 Task: Check the traffic conditions on Interstate 5 in Seattle.
Action: Mouse moved to (148, 90)
Screenshot: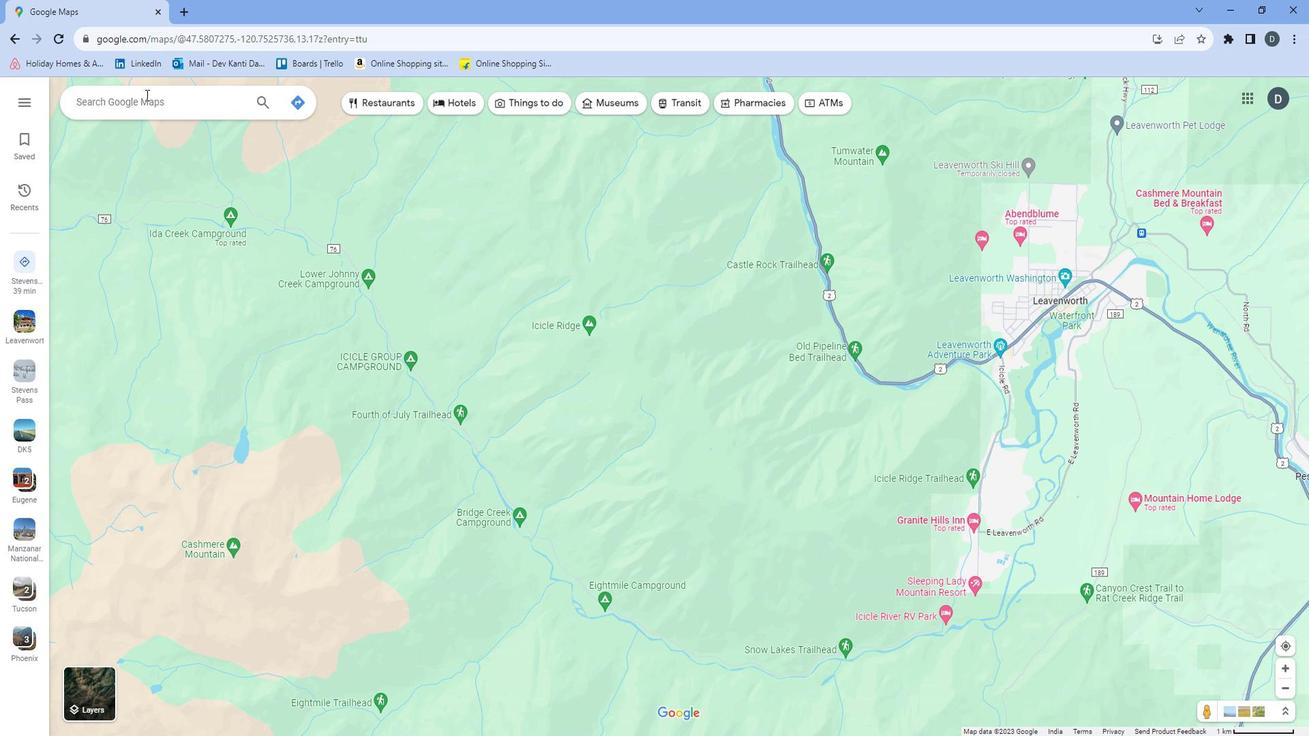 
Action: Mouse pressed left at (148, 90)
Screenshot: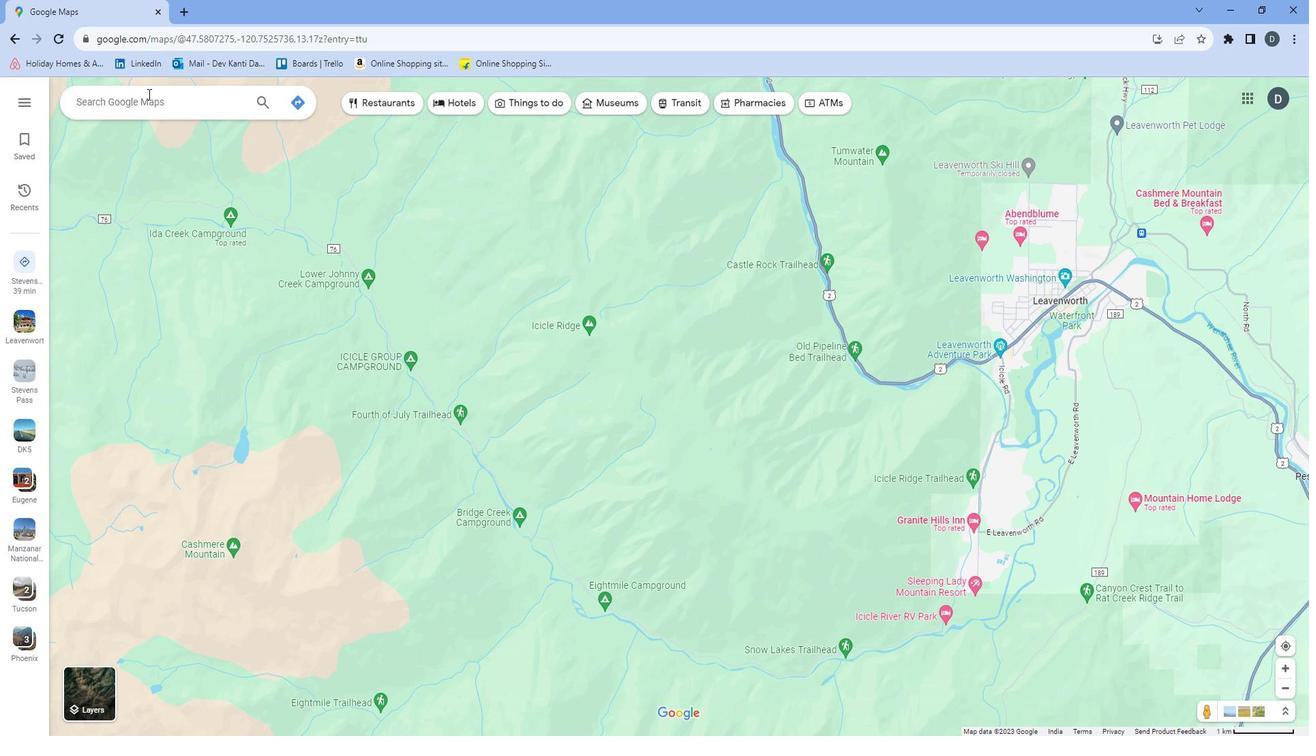 
Action: Key pressed <Key.shift>Interstatew<Key.space><Key.backspace><Key.backspace><Key.space>5<Key.space>in<Key.space><Key.shift>SEattle<Key.enter>
Screenshot: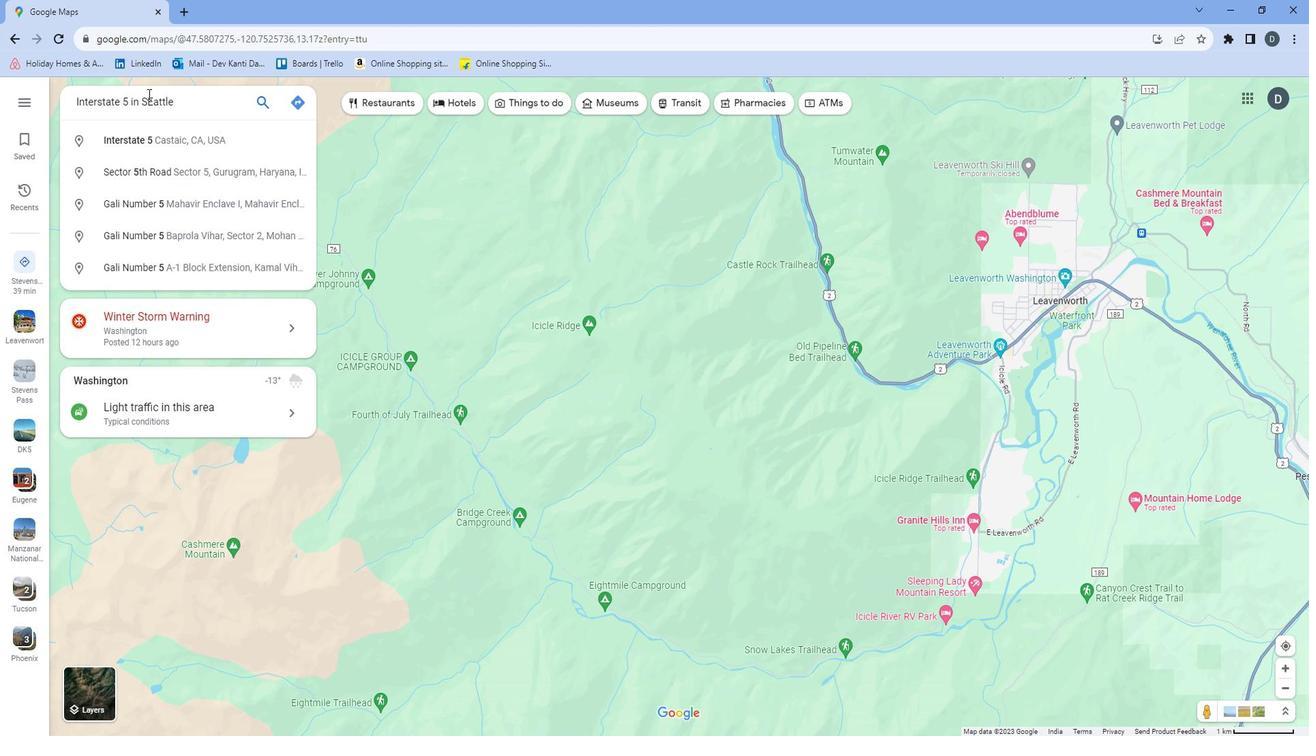
Action: Mouse moved to (154, 98)
Screenshot: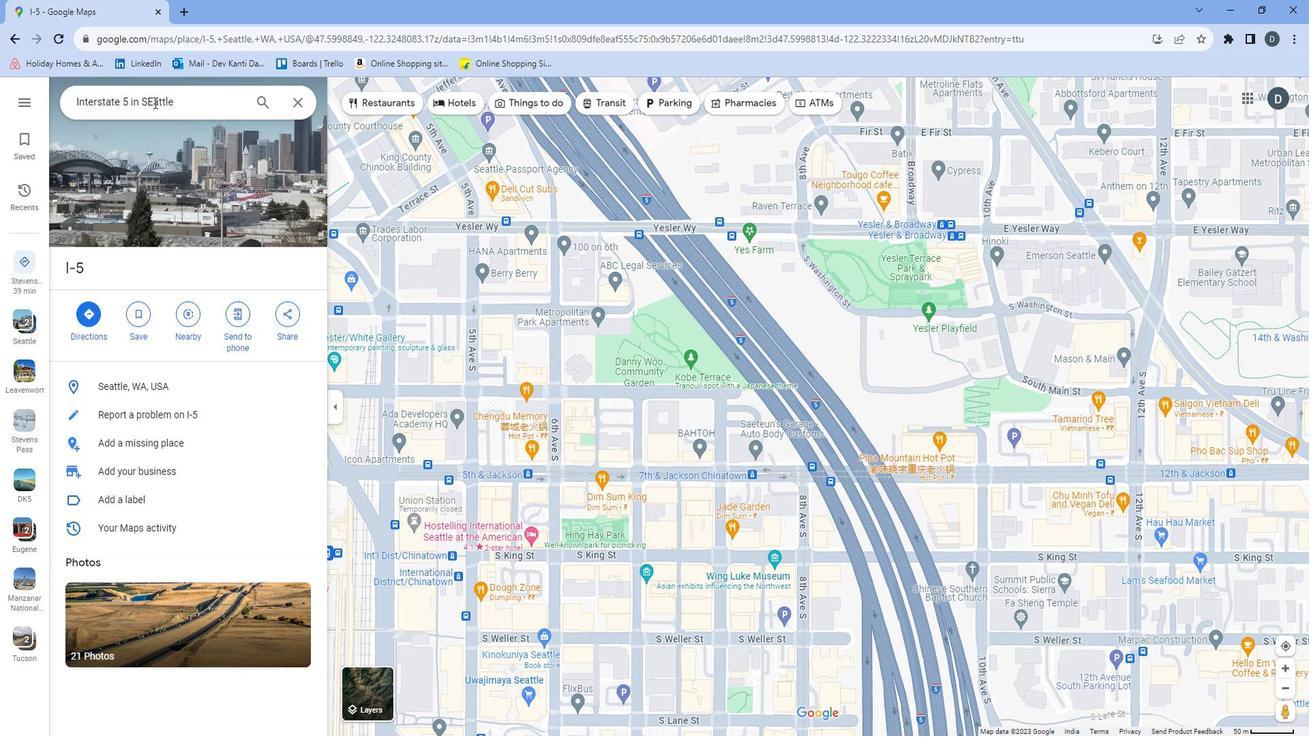 
Action: Mouse pressed left at (154, 98)
Screenshot: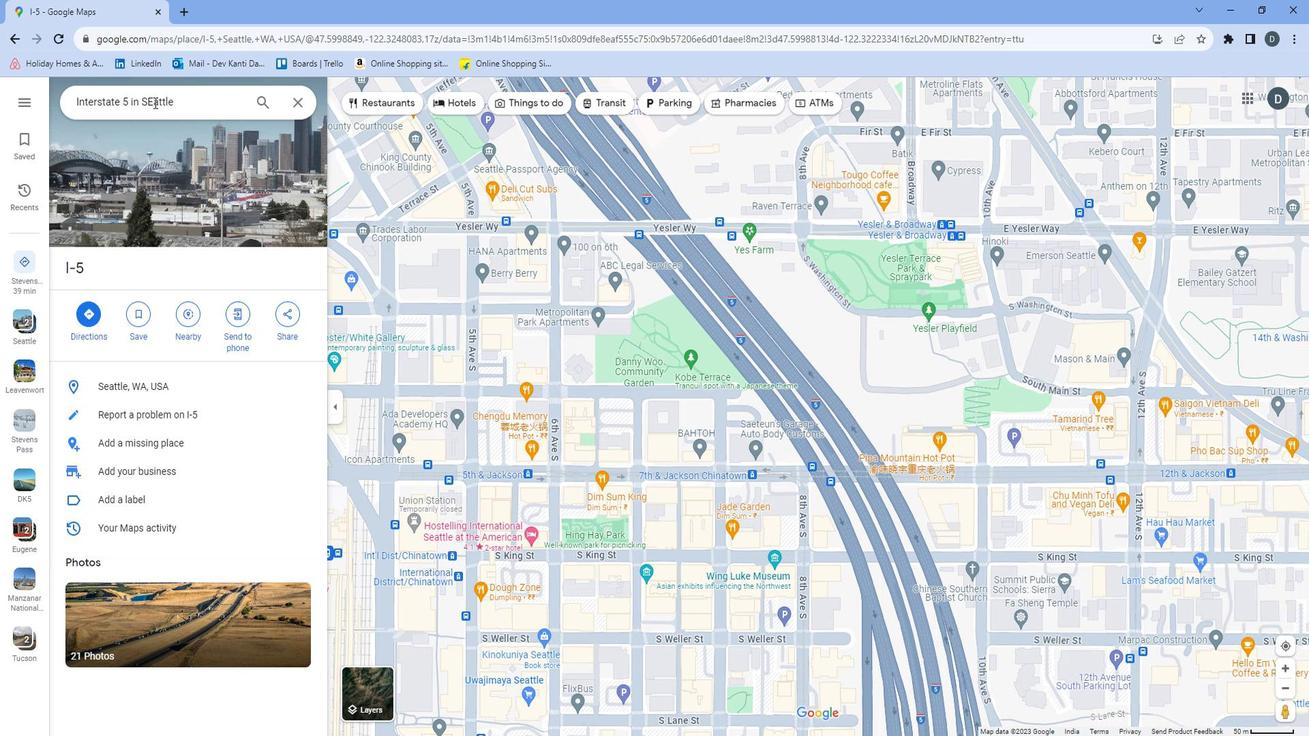 
Action: Mouse moved to (147, 0)
Screenshot: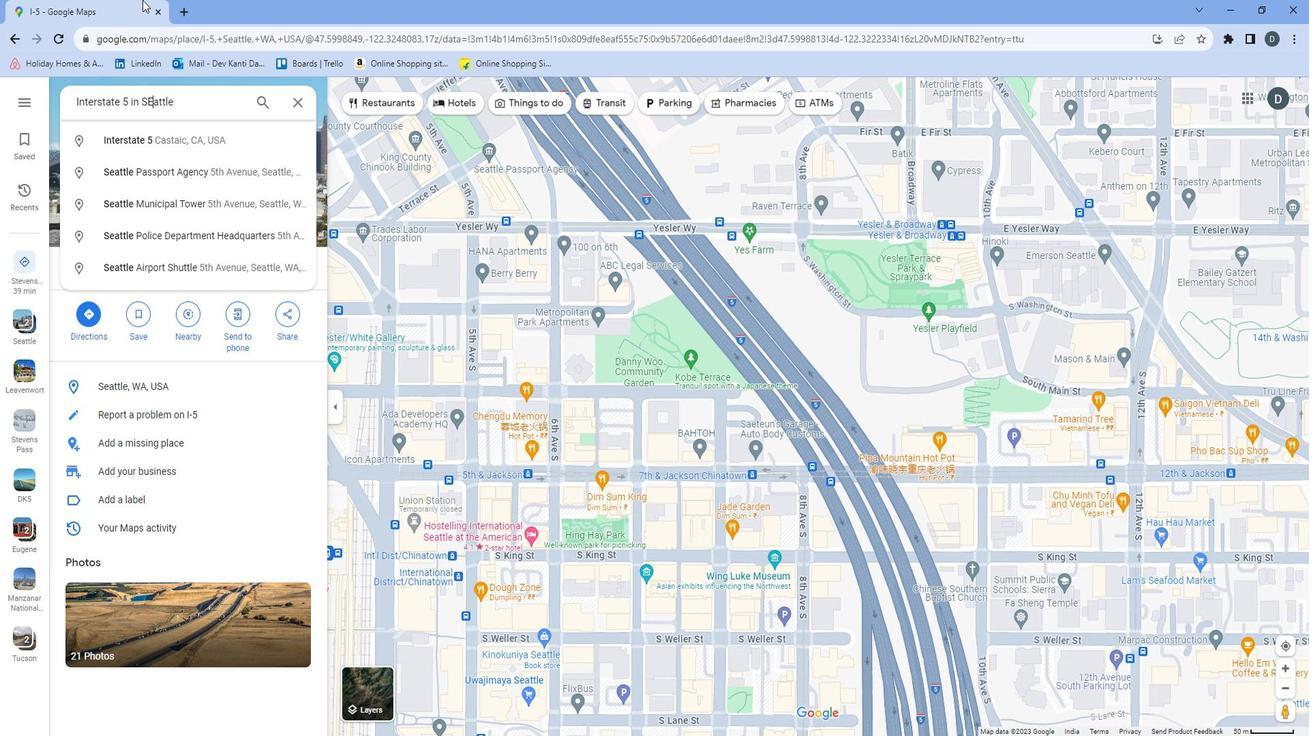 
Action: Key pressed <Key.backspace>e
Screenshot: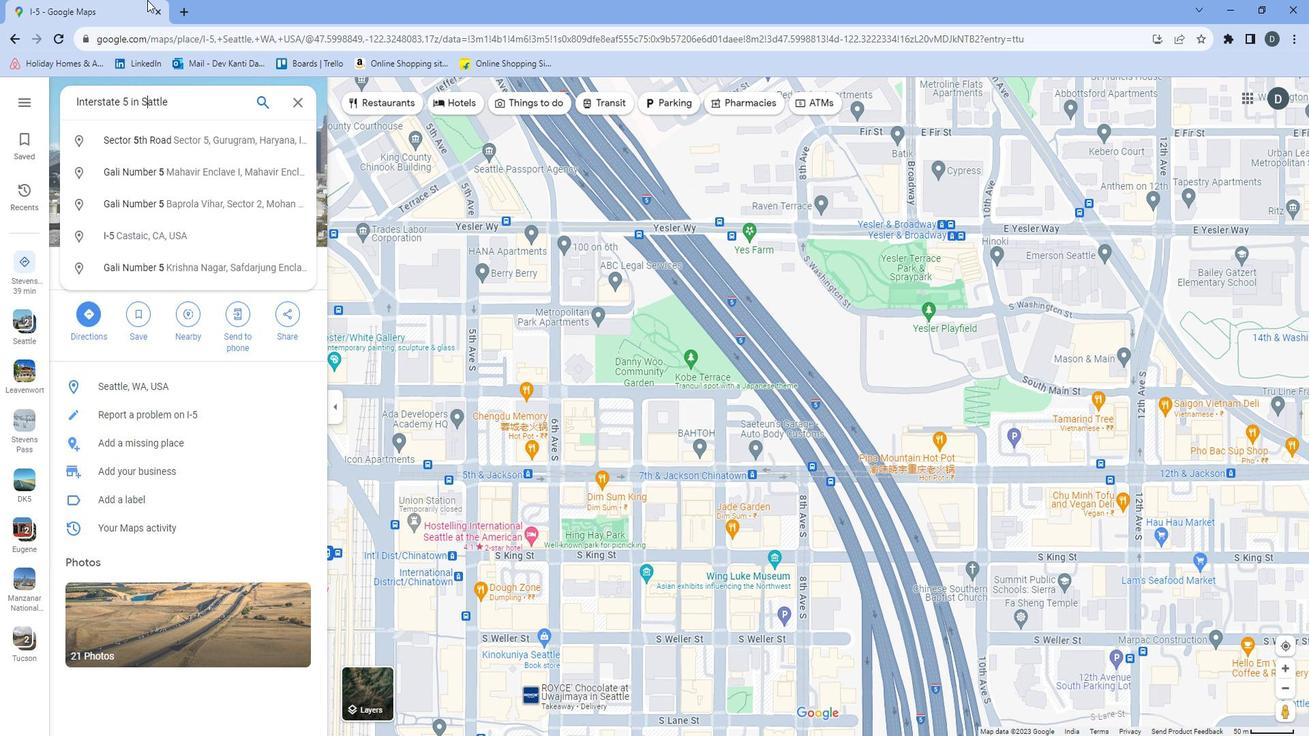 
Action: Mouse moved to (147, 0)
Screenshot: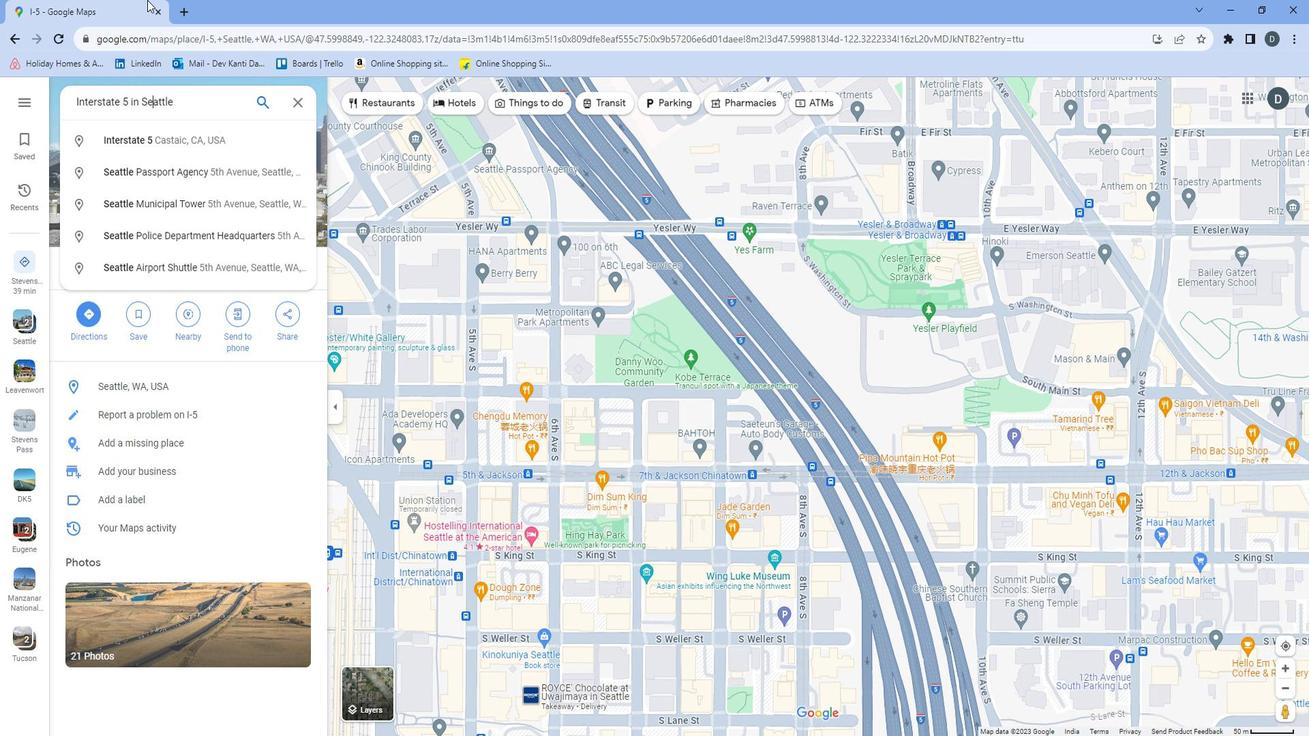
Action: Key pressed <Key.enter>
Screenshot: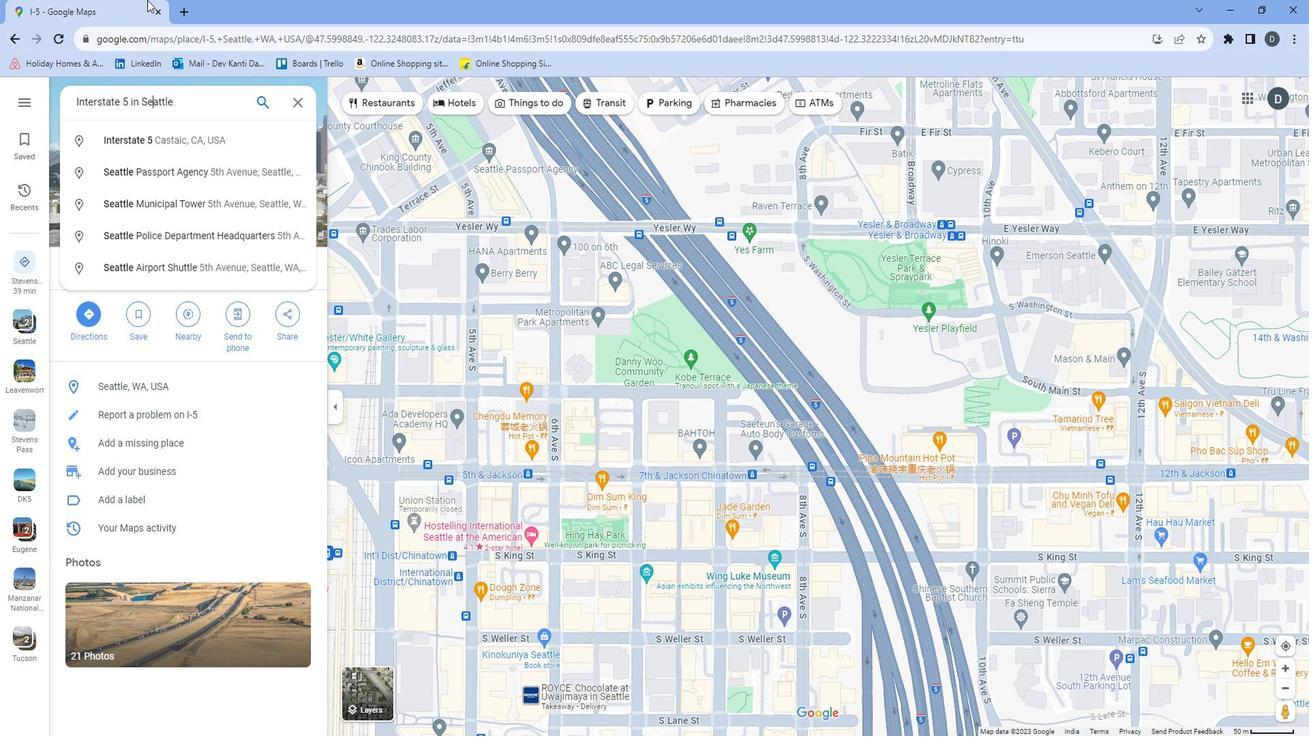 
Action: Mouse moved to (365, 654)
Screenshot: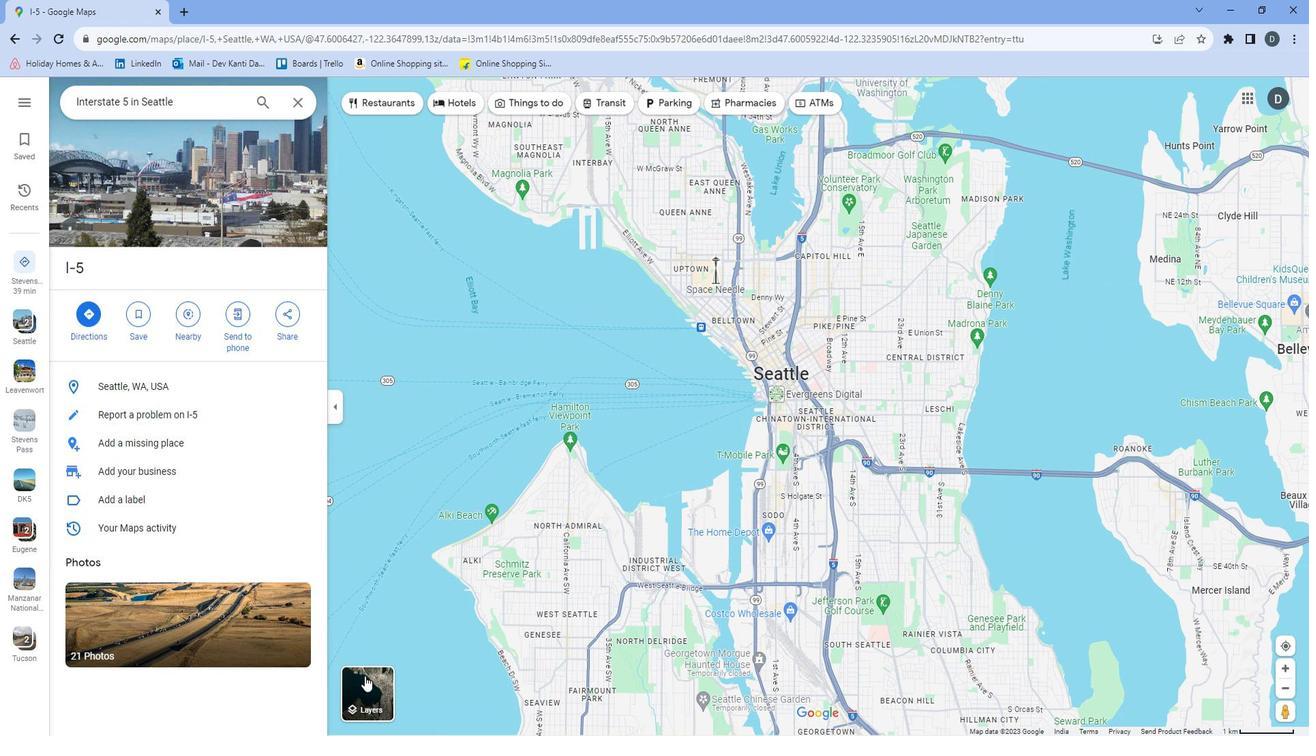 
Action: Mouse pressed left at (365, 654)
Screenshot: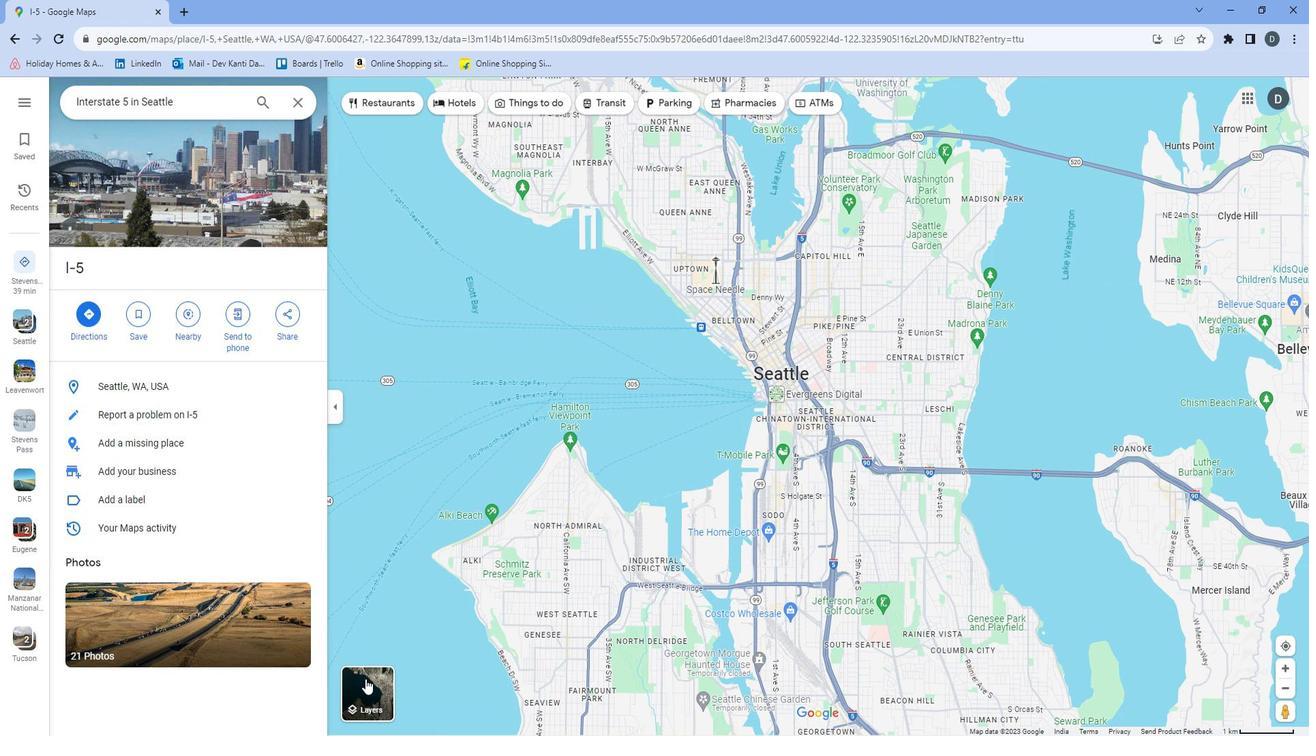 
Action: Mouse moved to (468, 667)
Screenshot: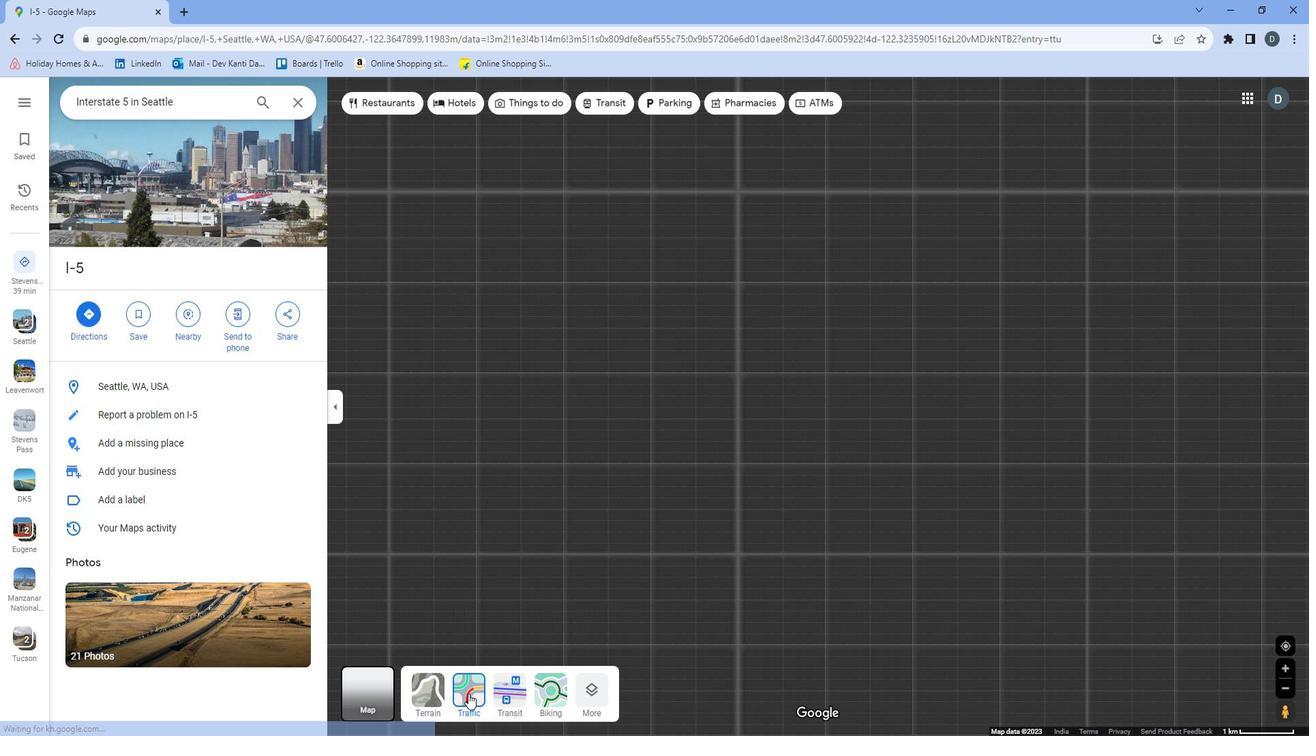 
Action: Mouse pressed left at (468, 667)
Screenshot: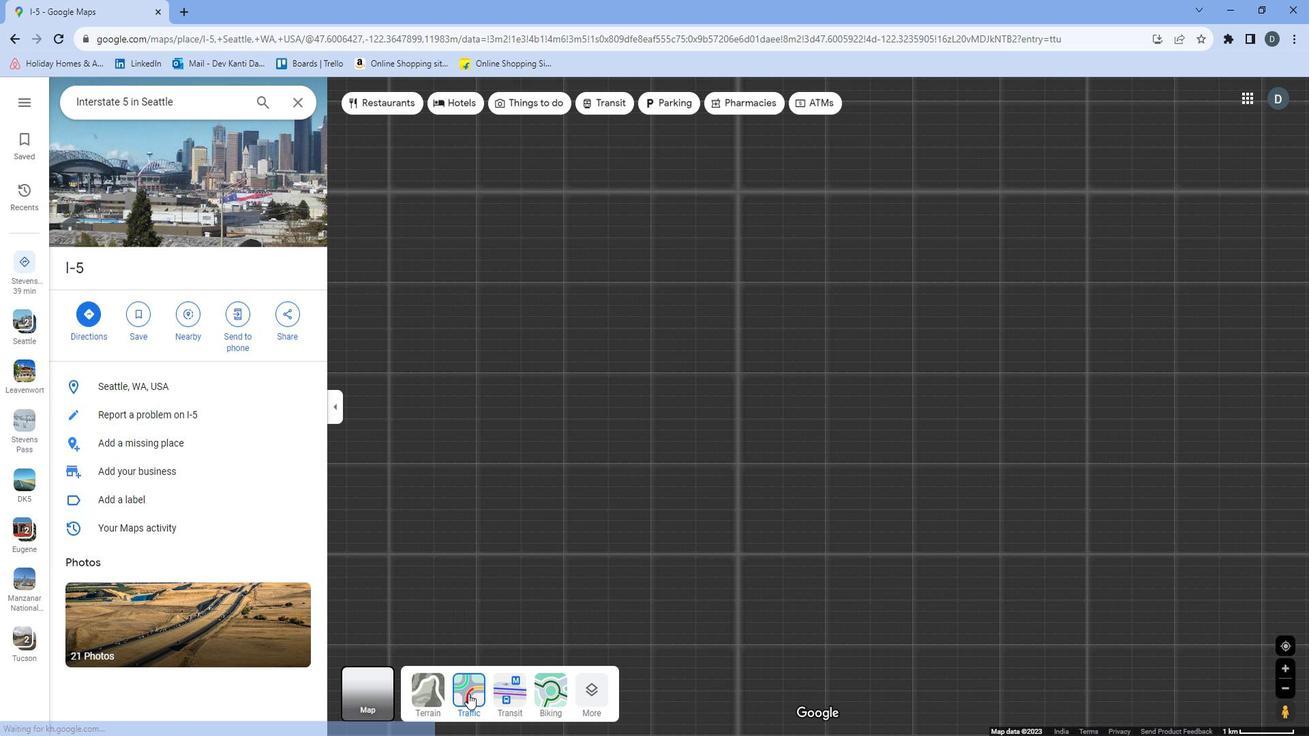 
Action: Mouse moved to (801, 627)
Screenshot: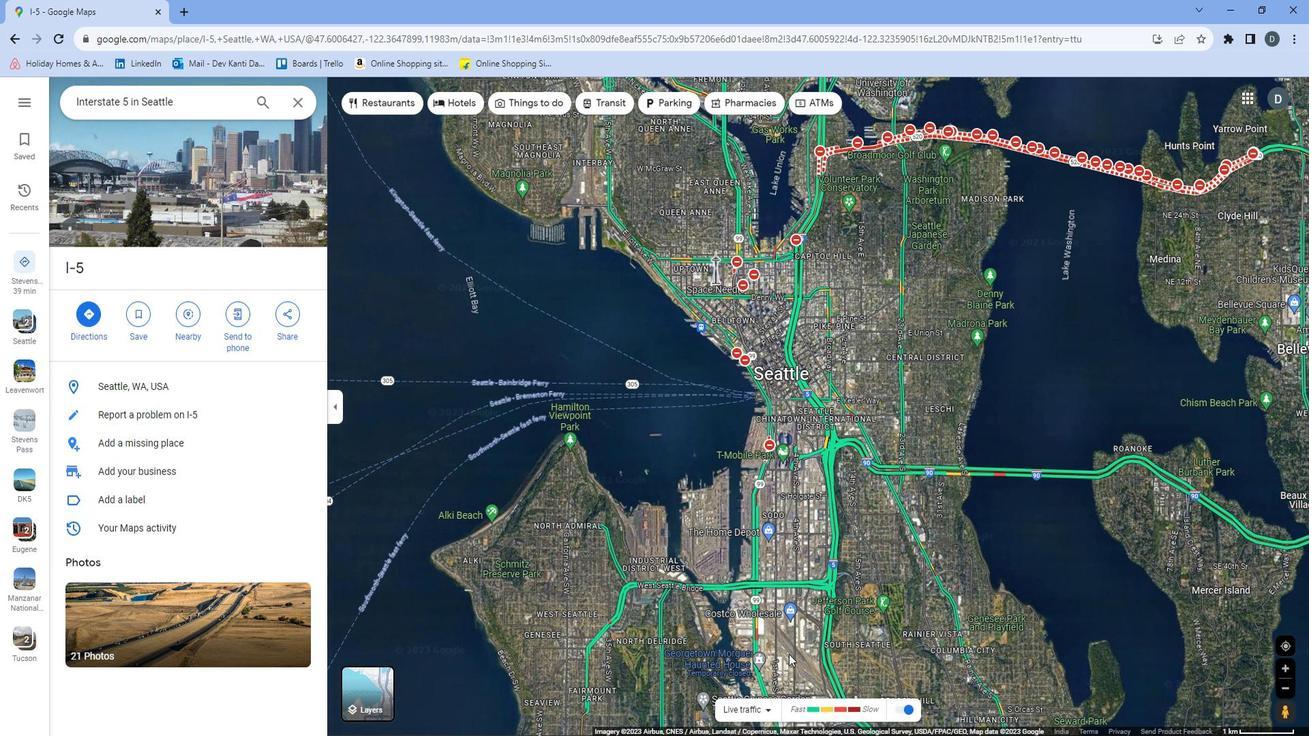 
Action: Mouse scrolled (801, 628) with delta (0, 0)
Screenshot: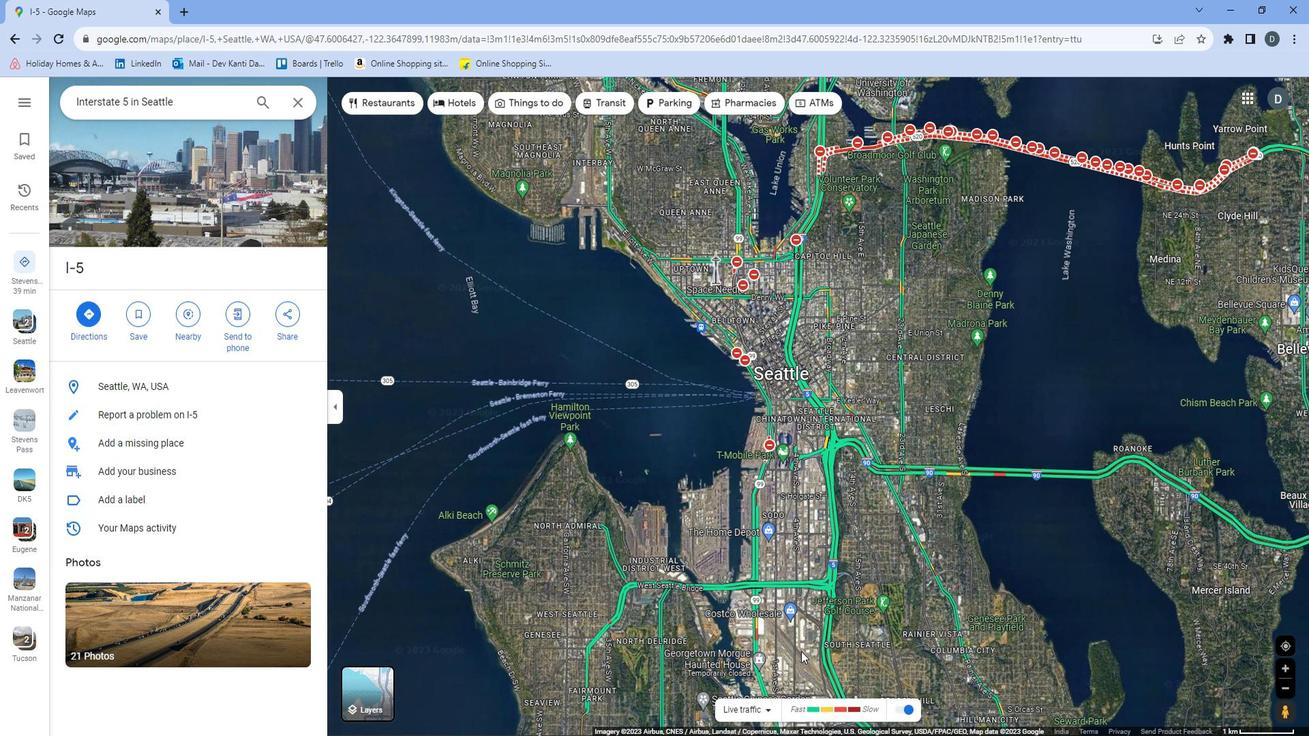 
Action: Mouse moved to (481, 581)
Screenshot: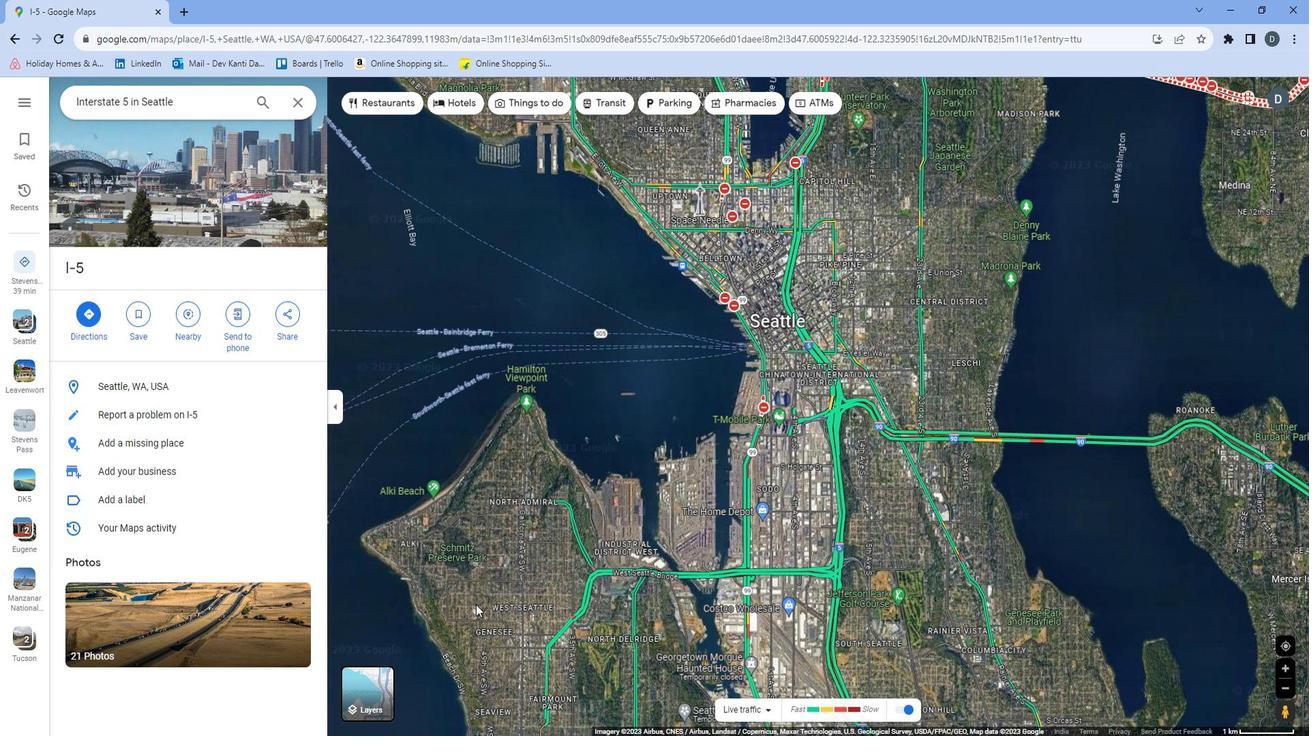 
Action: Mouse scrolled (481, 581) with delta (0, 0)
Screenshot: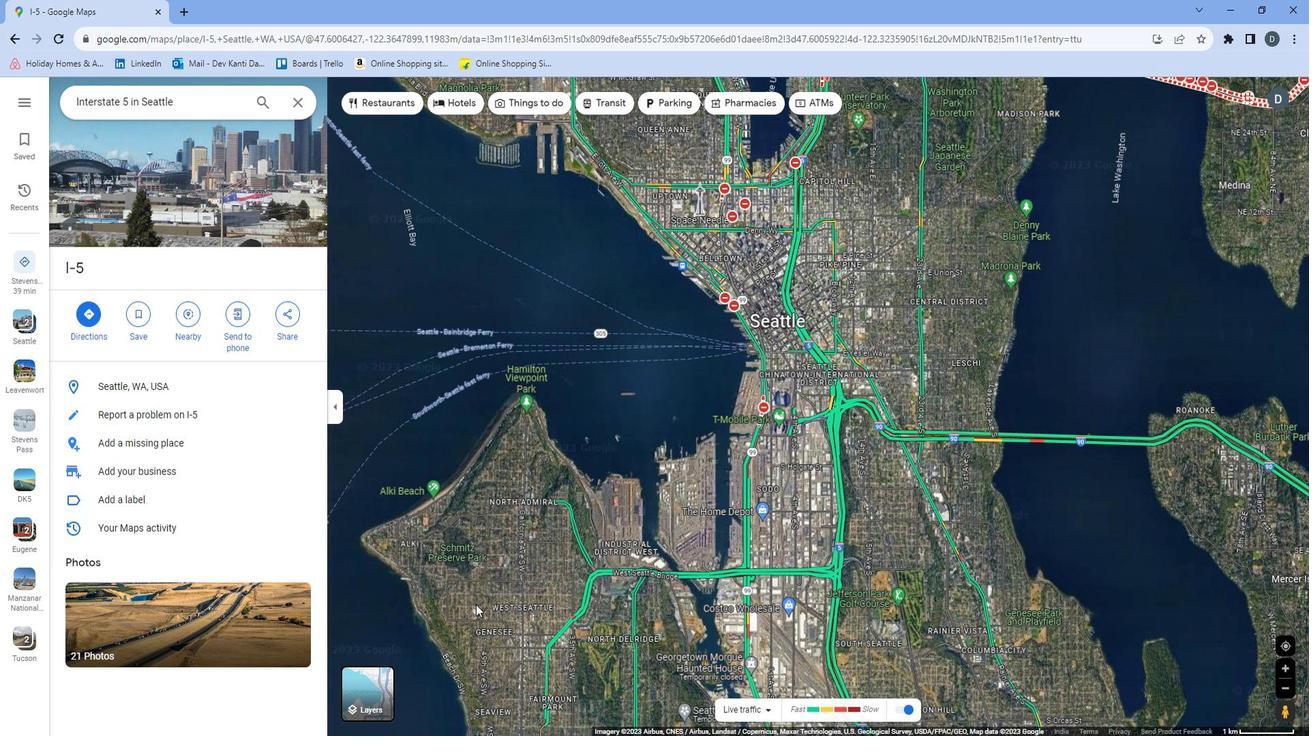 
Action: Mouse moved to (500, 576)
Screenshot: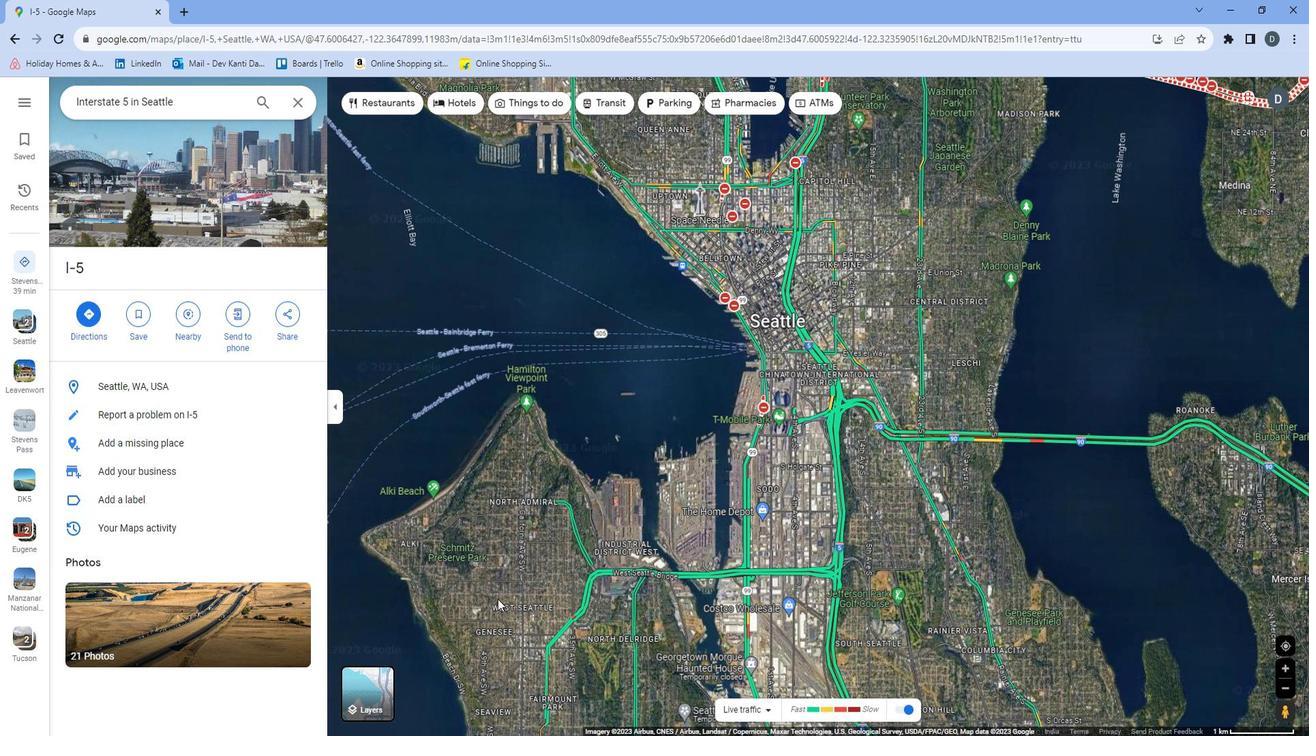 
Action: Mouse scrolled (500, 577) with delta (0, 0)
Screenshot: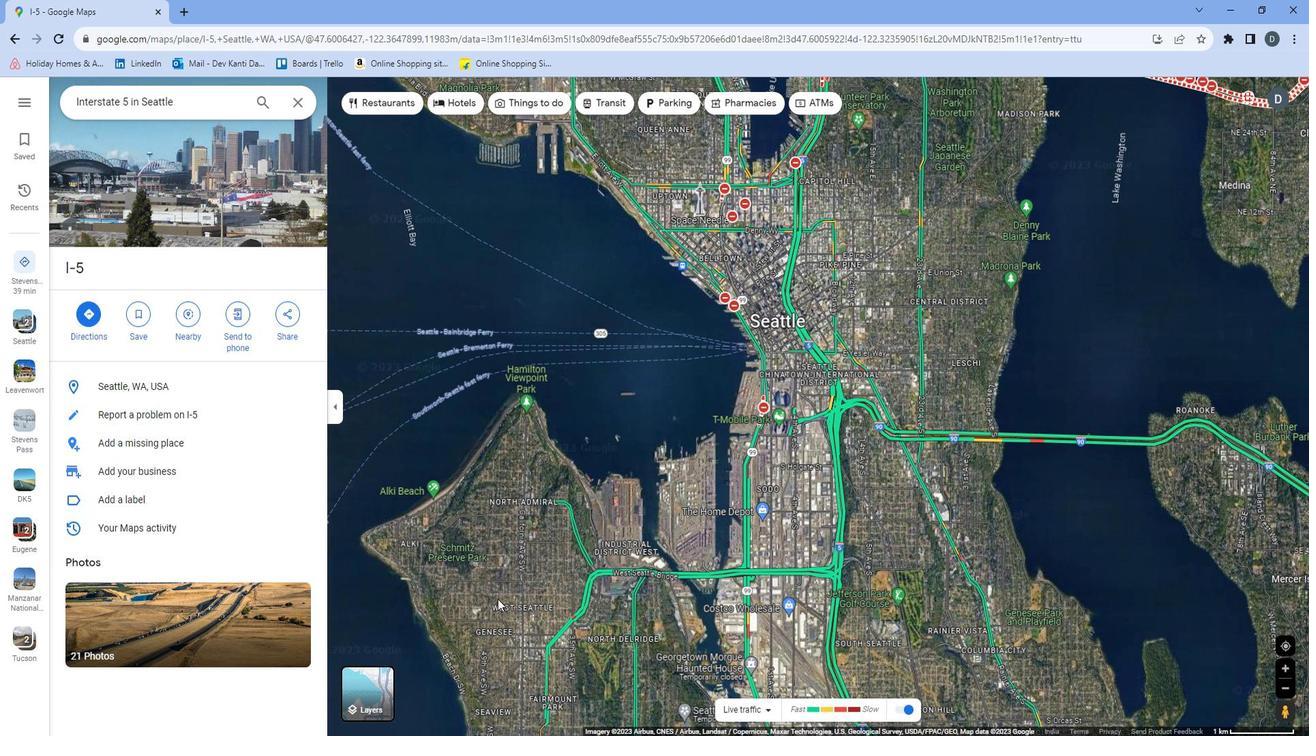 
Action: Mouse moved to (1081, 597)
Screenshot: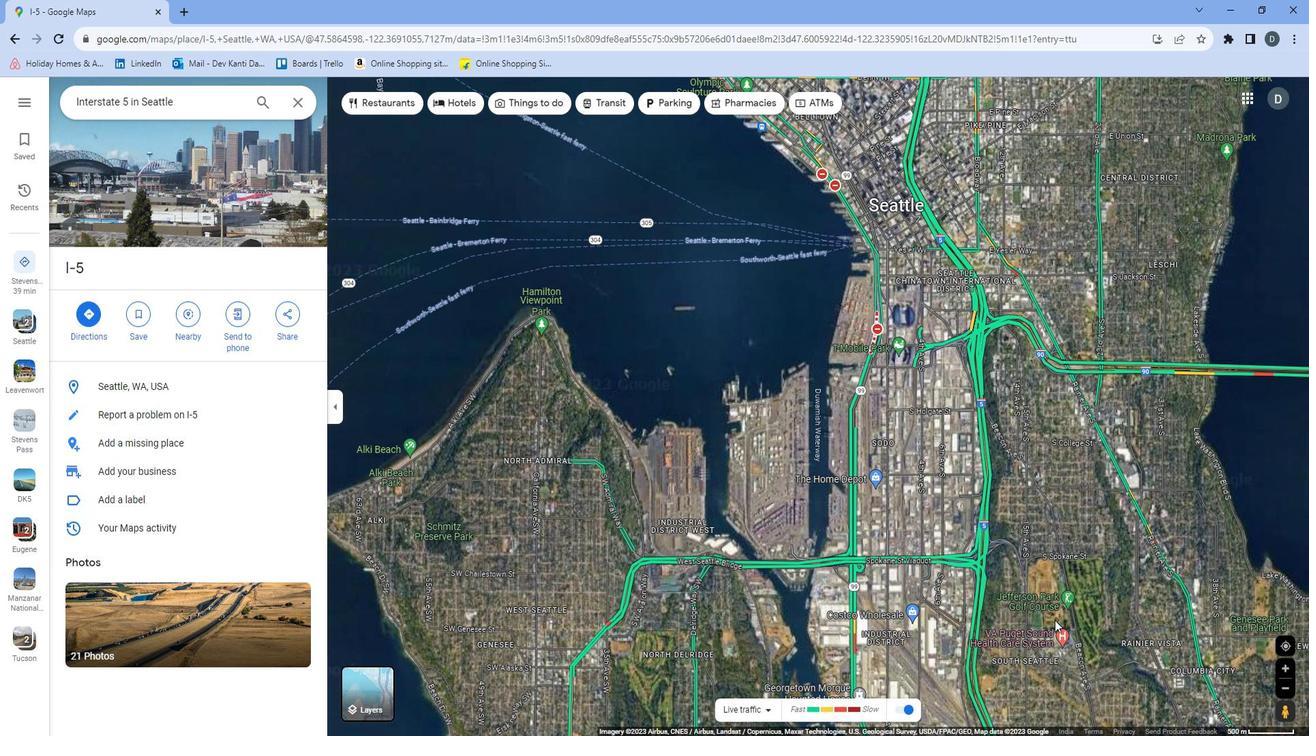 
Action: Mouse scrolled (1081, 598) with delta (0, 0)
Screenshot: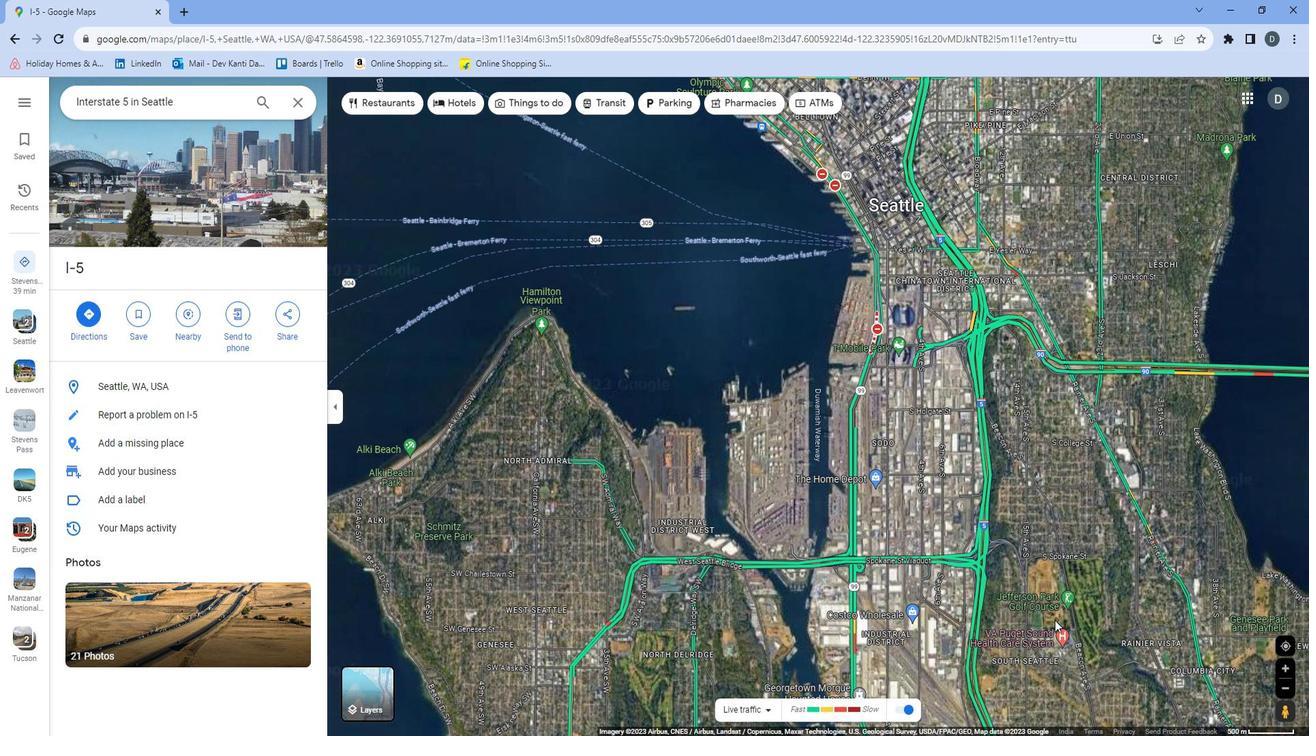 
Action: Mouse moved to (1081, 597)
Screenshot: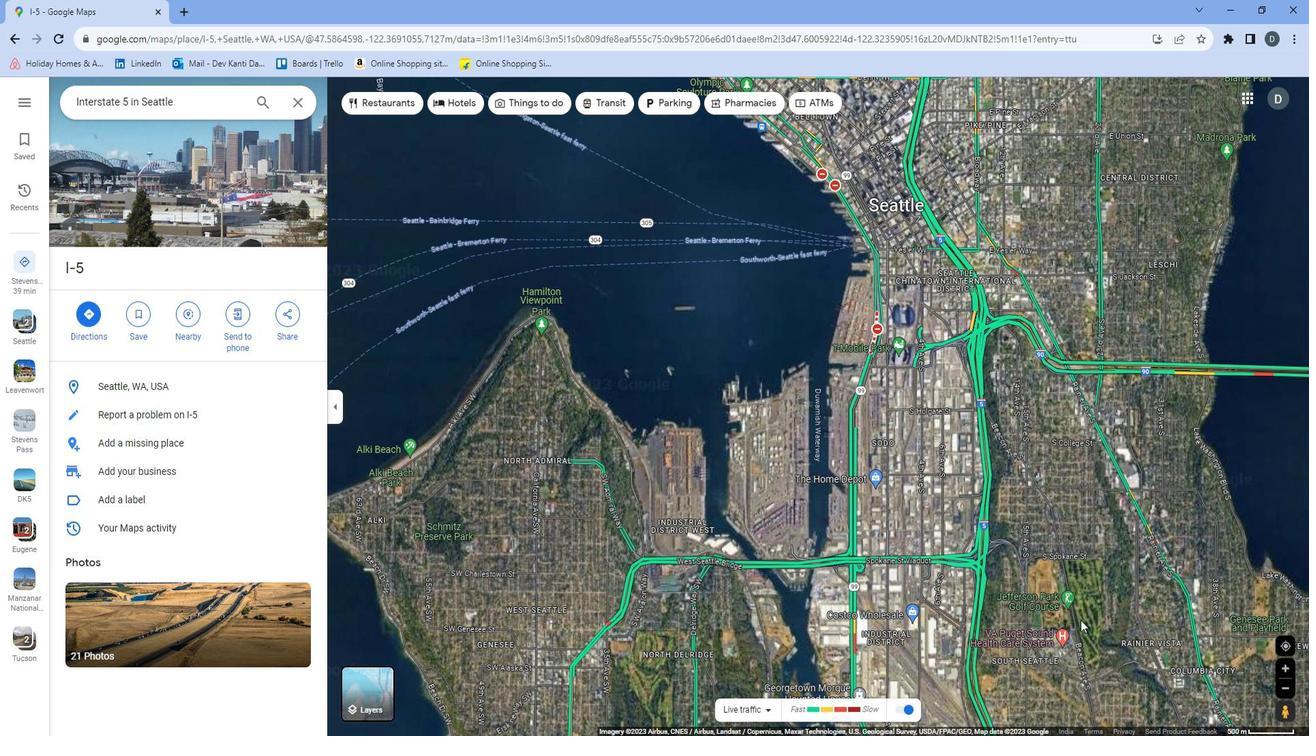 
Action: Mouse scrolled (1081, 598) with delta (0, 0)
Screenshot: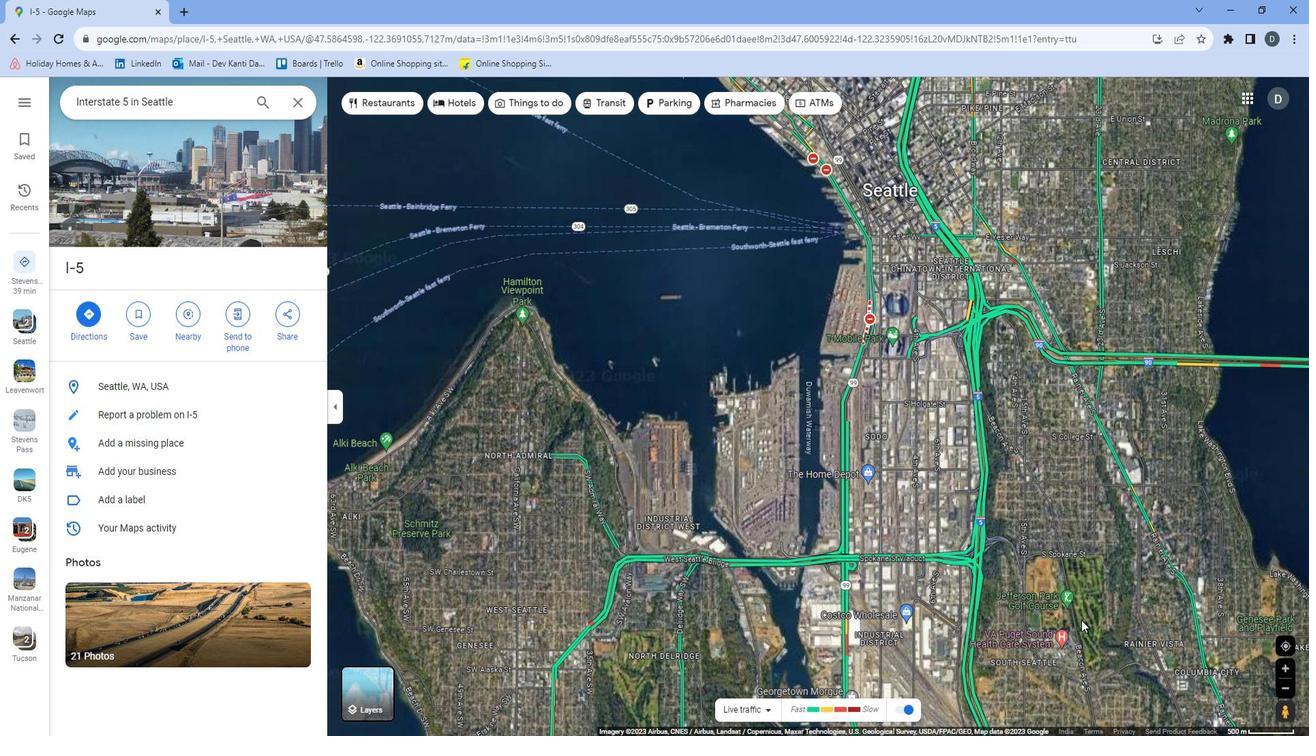 
Action: Mouse moved to (794, 543)
Screenshot: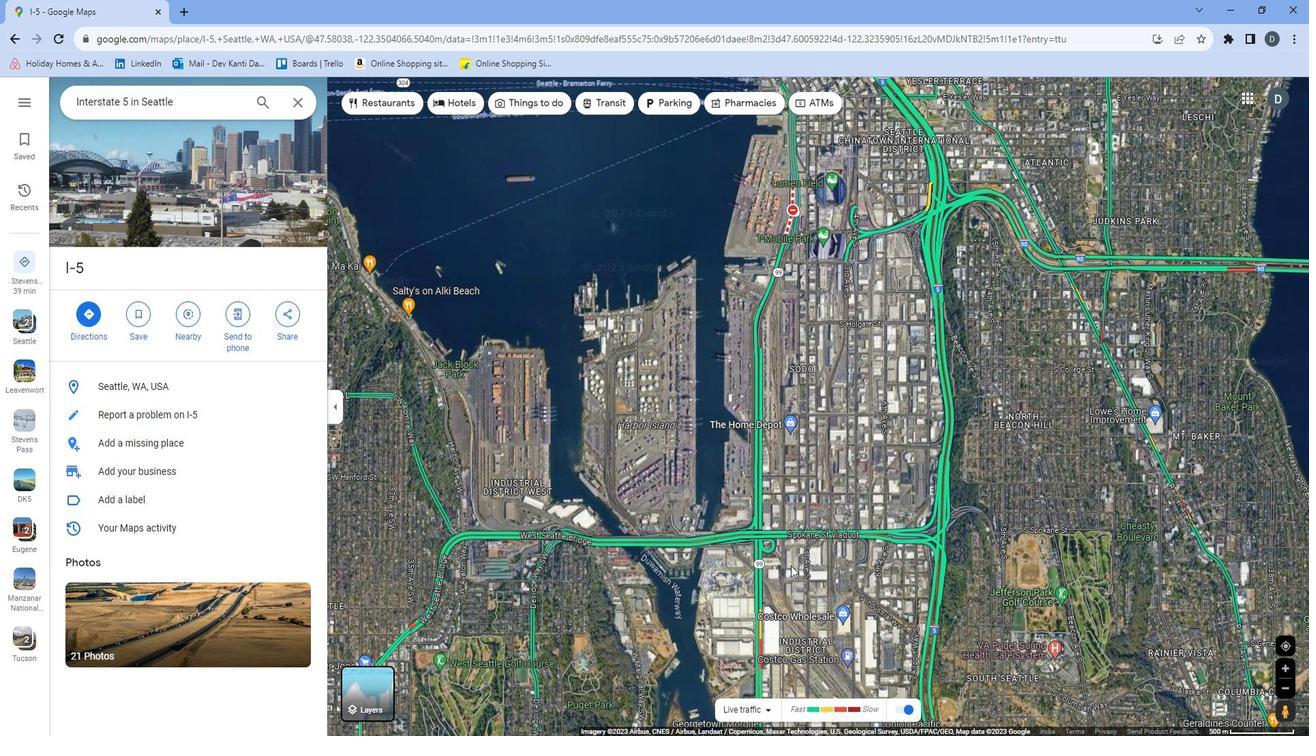 
Action: Mouse scrolled (794, 544) with delta (0, 0)
Screenshot: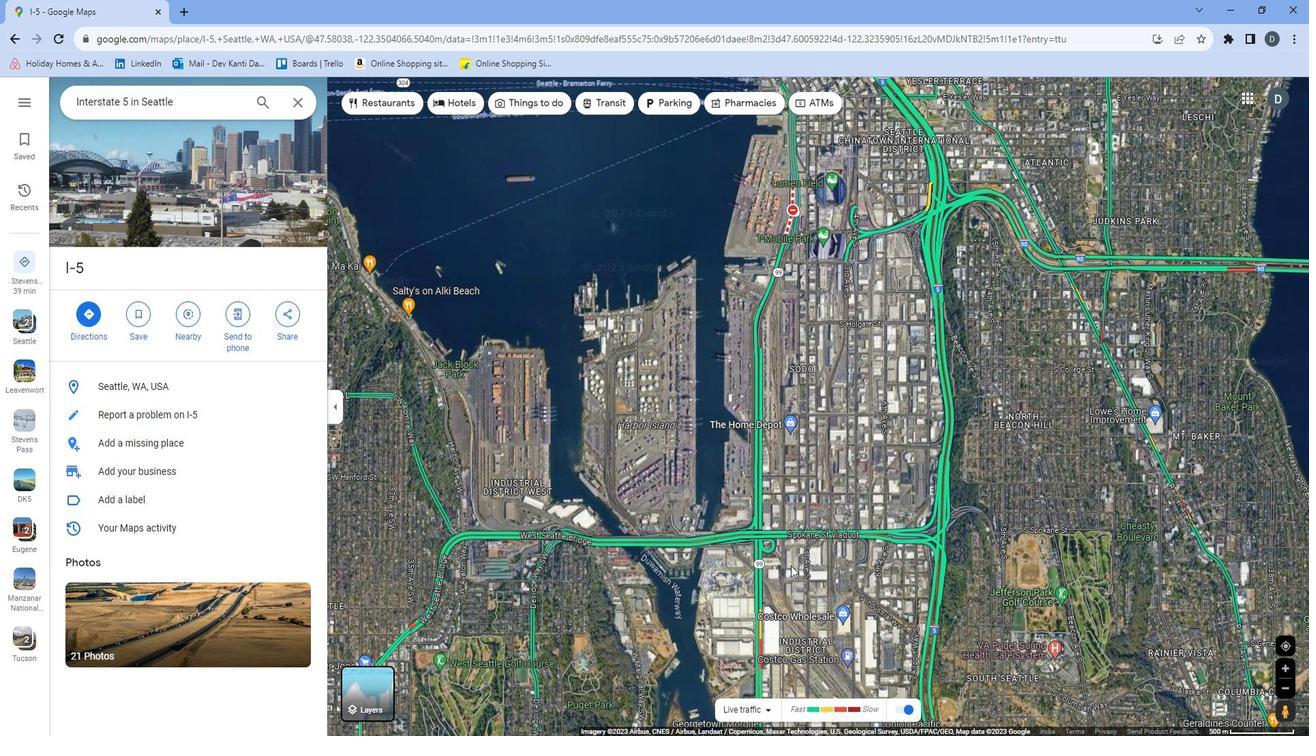 
Action: Mouse moved to (925, 463)
Screenshot: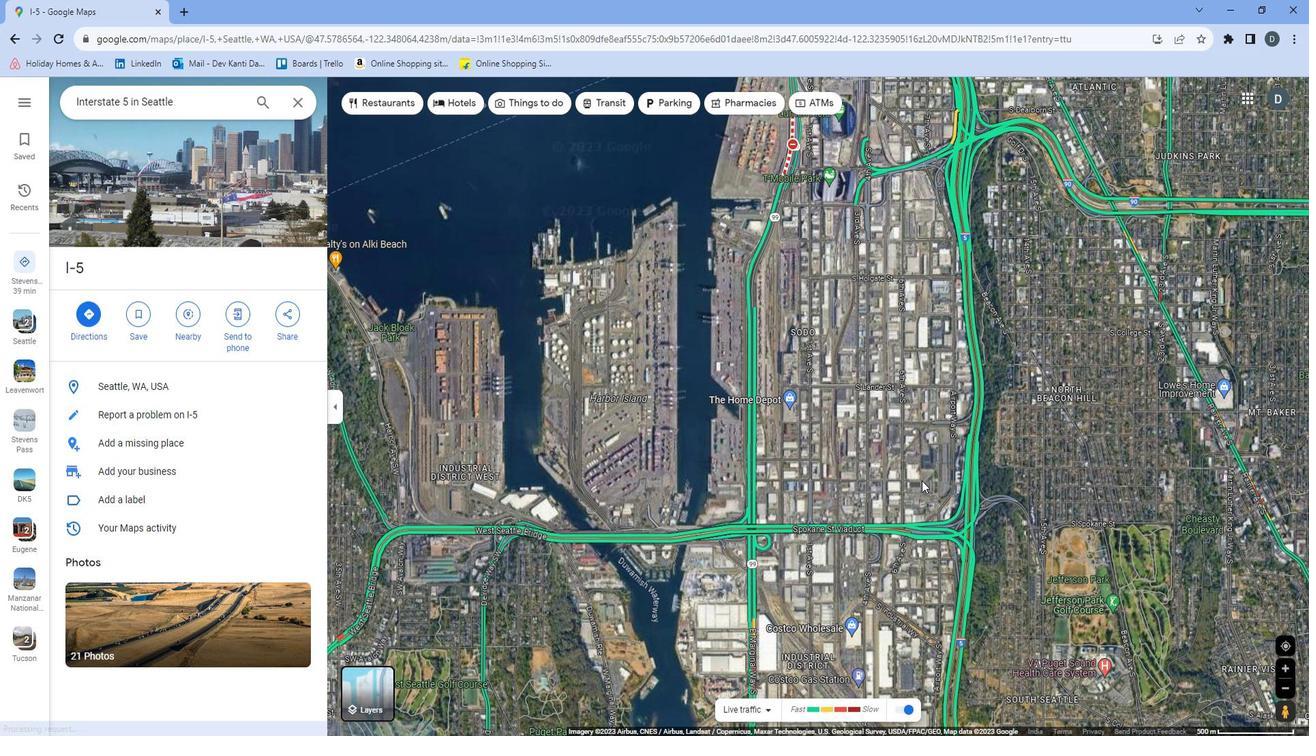 
Action: Mouse scrolled (925, 463) with delta (0, 0)
Screenshot: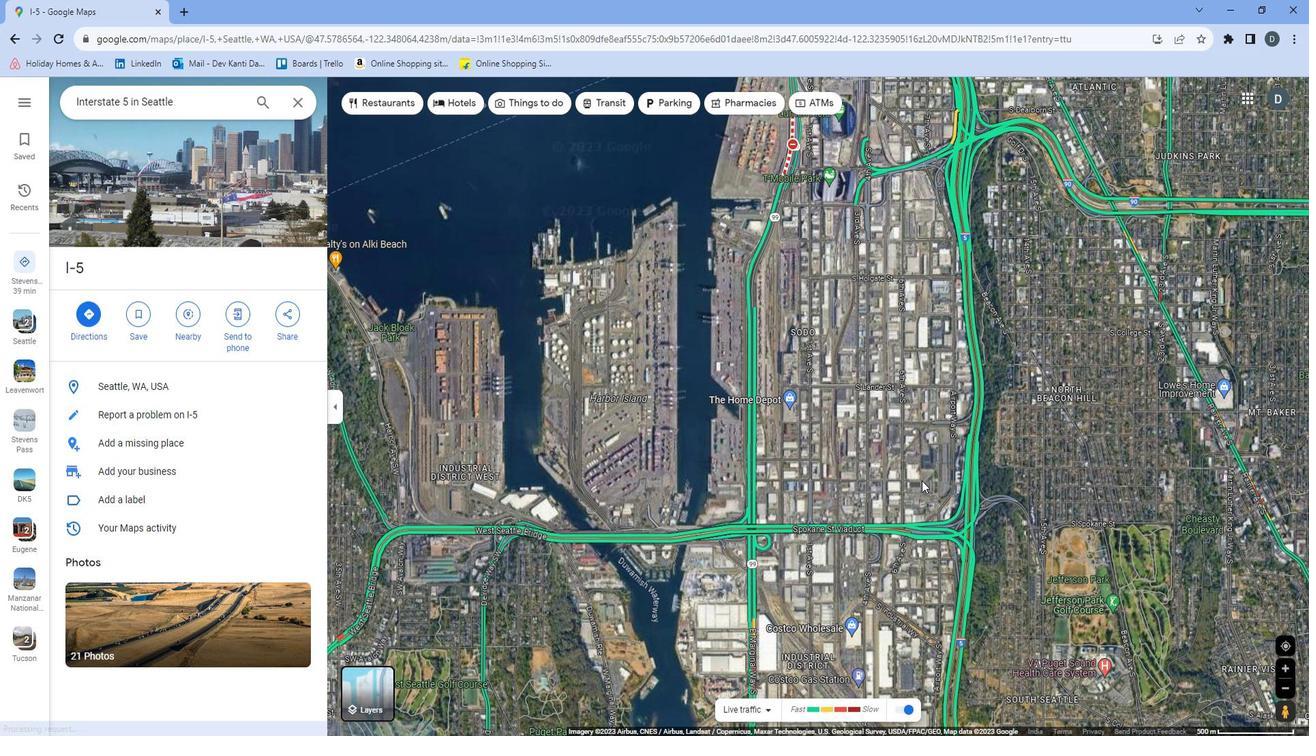 
Action: Mouse moved to (769, 315)
Screenshot: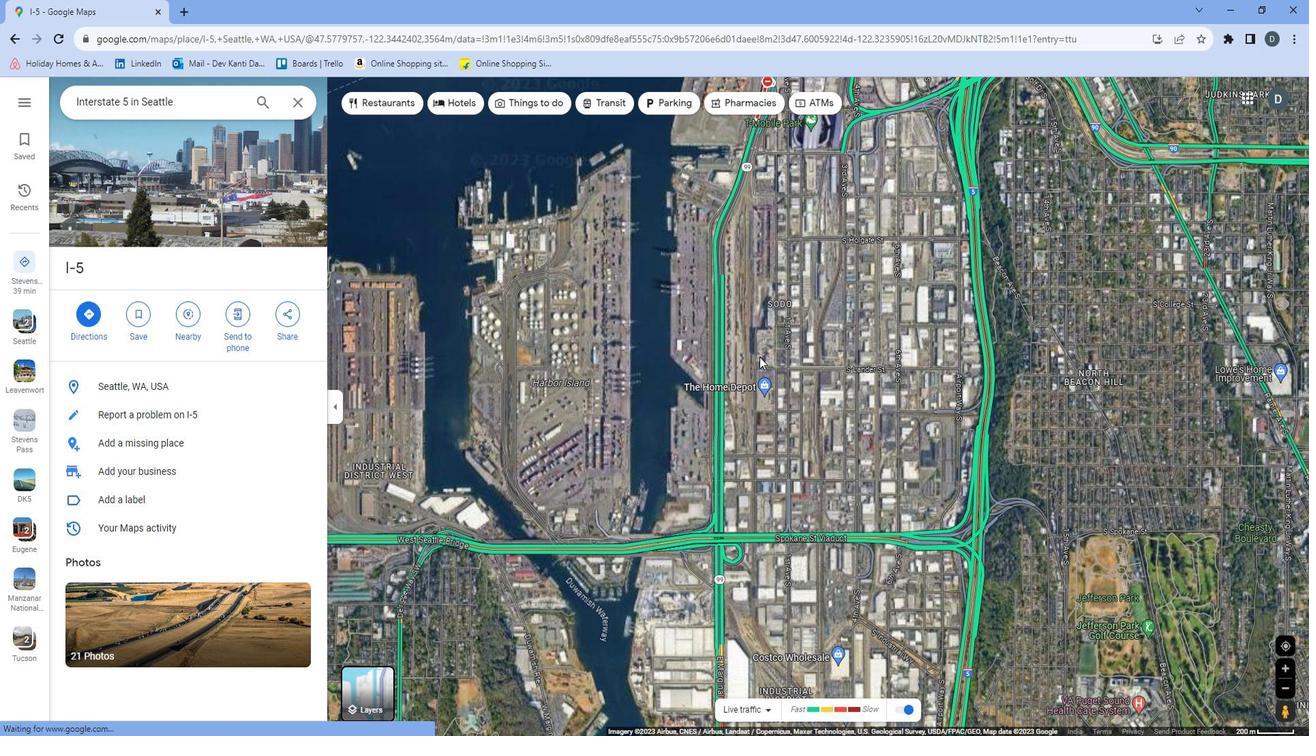 
Action: Mouse pressed left at (769, 315)
Screenshot: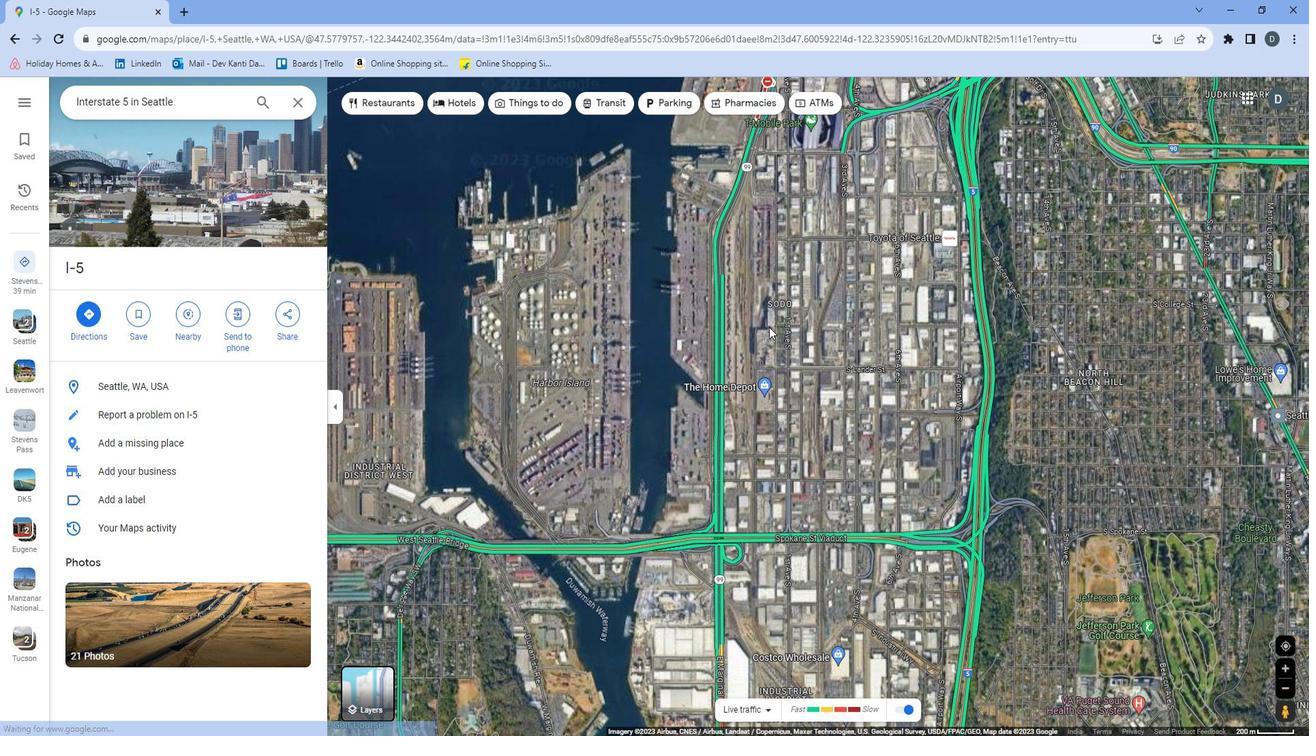 
Action: Mouse moved to (955, 349)
Screenshot: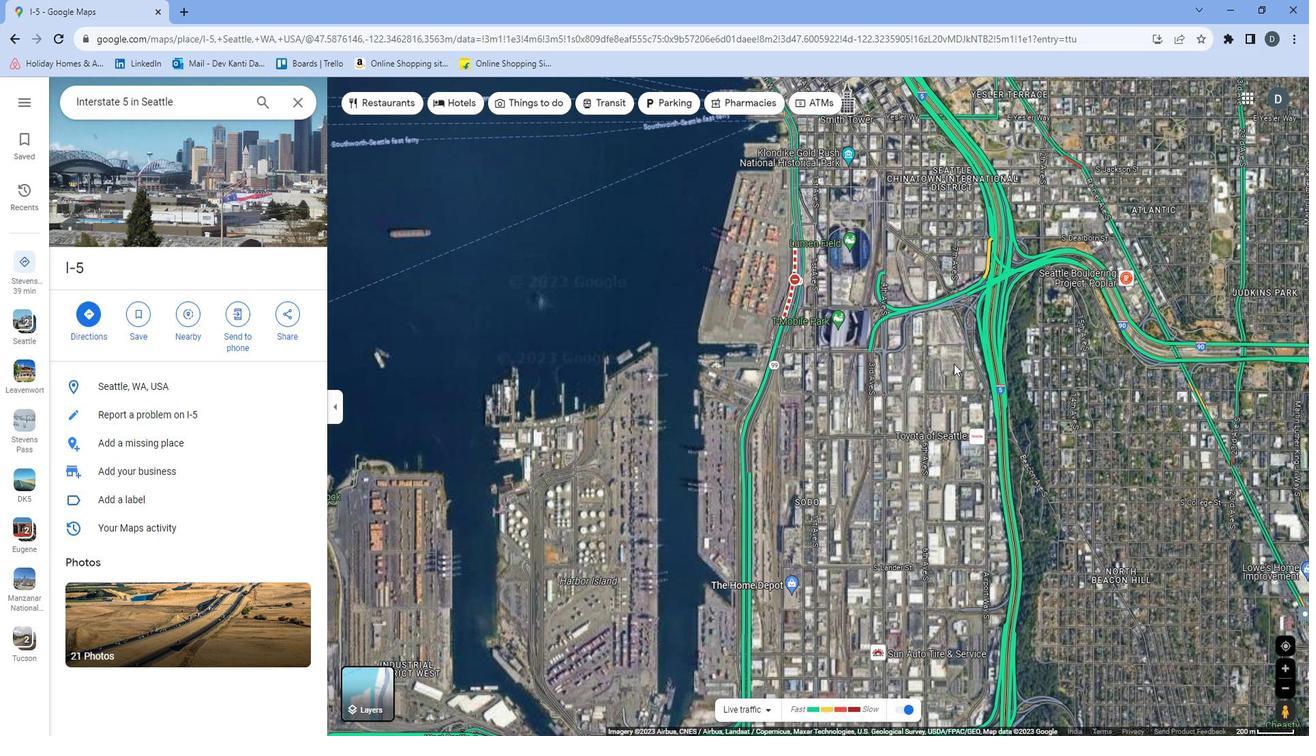 
Action: Mouse pressed left at (955, 349)
Screenshot: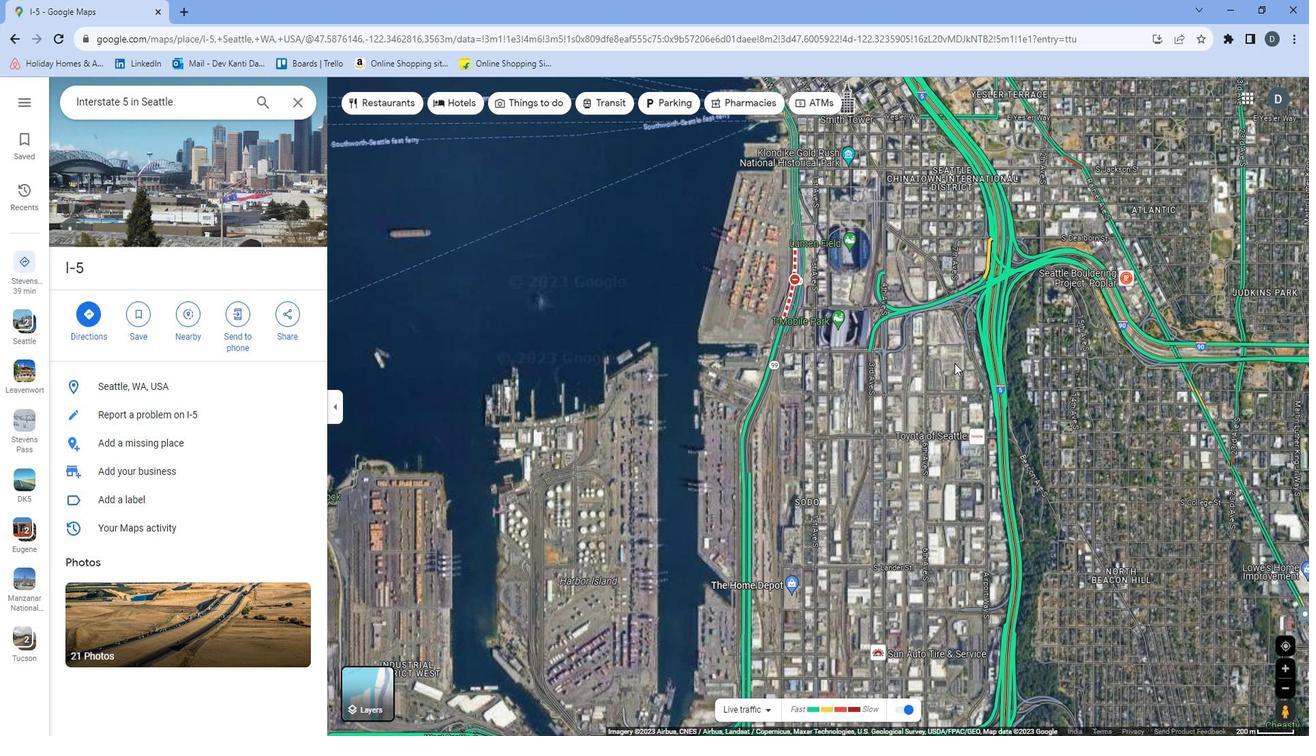 
Action: Mouse moved to (1047, 545)
Screenshot: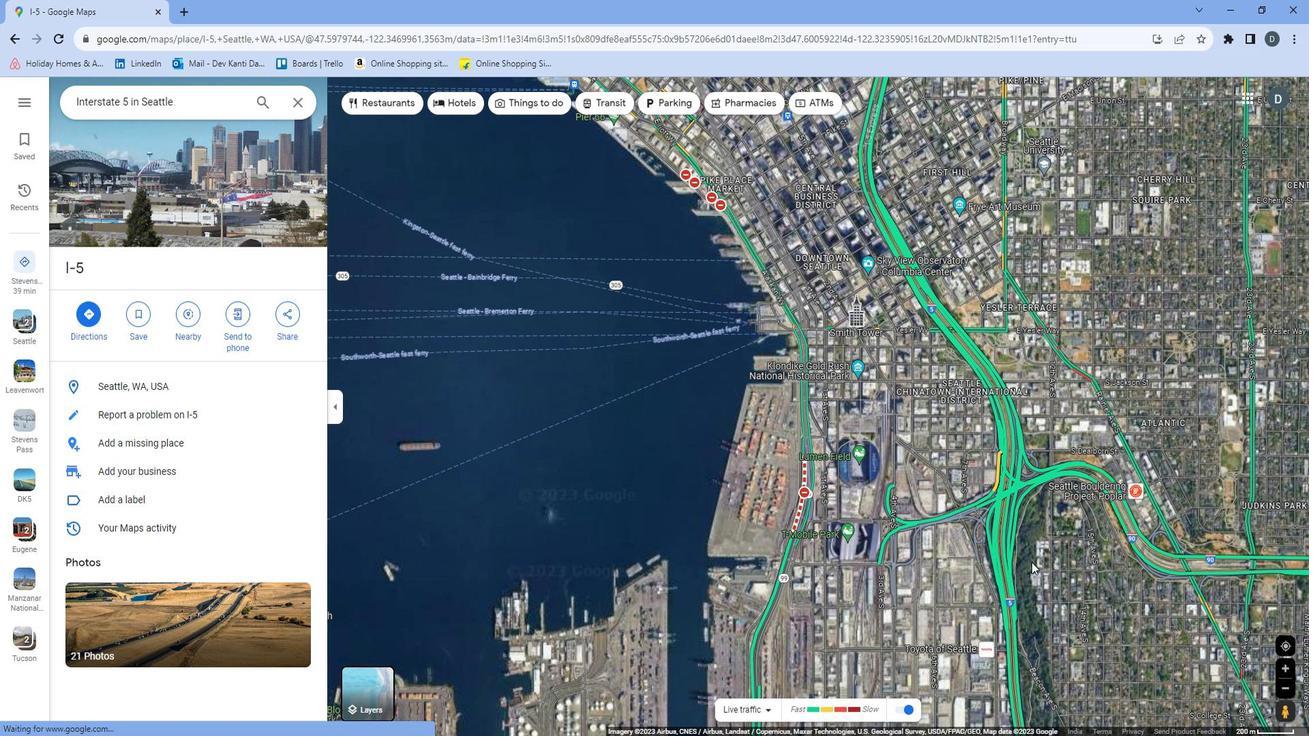 
Action: Mouse scrolled (1047, 546) with delta (0, 0)
Screenshot: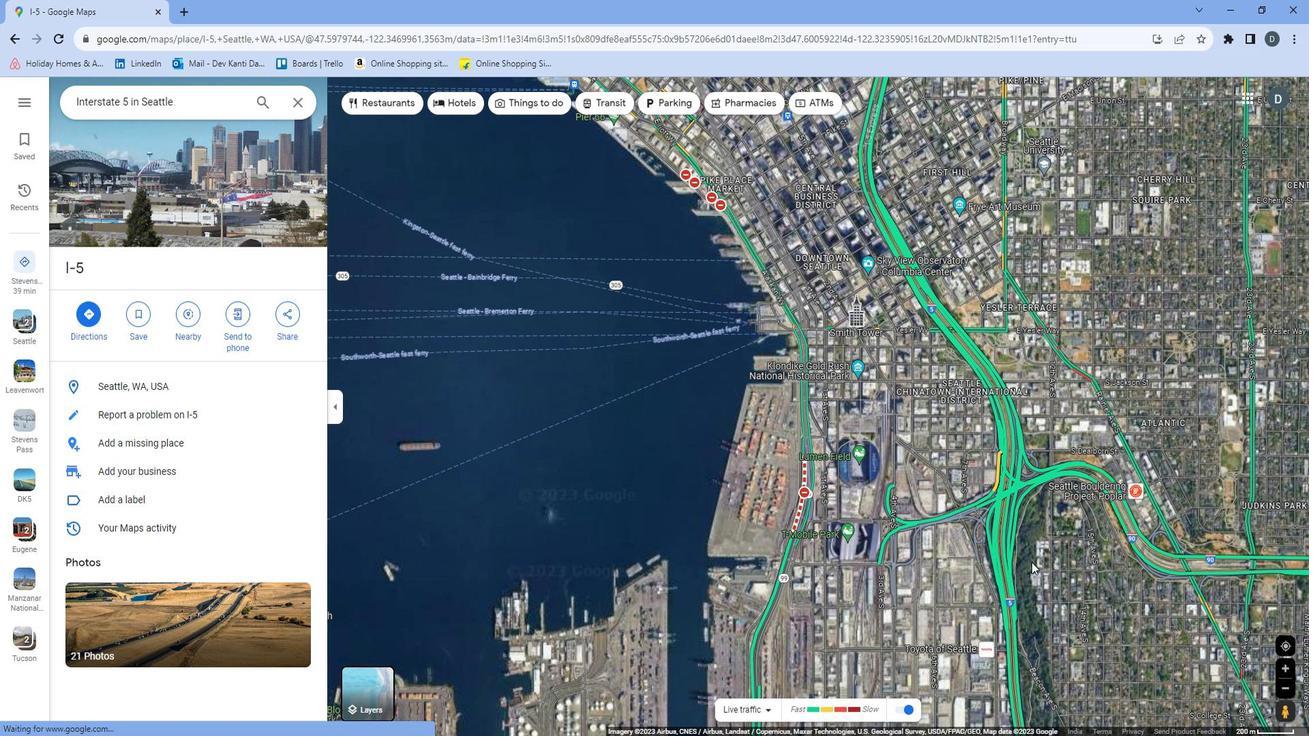 
Action: Mouse moved to (1060, 547)
Screenshot: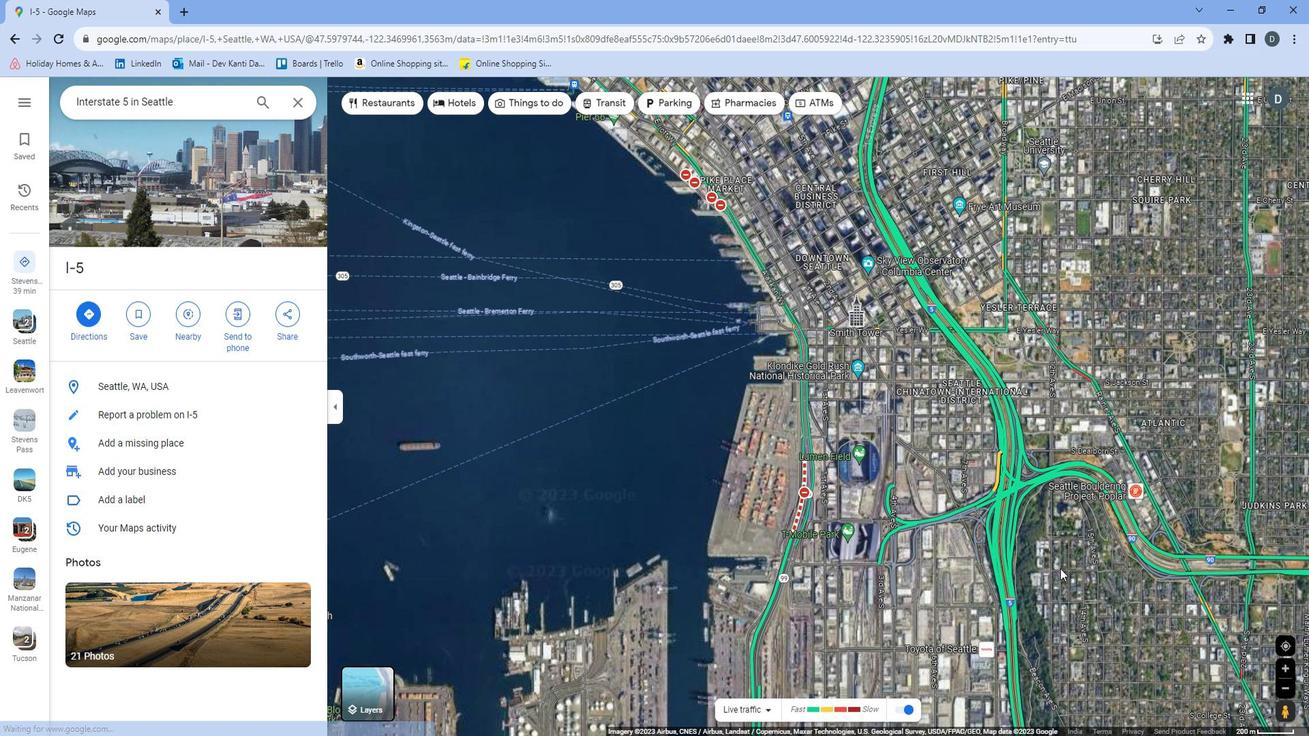 
Action: Mouse scrolled (1060, 548) with delta (0, 0)
Screenshot: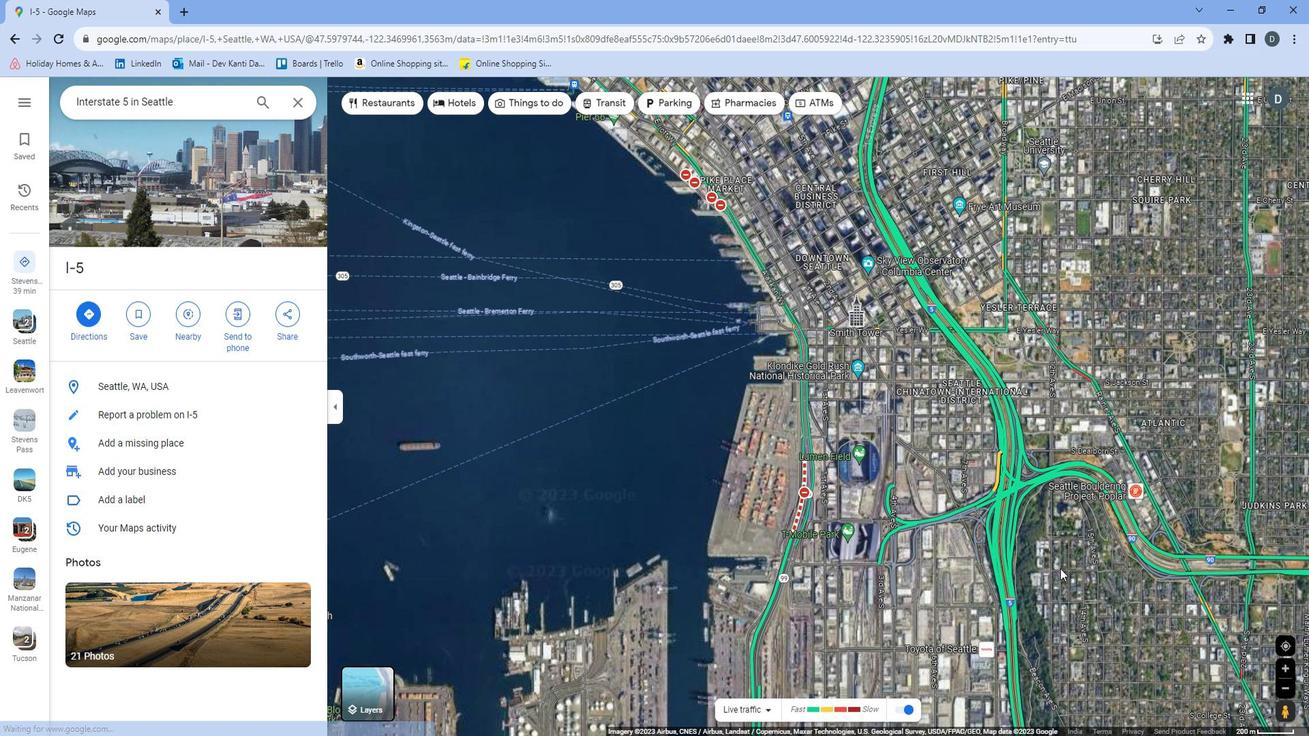 
Action: Mouse moved to (1064, 547)
Screenshot: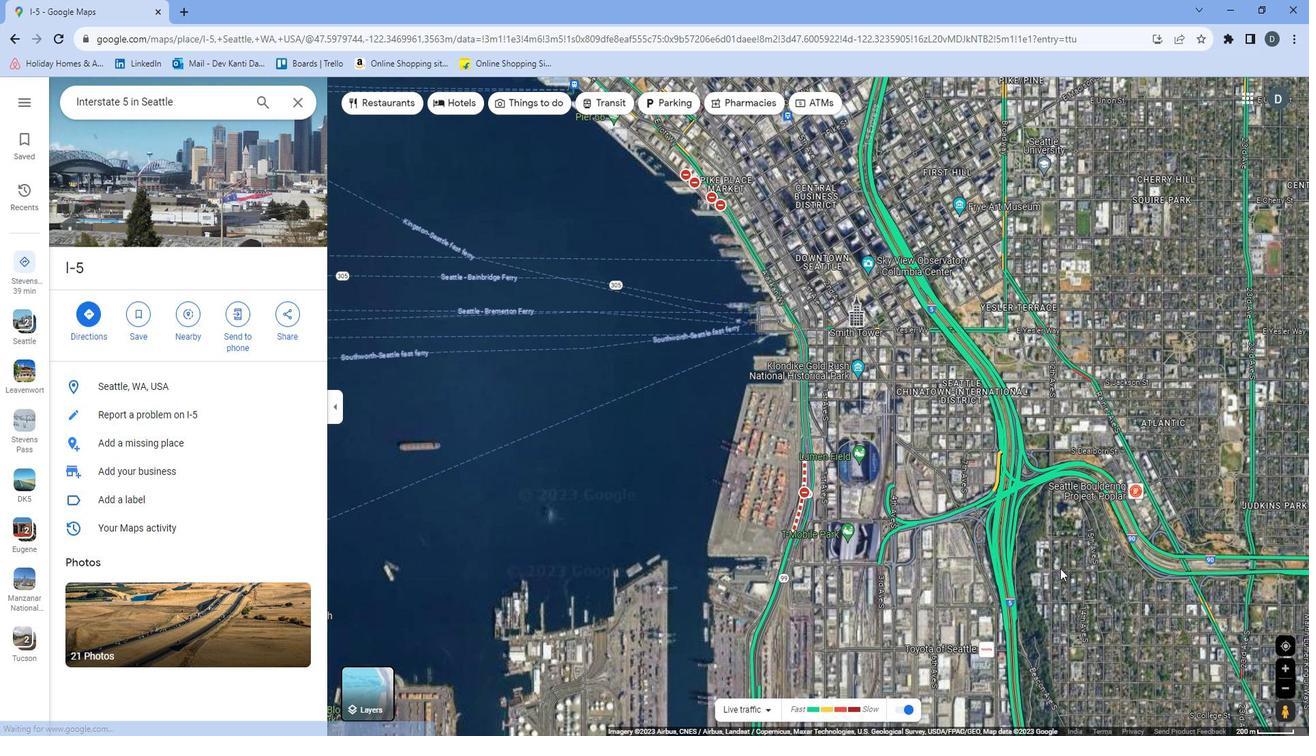 
Action: Mouse scrolled (1064, 548) with delta (0, 0)
Screenshot: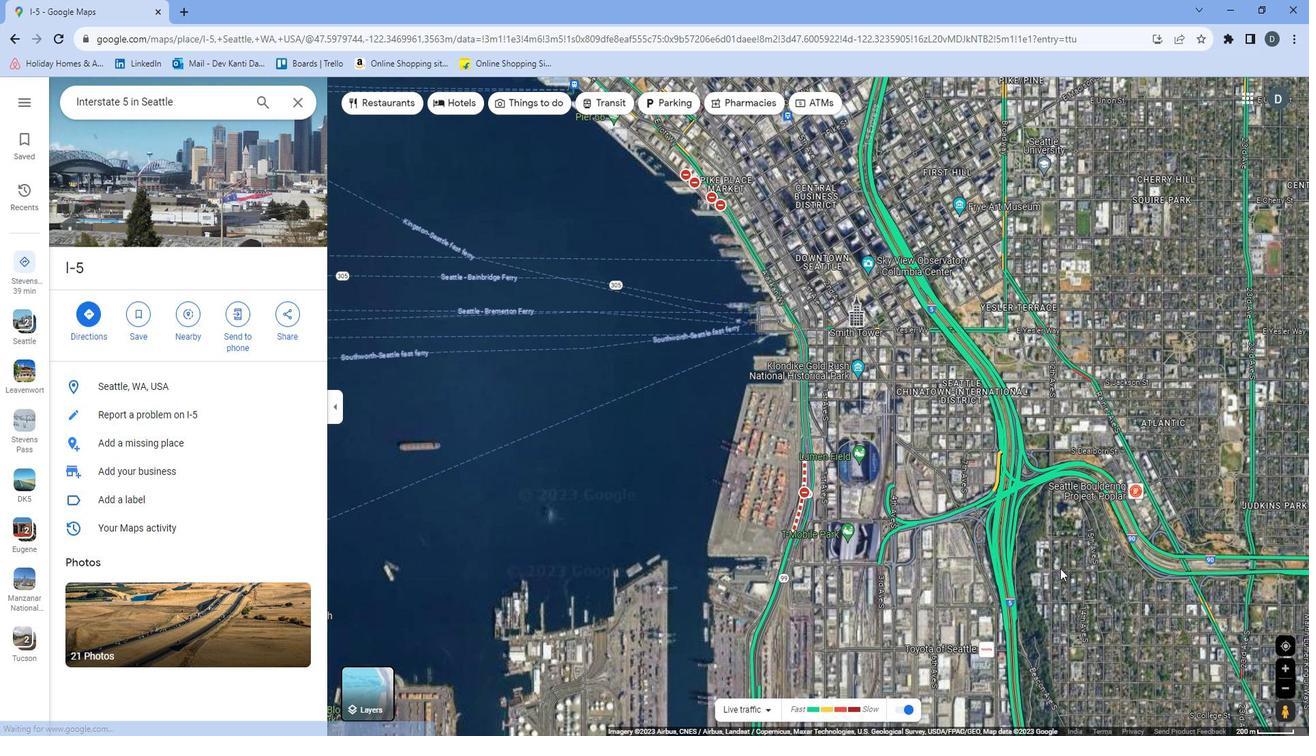 
Action: Mouse moved to (1065, 547)
Screenshot: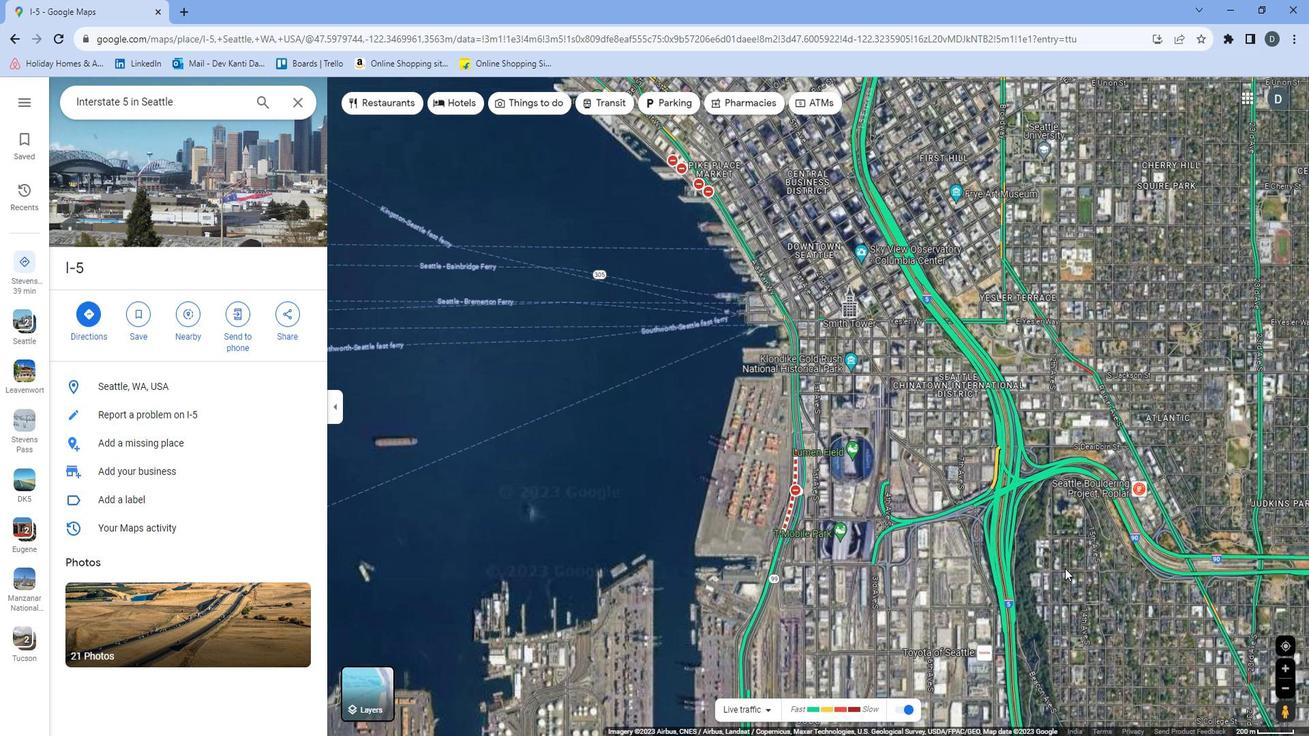 
Action: Mouse scrolled (1065, 548) with delta (0, 0)
Screenshot: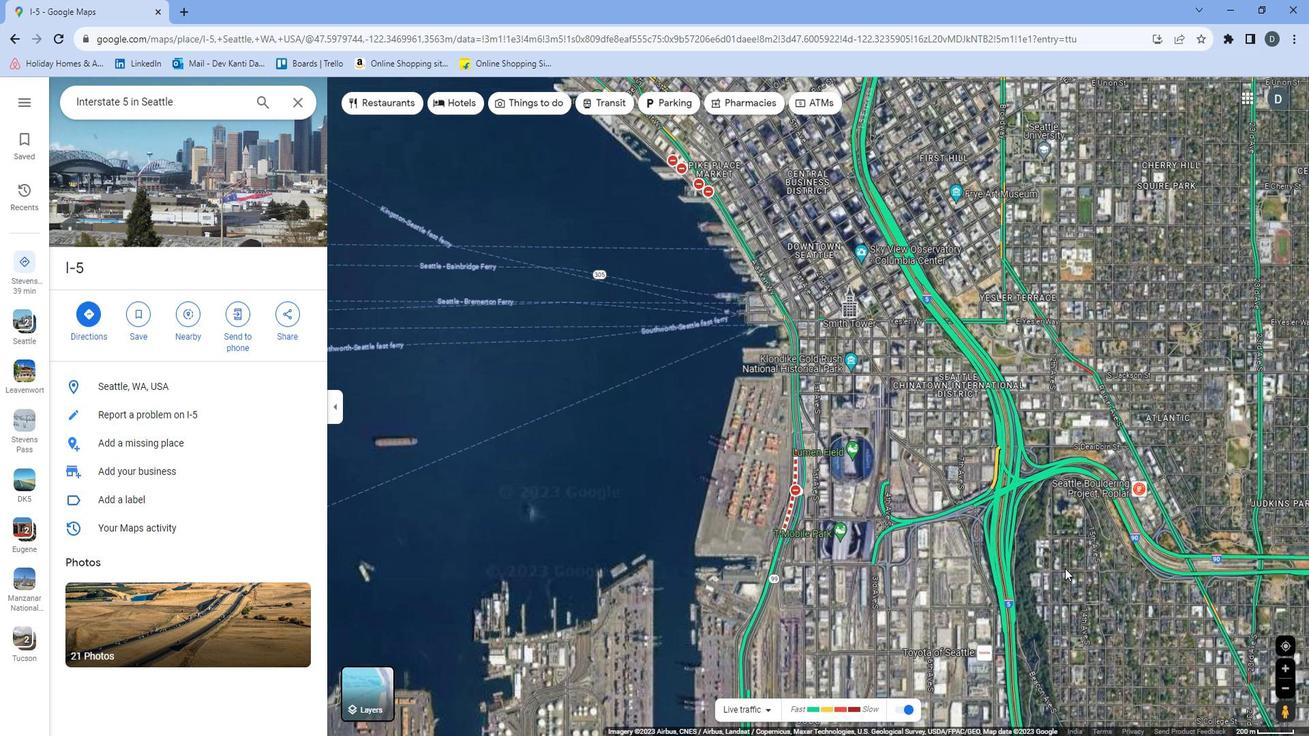 
Action: Mouse moved to (1071, 547)
Screenshot: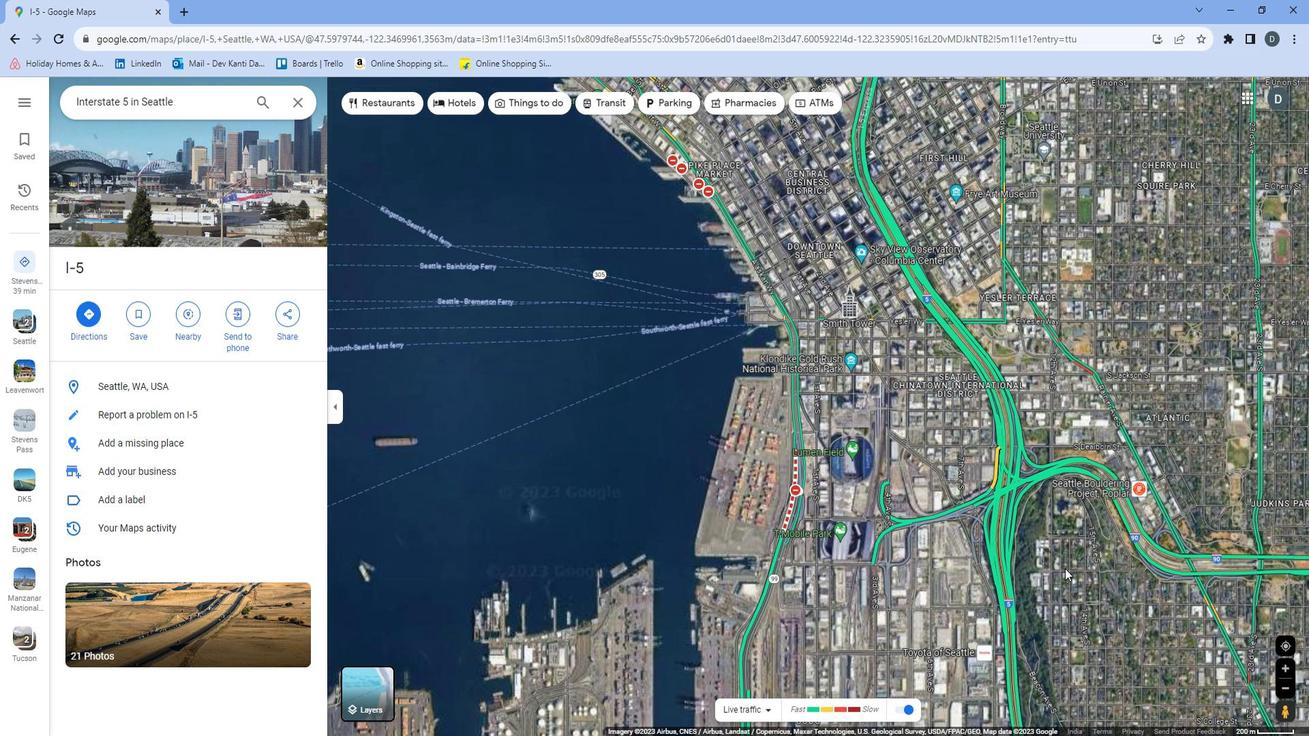 
Action: Mouse scrolled (1071, 548) with delta (0, 0)
Screenshot: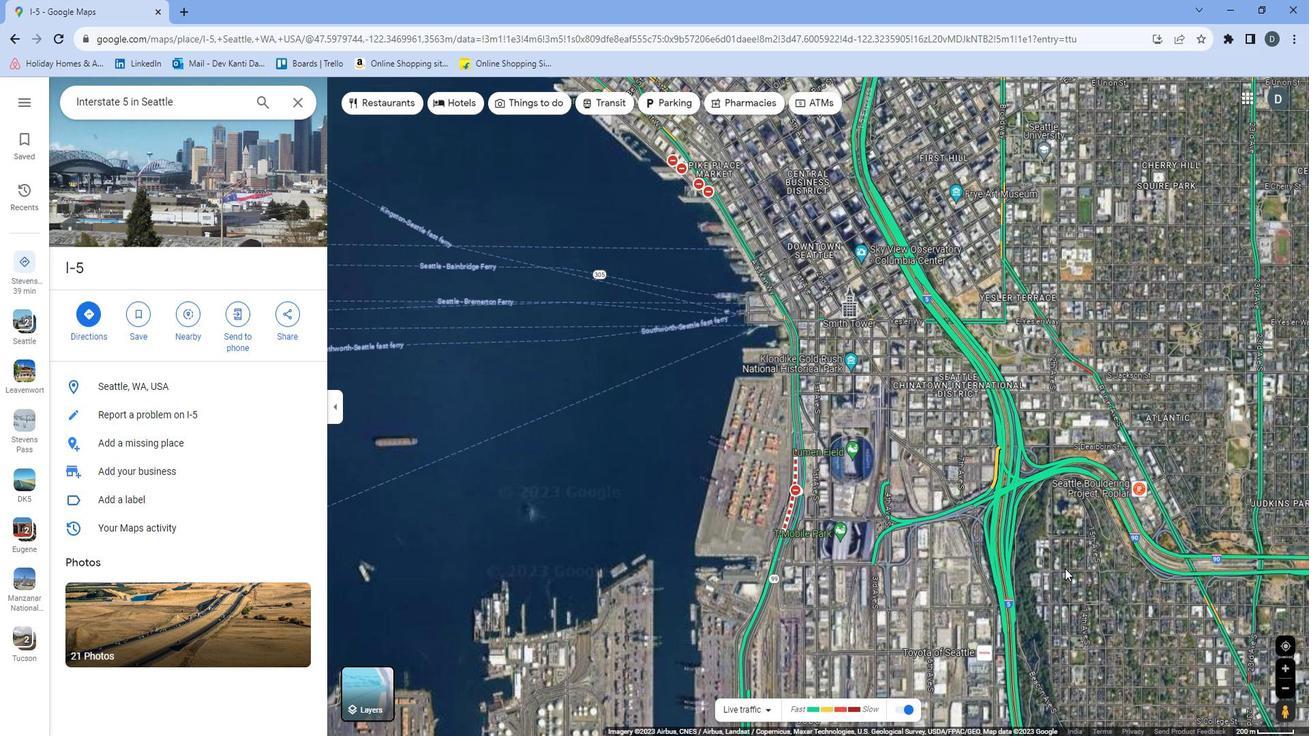 
Action: Mouse moved to (817, 323)
Screenshot: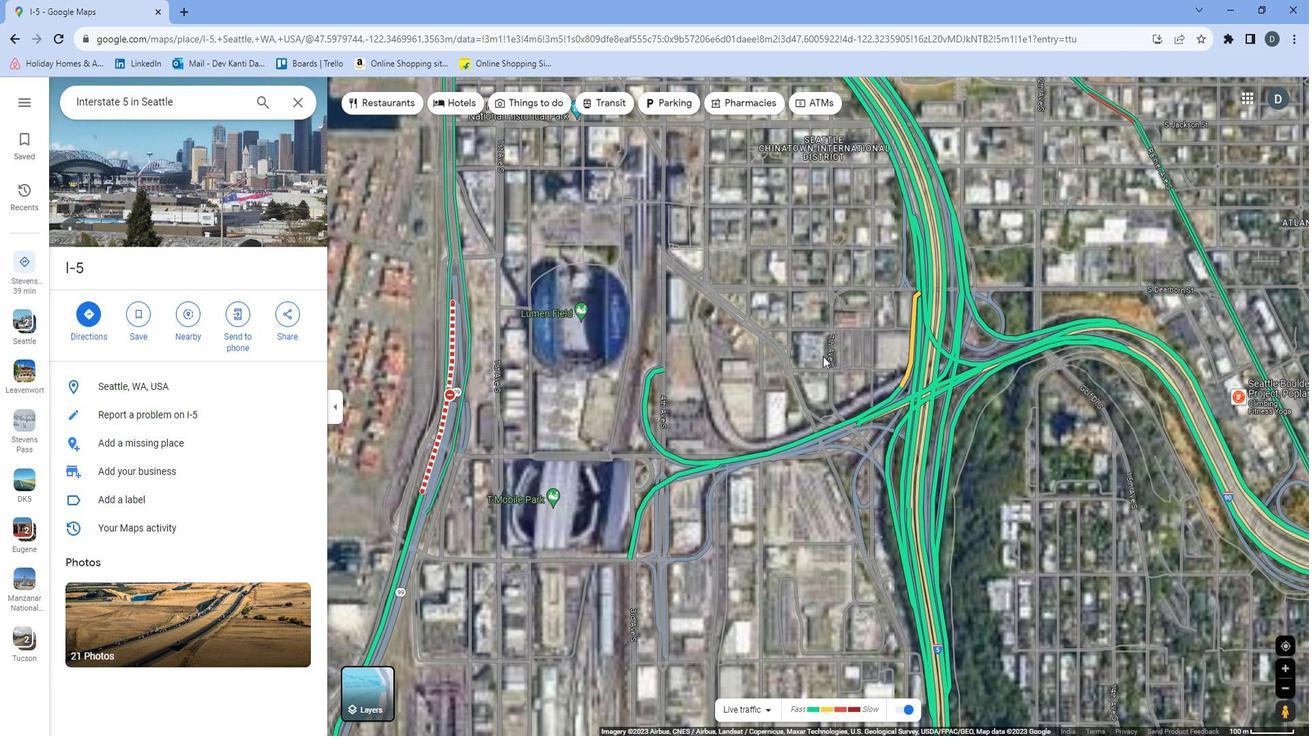 
Action: Mouse pressed left at (817, 323)
Screenshot: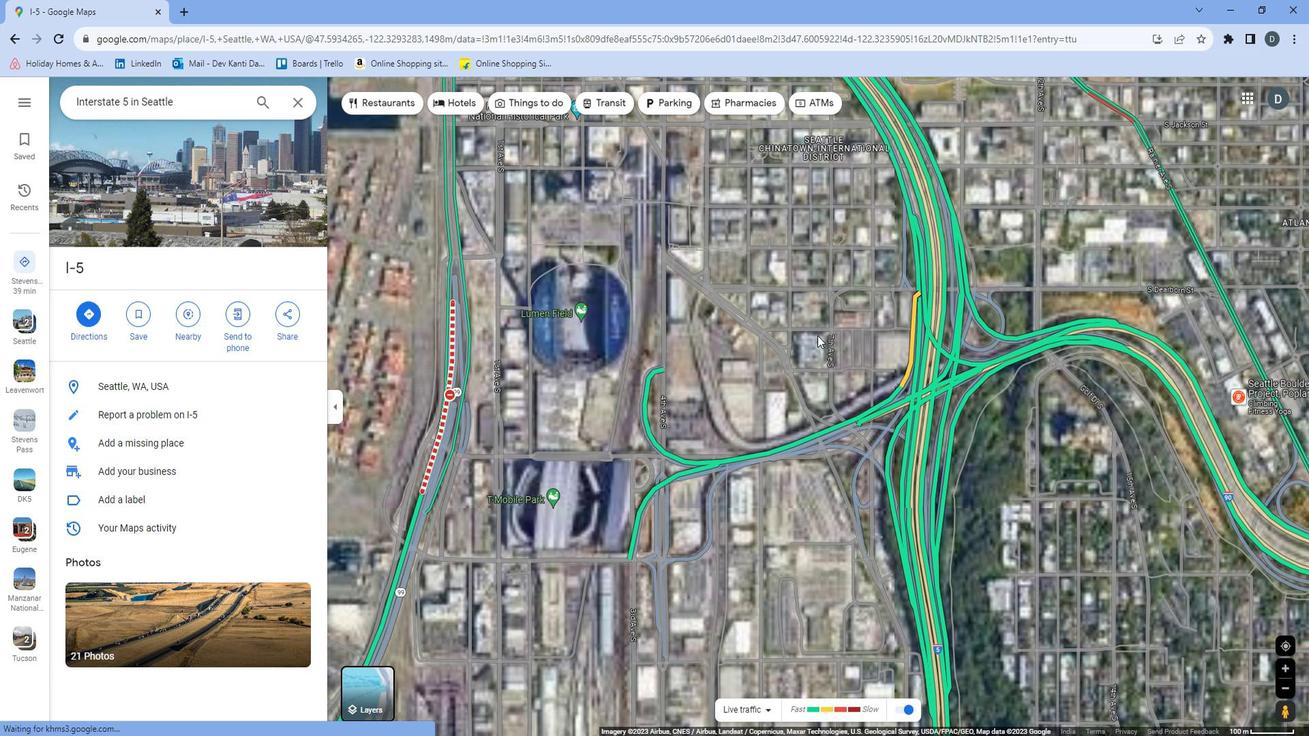 
Action: Mouse moved to (937, 365)
Screenshot: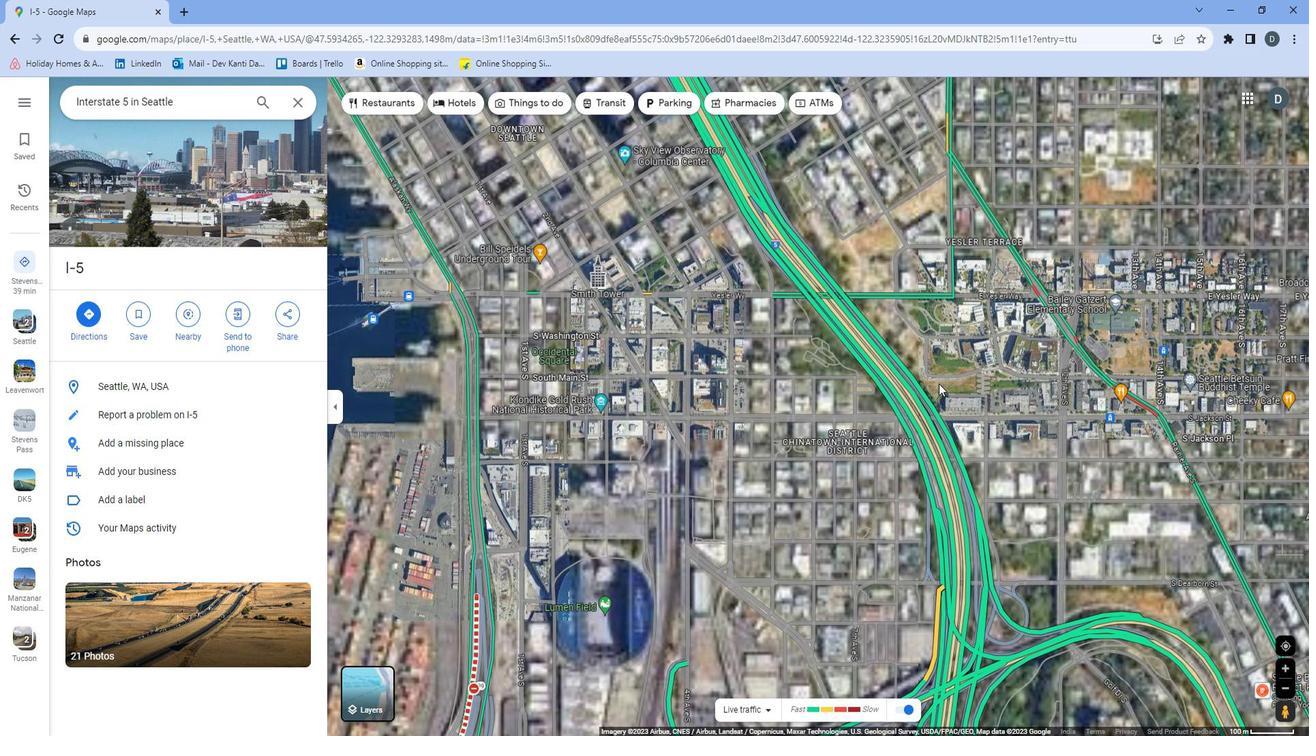 
Action: Mouse pressed left at (937, 365)
Screenshot: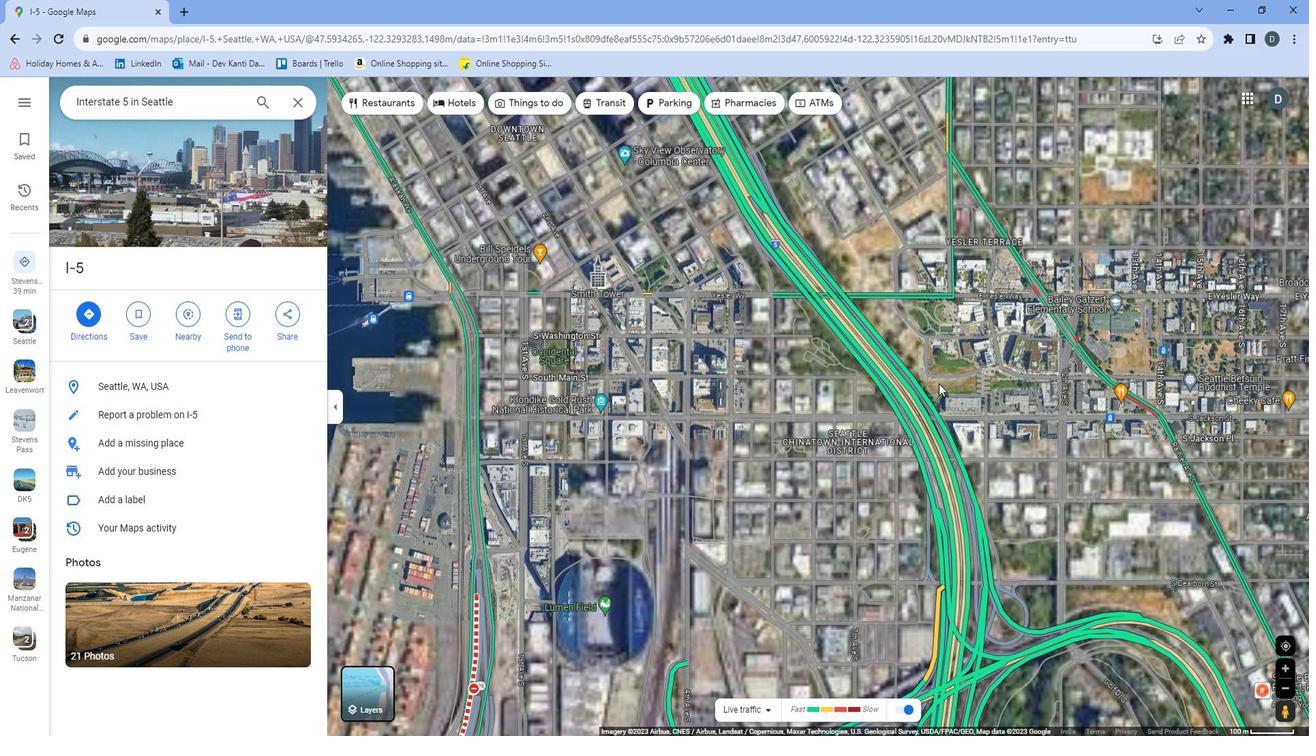 
Action: Mouse moved to (853, 421)
Screenshot: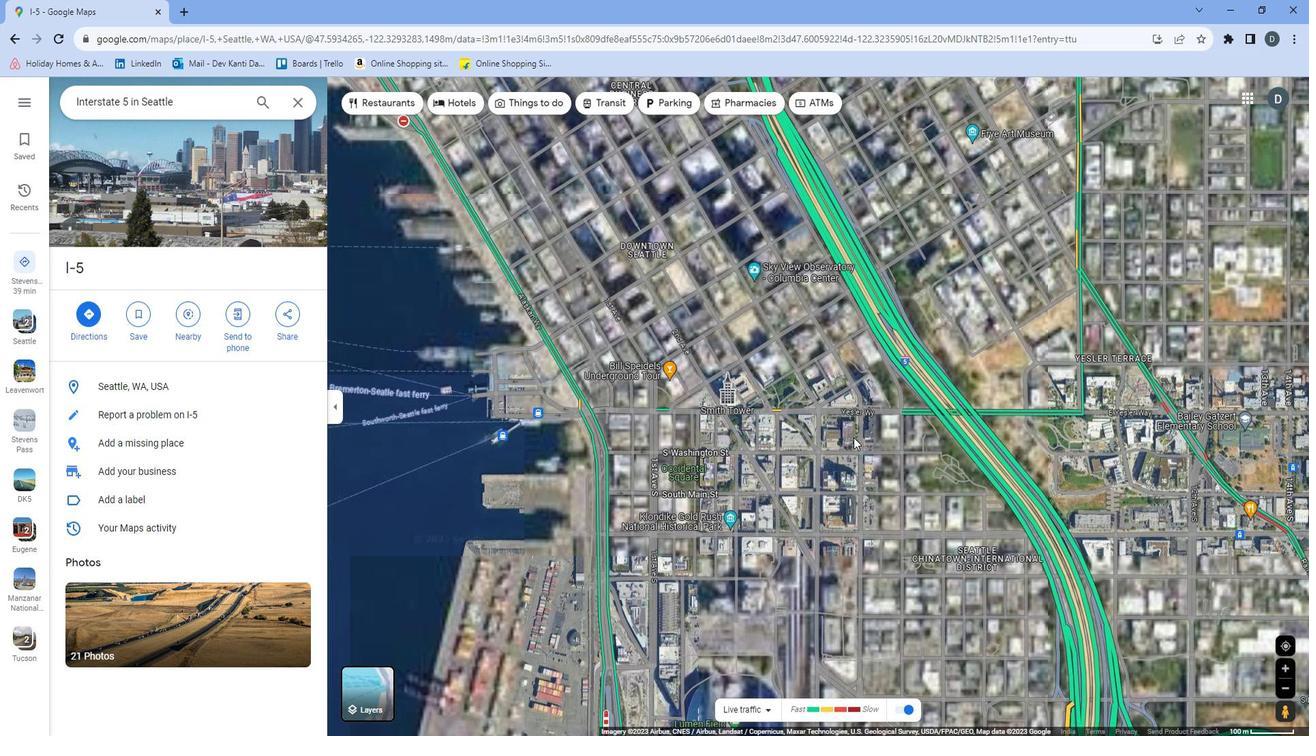 
Action: Mouse pressed left at (853, 421)
Screenshot: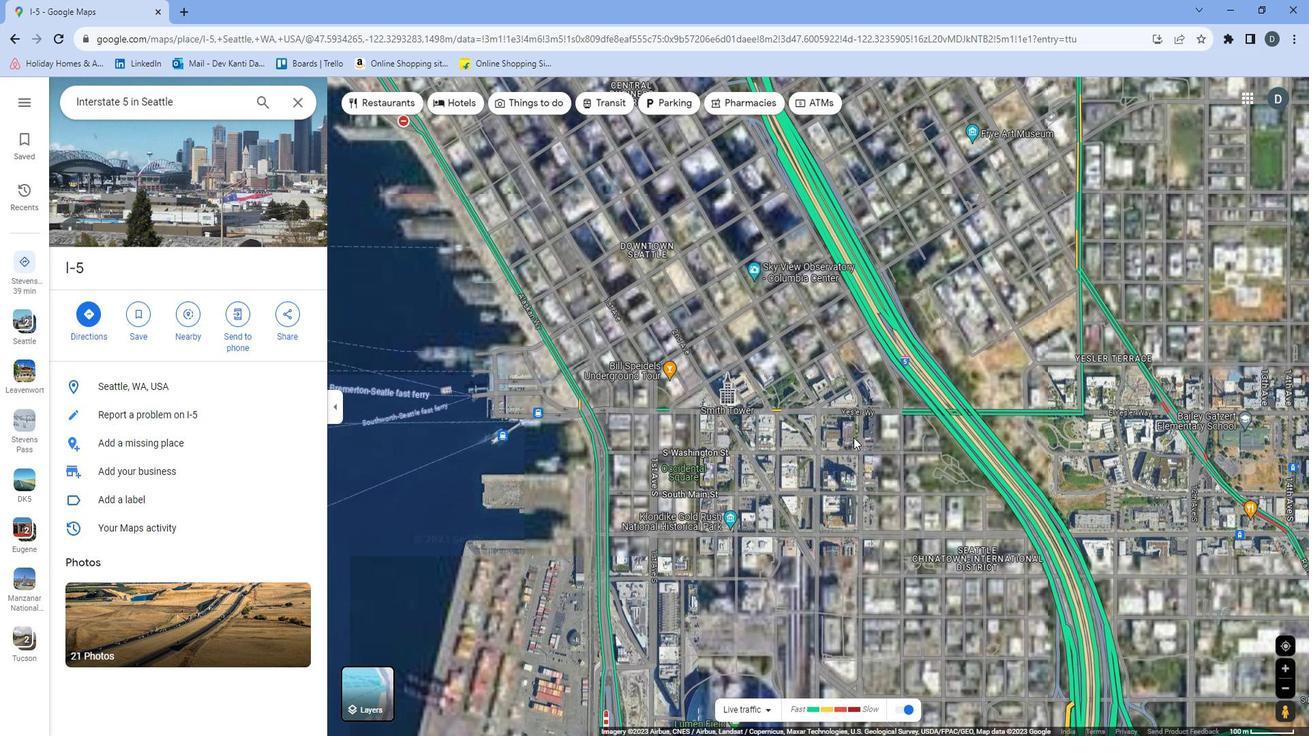 
Action: Mouse moved to (811, 417)
Screenshot: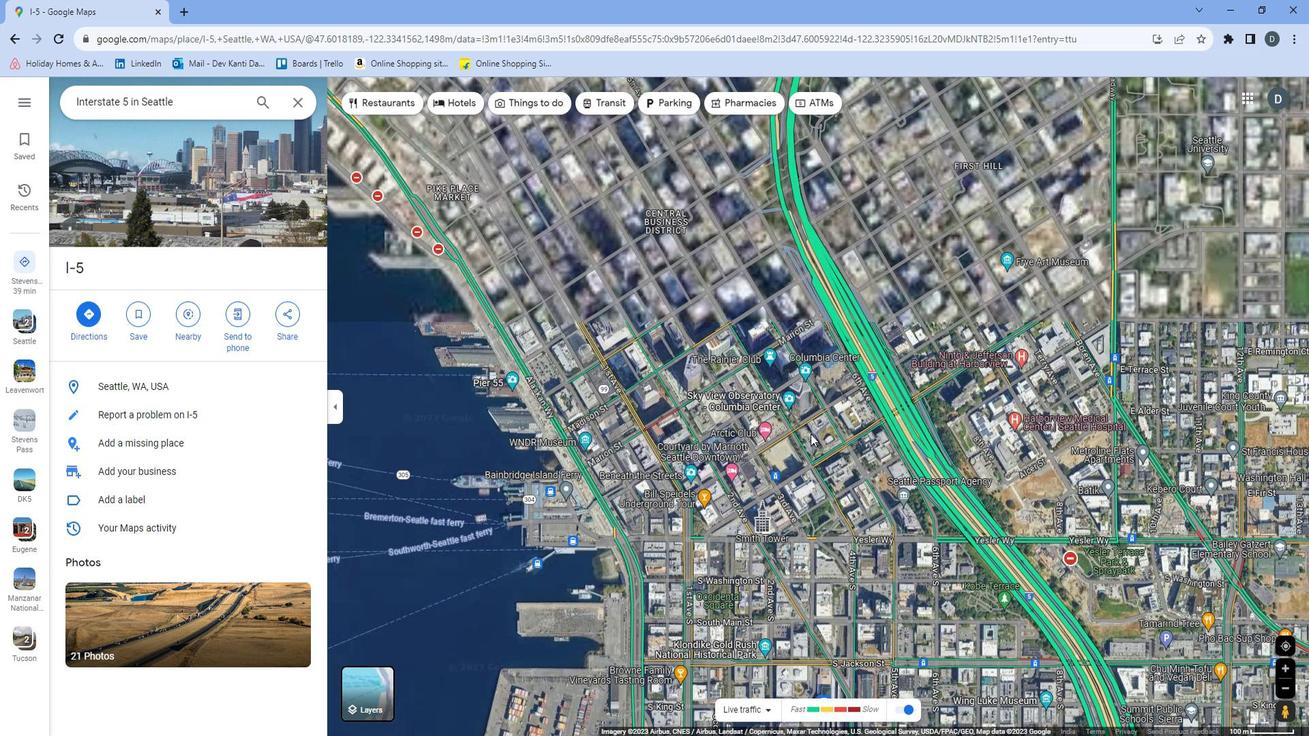 
Action: Mouse pressed left at (811, 417)
Screenshot: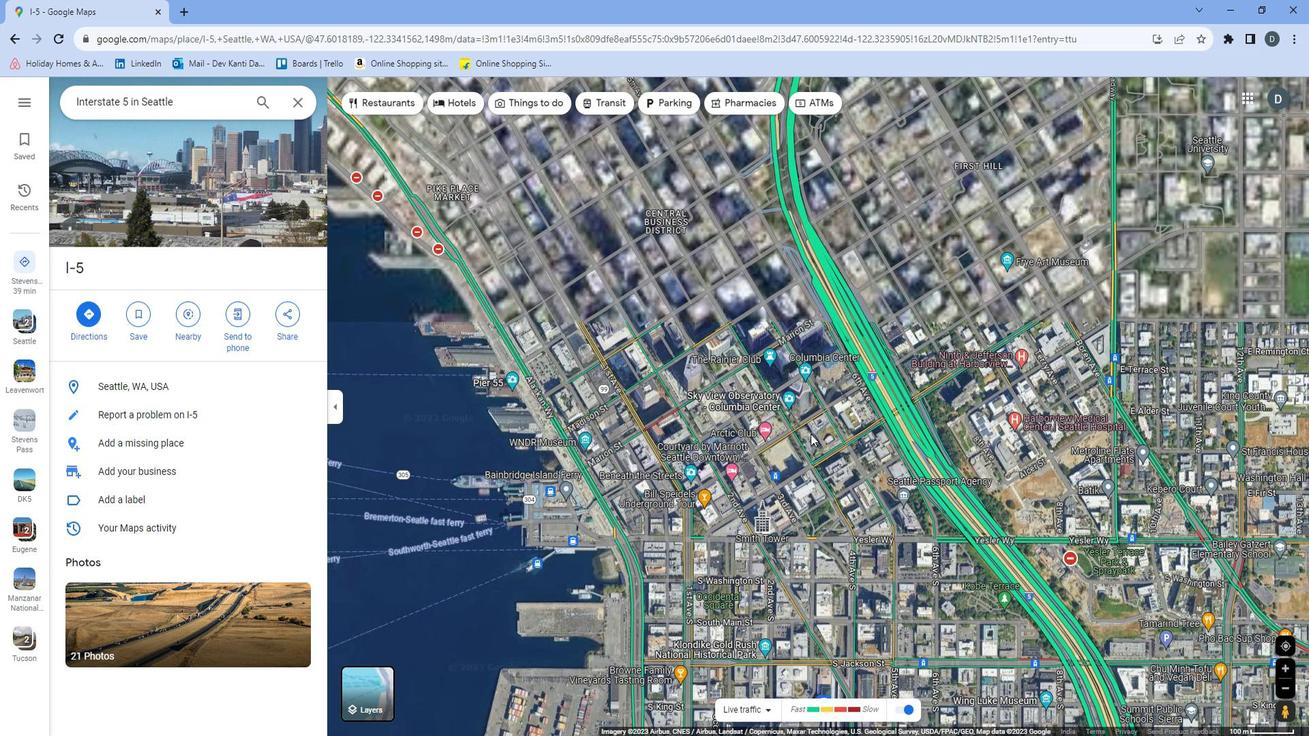 
Action: Mouse moved to (992, 304)
Screenshot: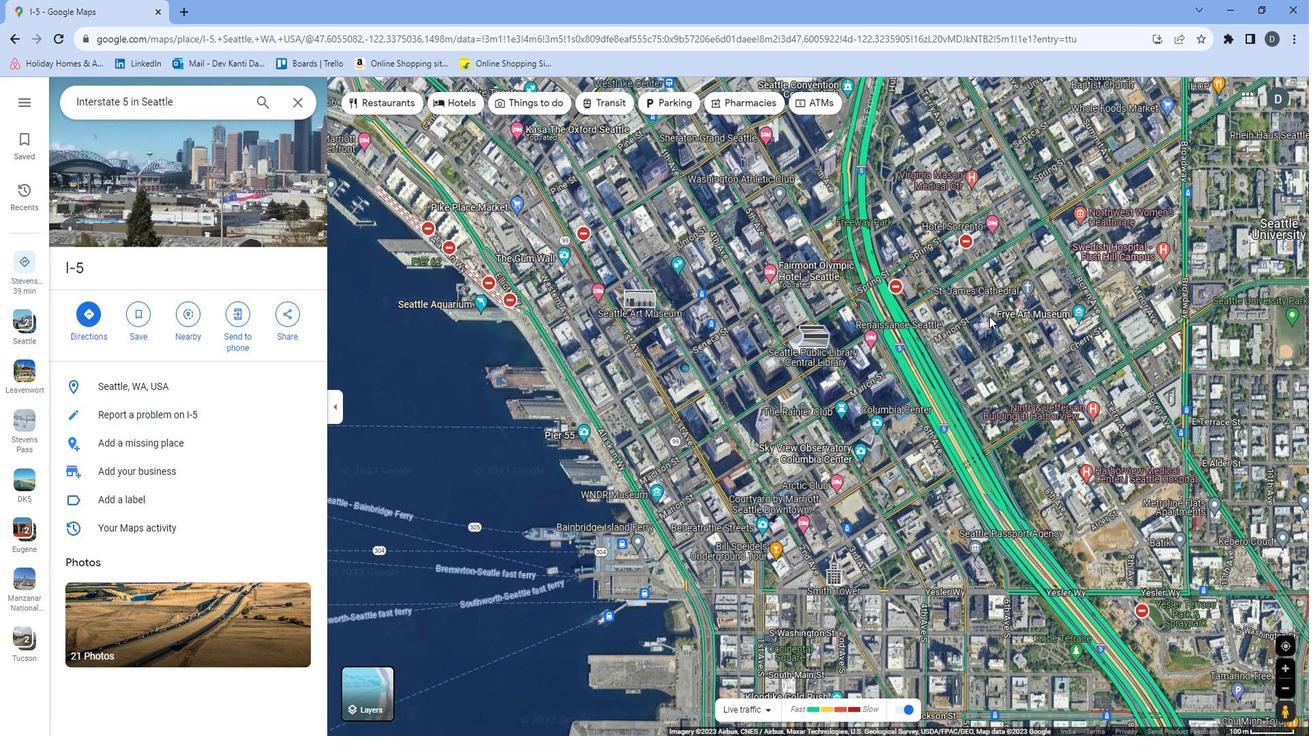 
Action: Mouse pressed left at (992, 304)
Screenshot: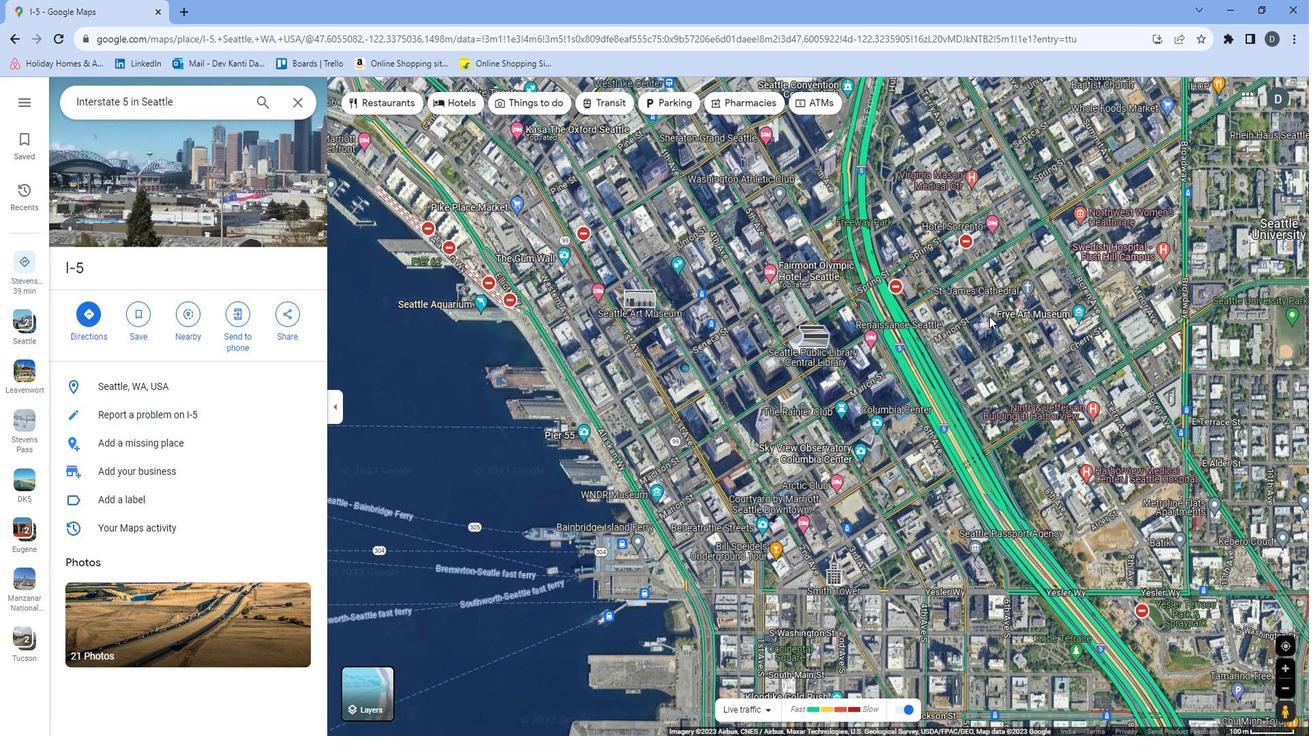 
Action: Mouse moved to (867, 329)
Screenshot: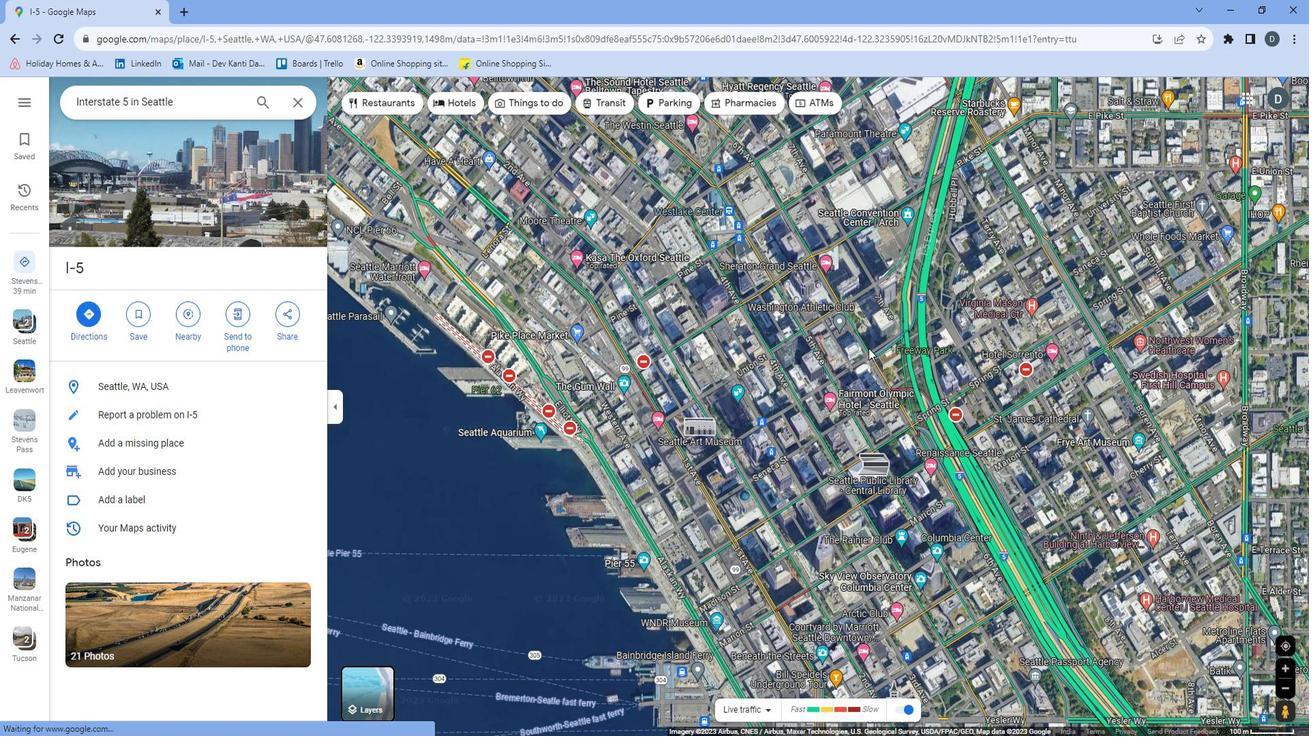 
Action: Mouse pressed left at (867, 329)
Screenshot: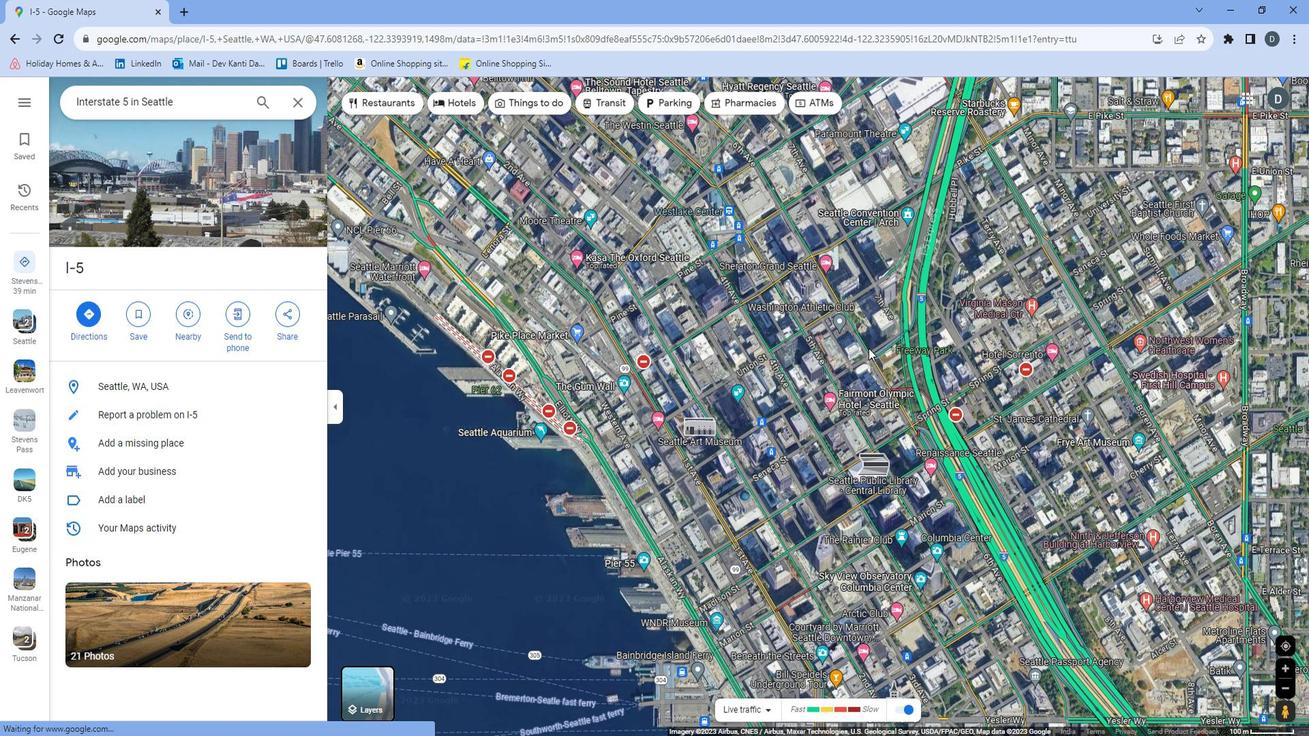 
Action: Mouse moved to (980, 312)
Screenshot: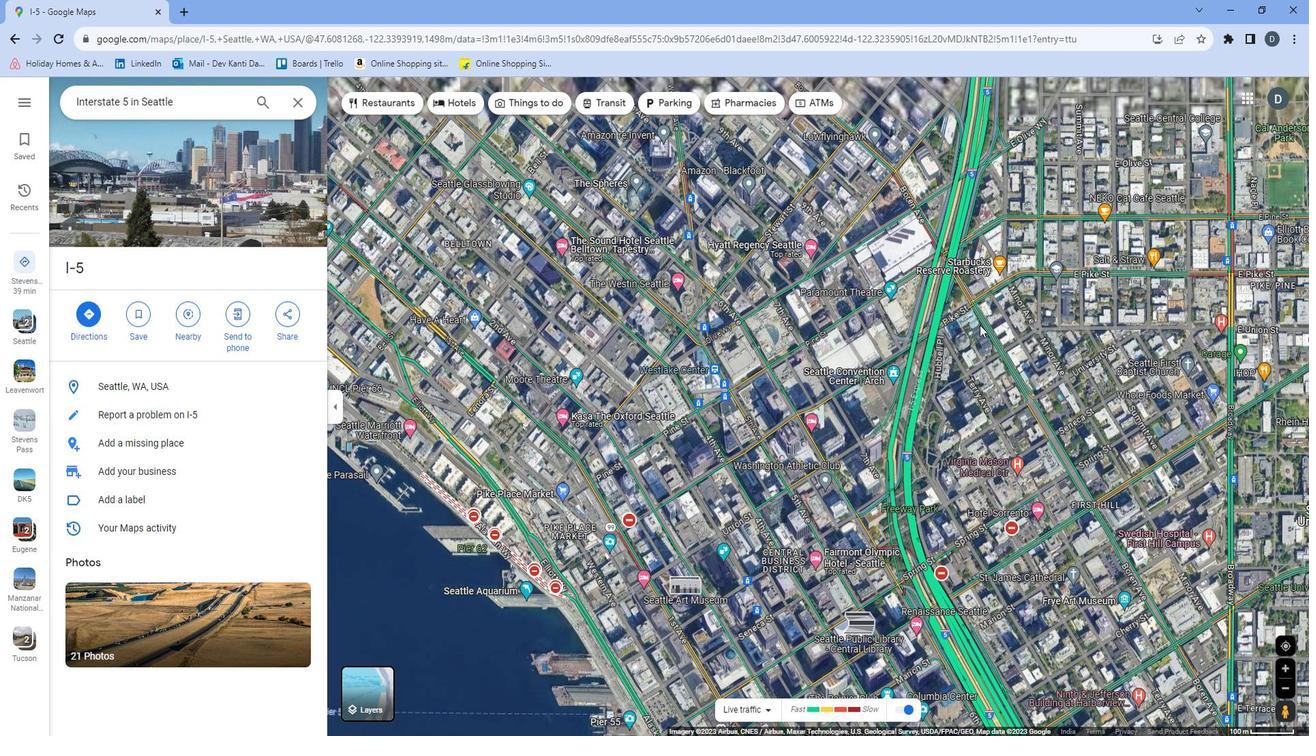 
Action: Mouse pressed left at (980, 312)
Screenshot: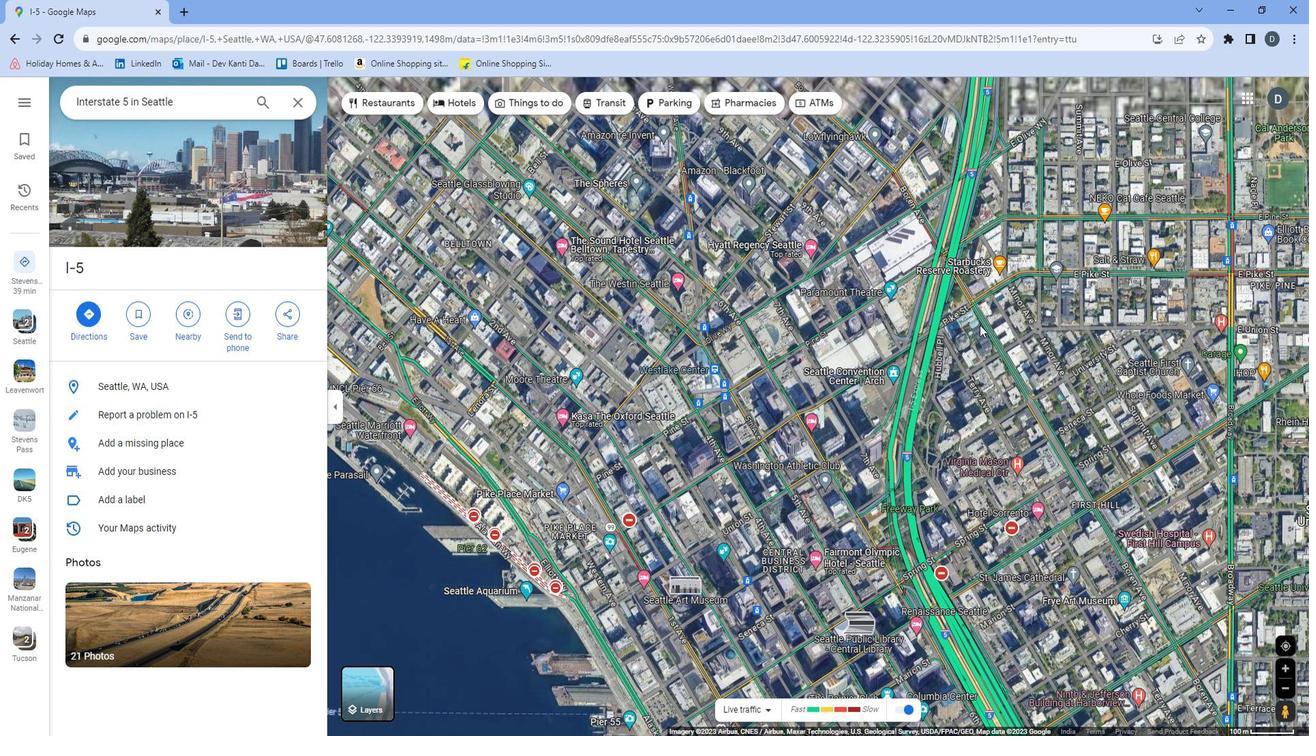 
Action: Mouse moved to (988, 284)
Screenshot: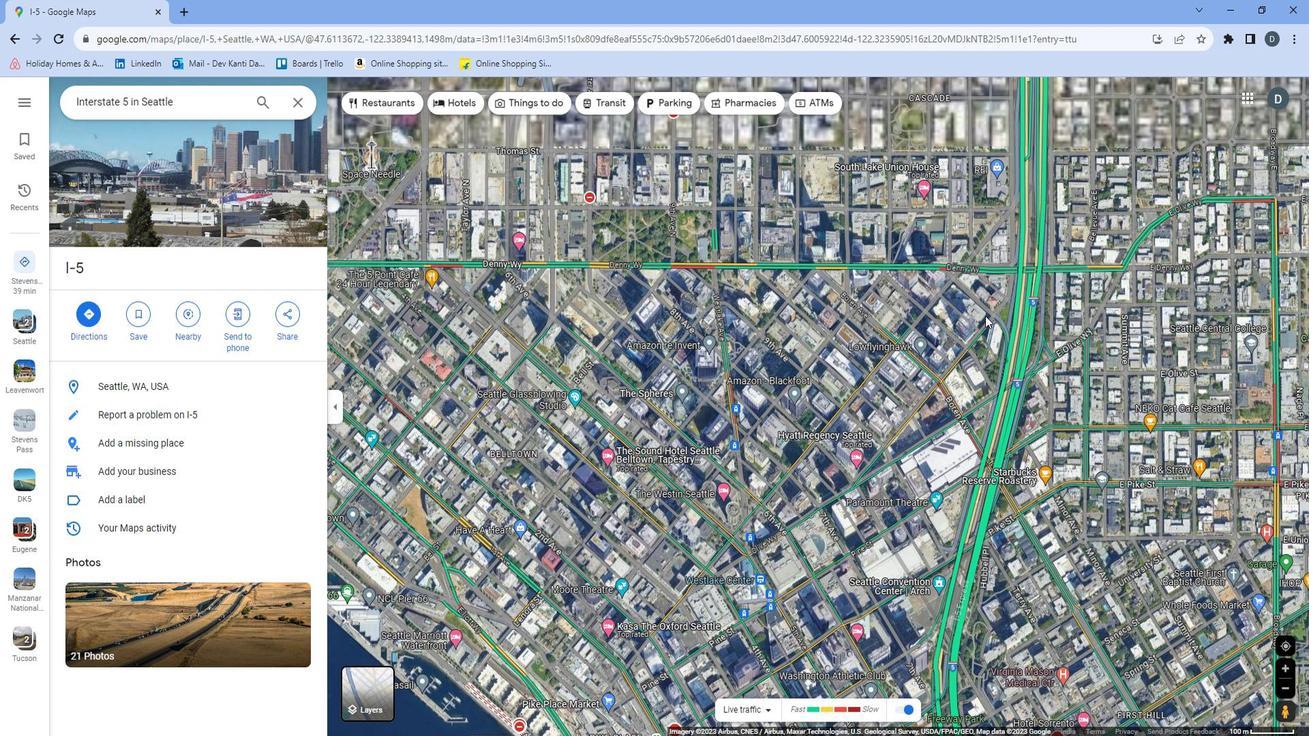 
Action: Mouse pressed left at (988, 284)
Screenshot: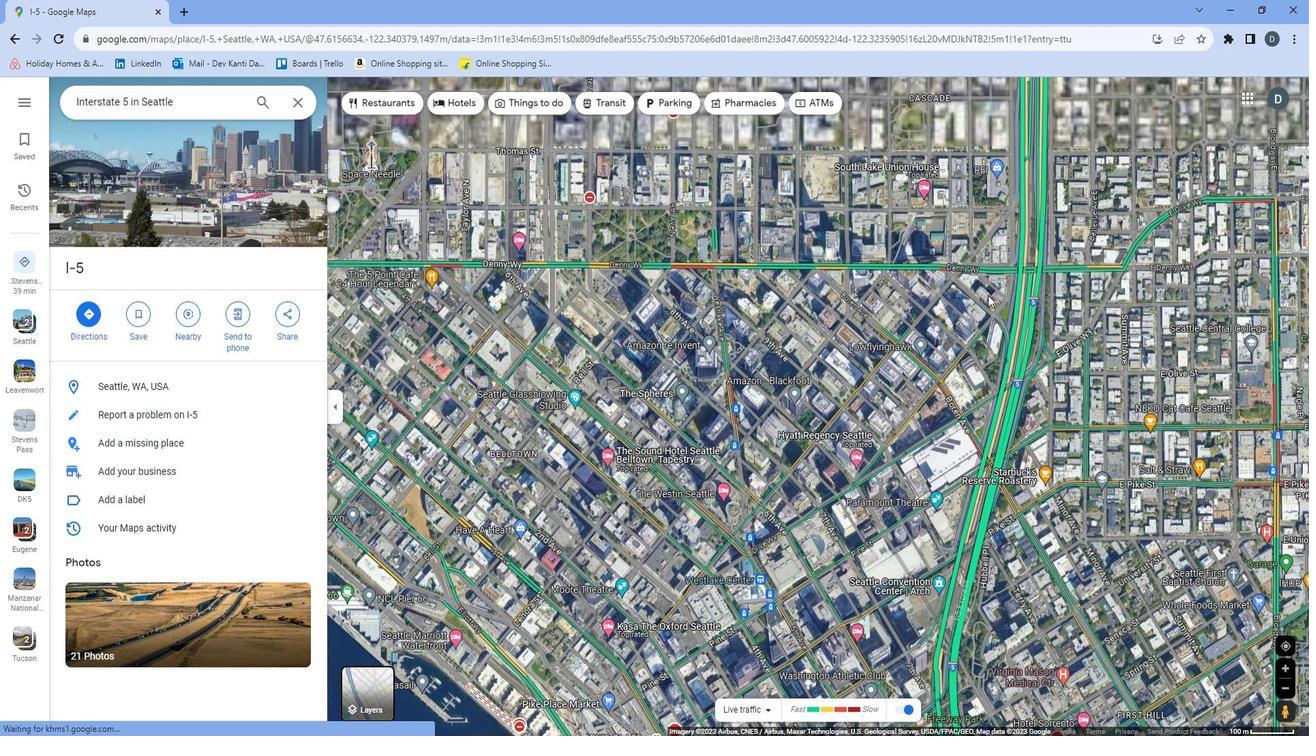 
Action: Mouse moved to (1062, 179)
Screenshot: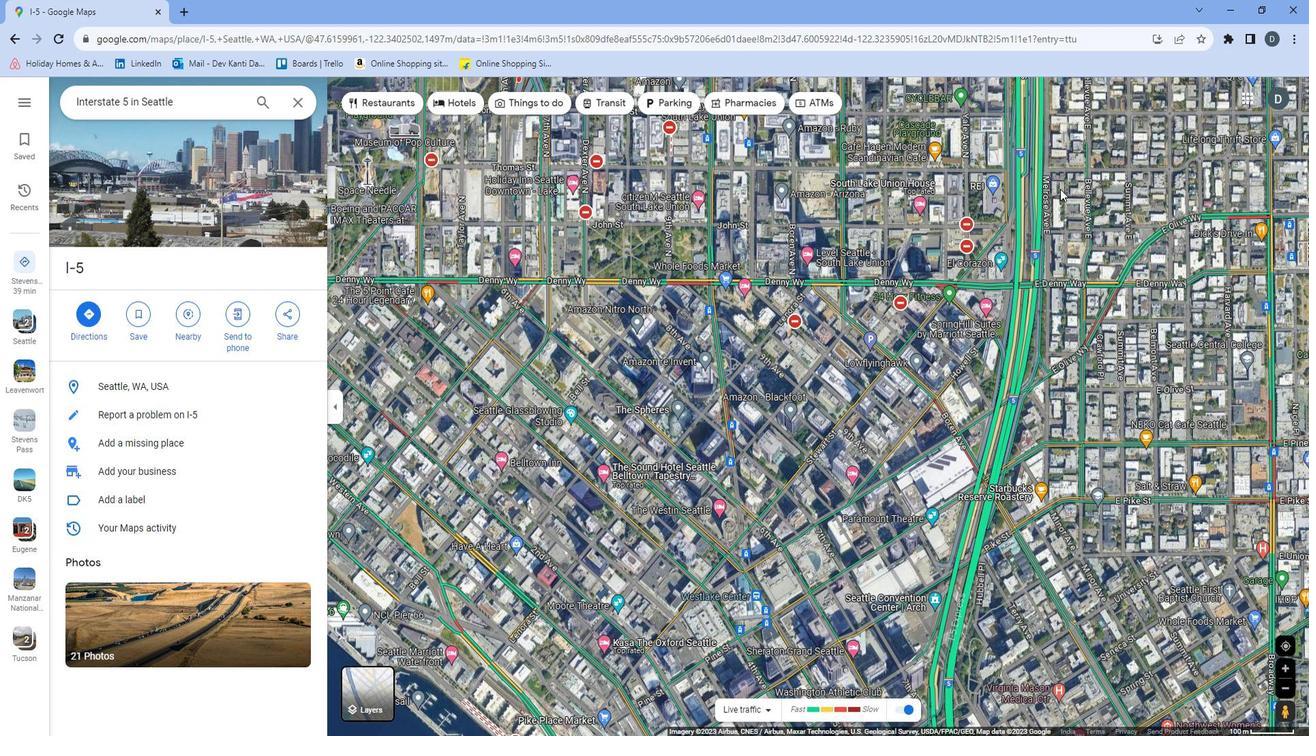 
Action: Mouse pressed left at (1062, 179)
Screenshot: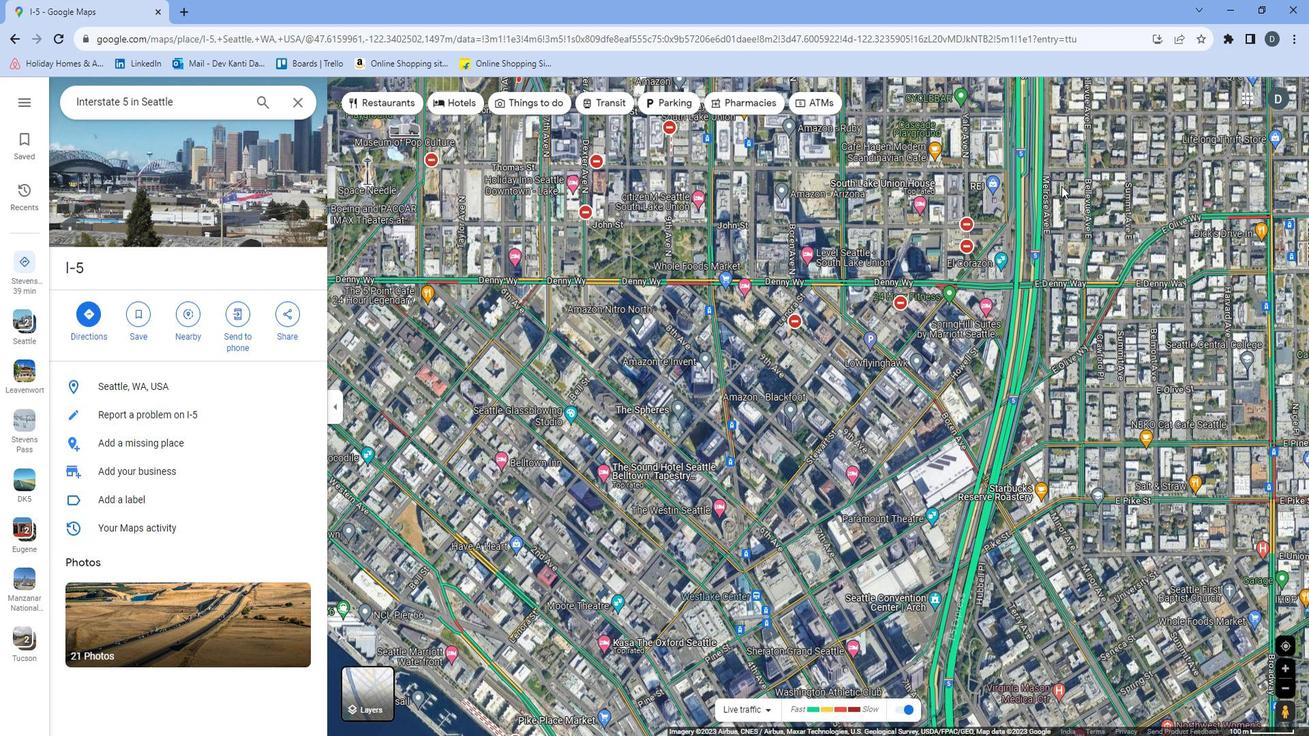 
Action: Mouse moved to (985, 277)
Screenshot: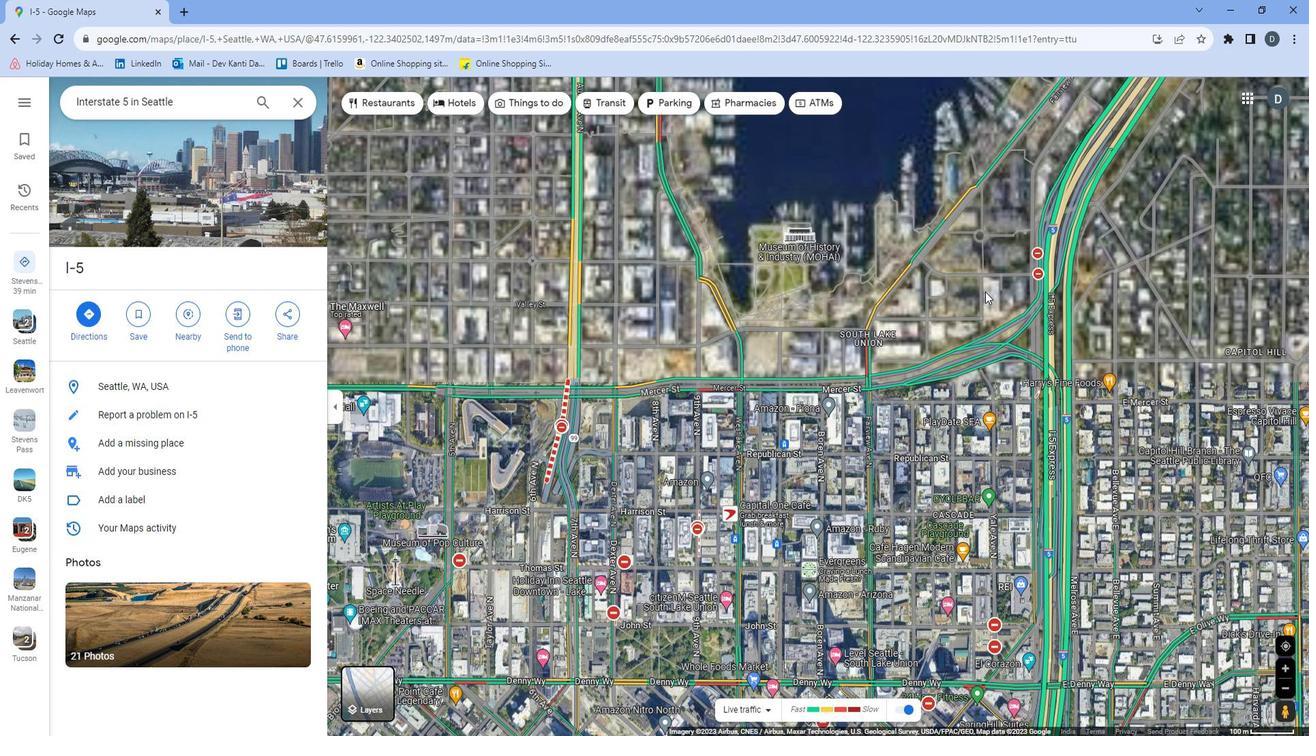 
Action: Mouse pressed left at (985, 277)
Screenshot: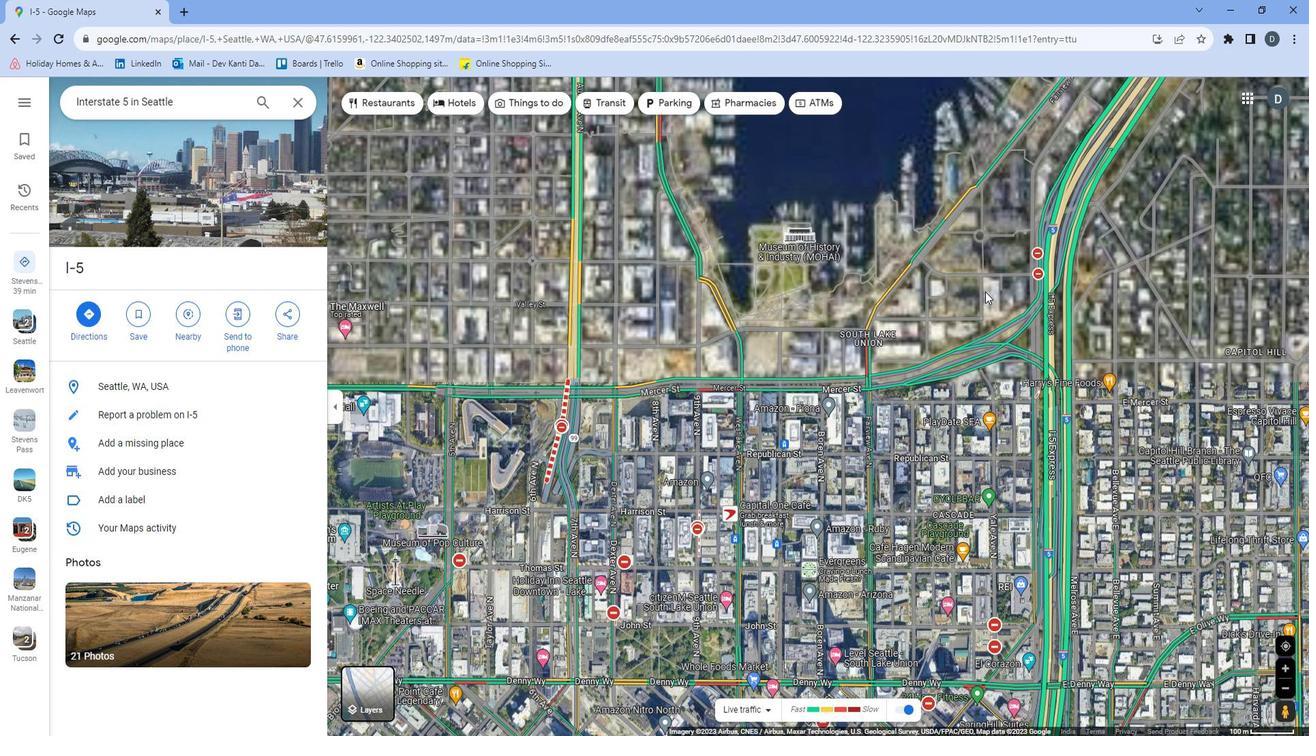 
Action: Mouse moved to (1142, 305)
Screenshot: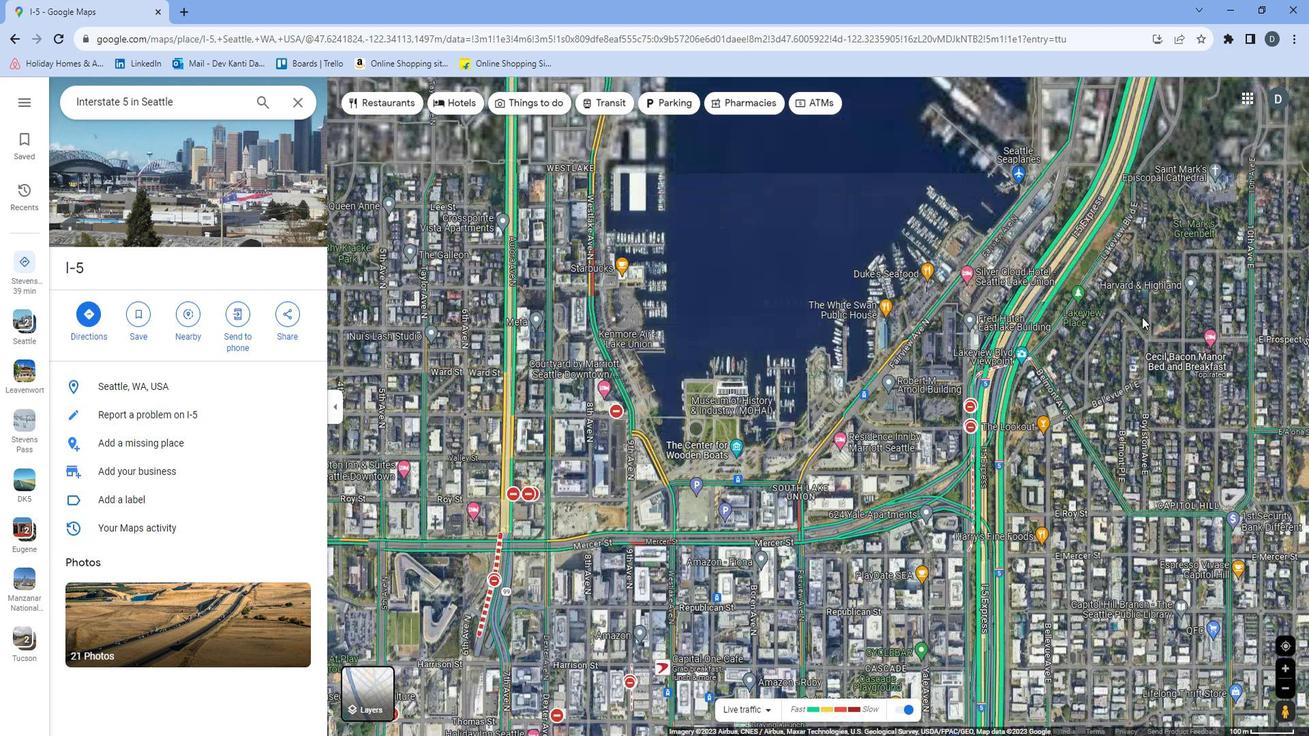 
Action: Mouse pressed left at (1142, 305)
Screenshot: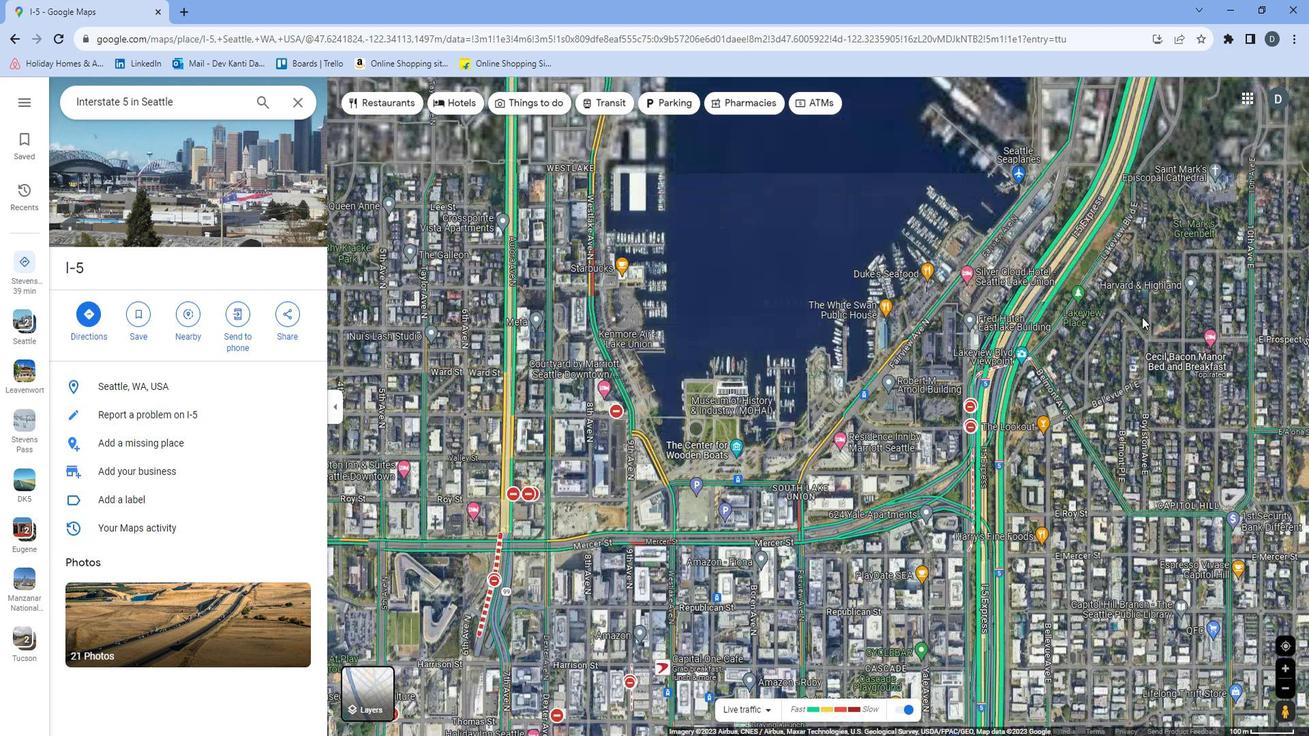 
Action: Mouse moved to (1101, 280)
Screenshot: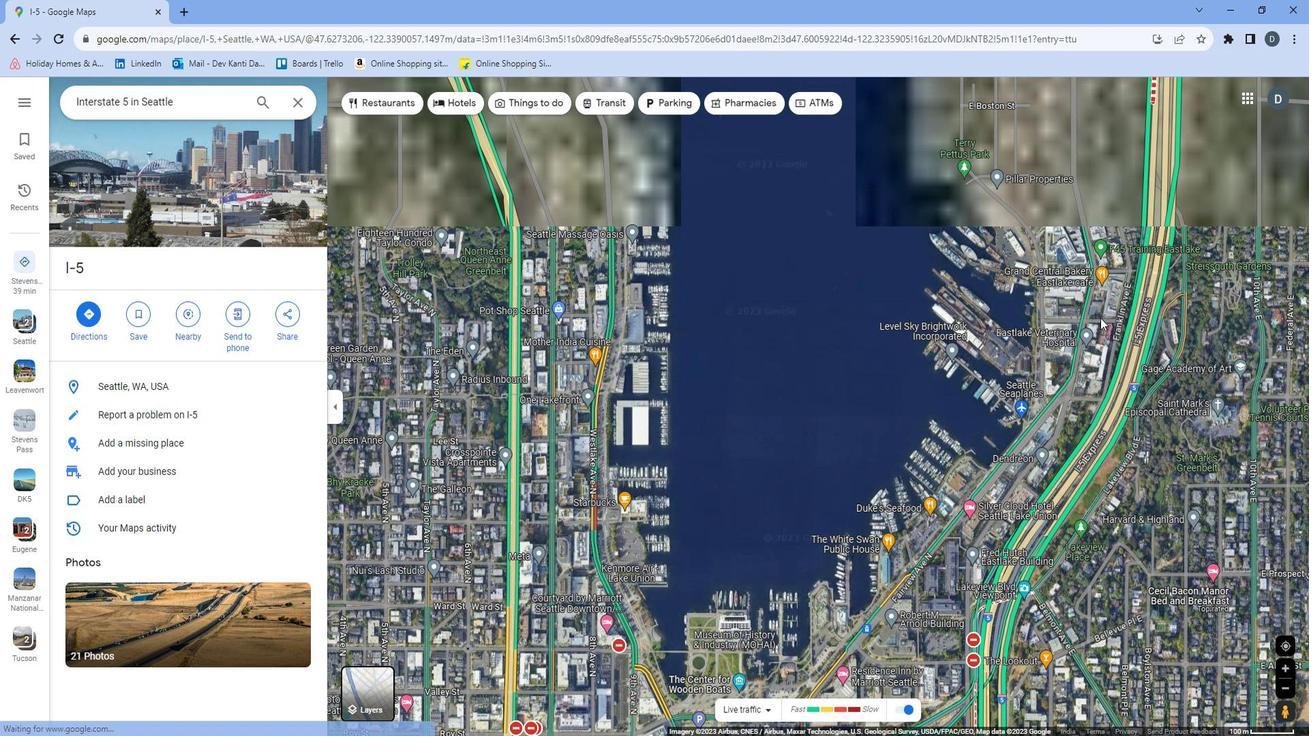 
Action: Mouse scrolled (1101, 279) with delta (0, 0)
Screenshot: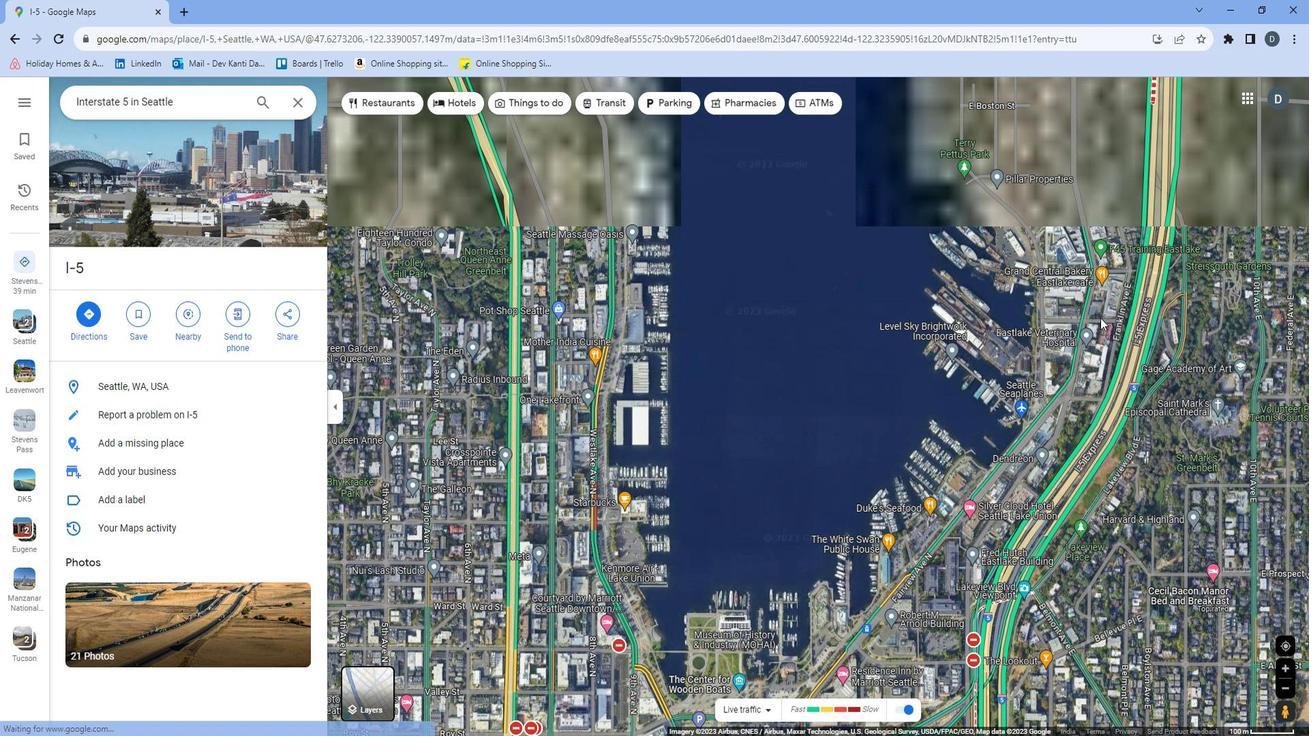 
Action: Mouse moved to (1101, 279)
Screenshot: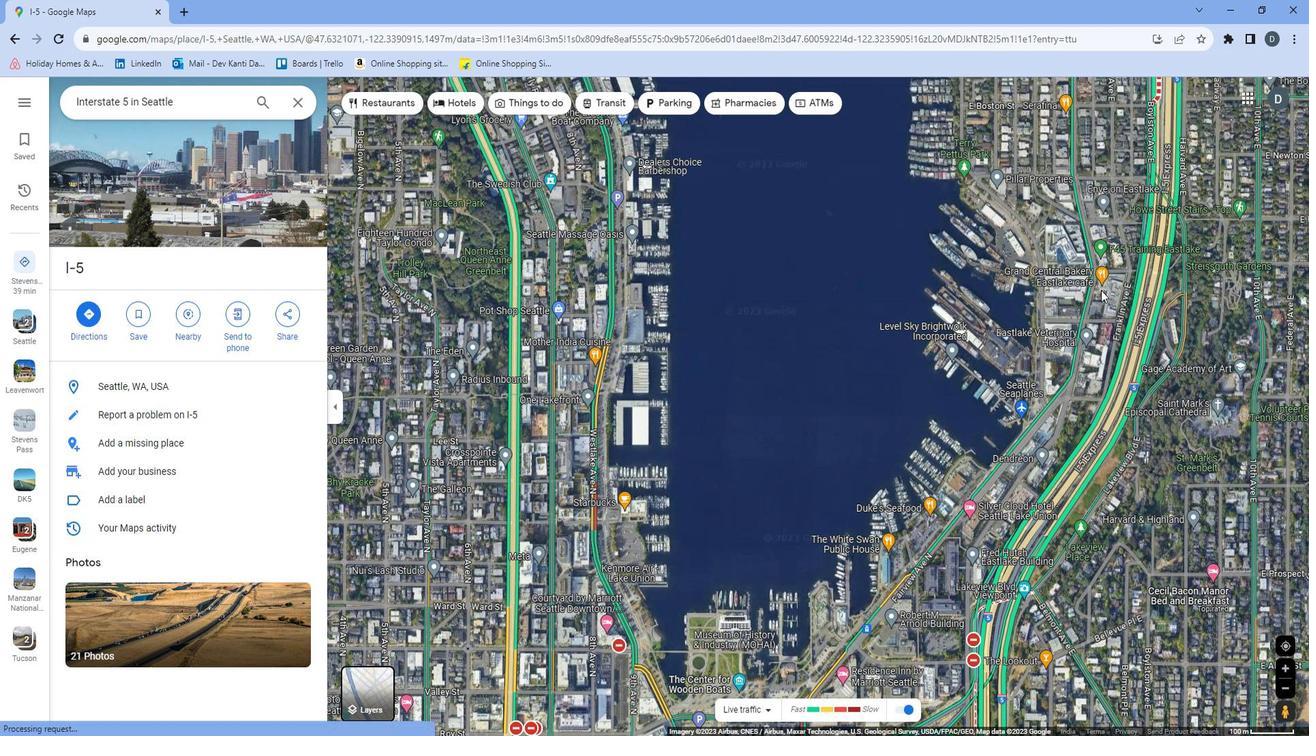 
Action: Mouse scrolled (1101, 278) with delta (0, 0)
Screenshot: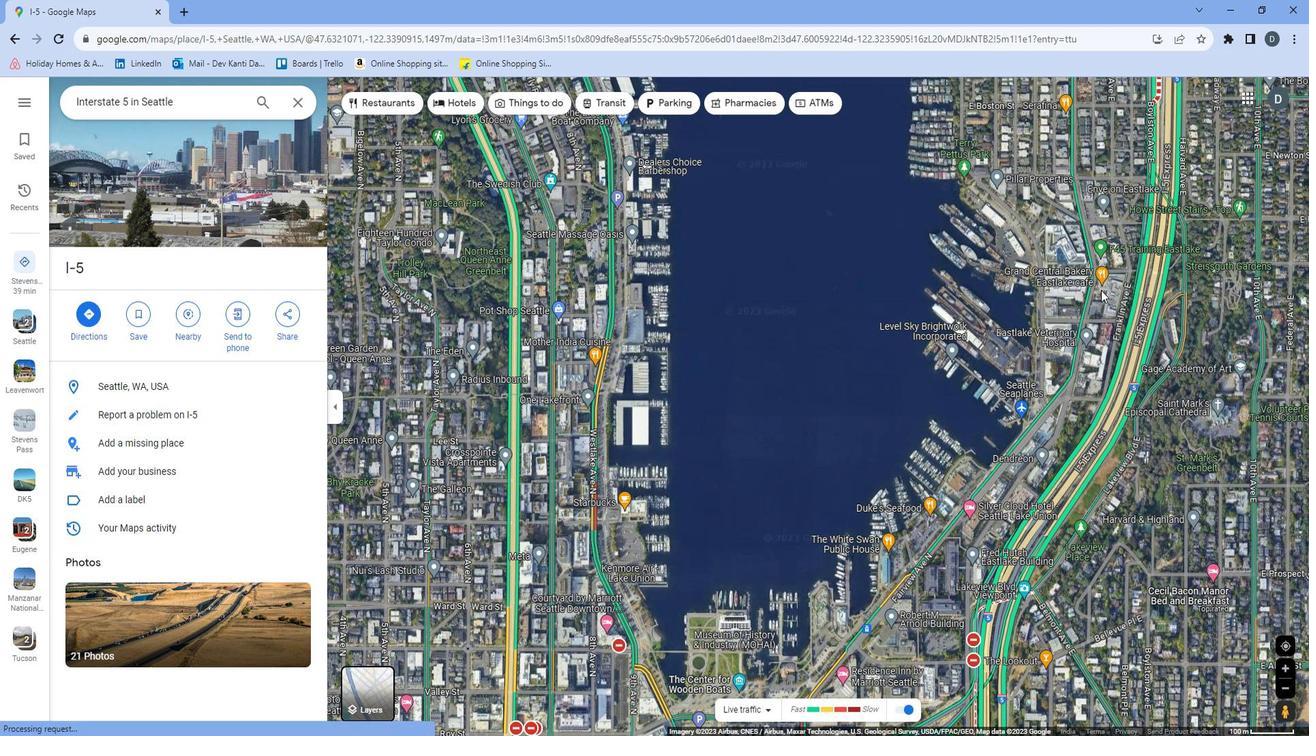 
Action: Mouse moved to (1101, 277)
Screenshot: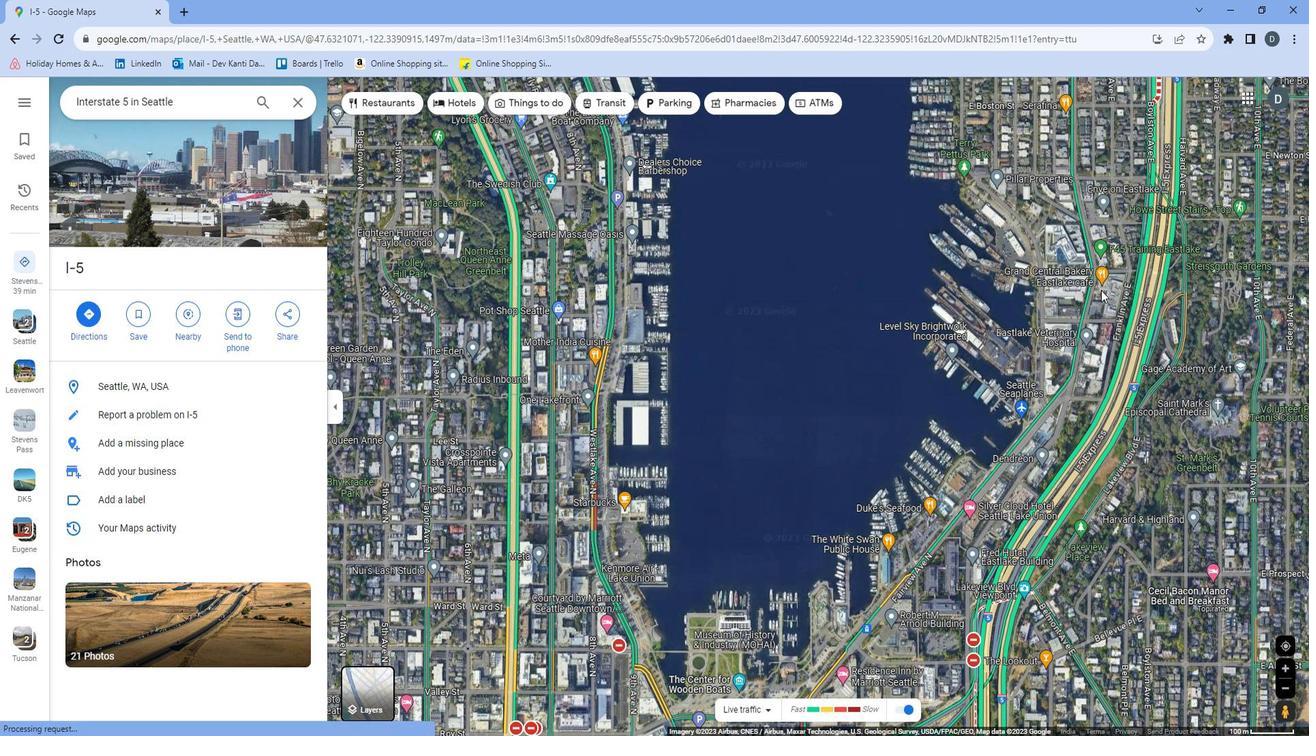 
Action: Mouse pressed left at (1101, 277)
Screenshot: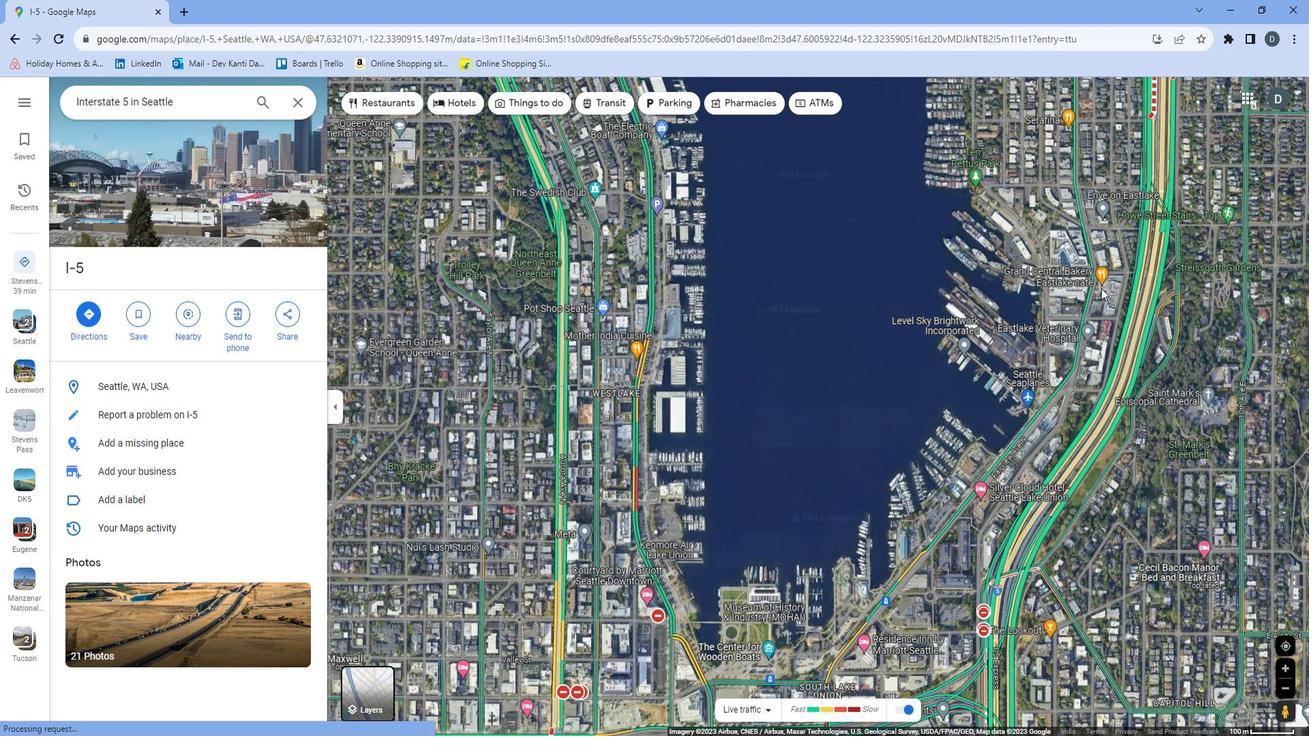 
Action: Mouse moved to (1071, 368)
Screenshot: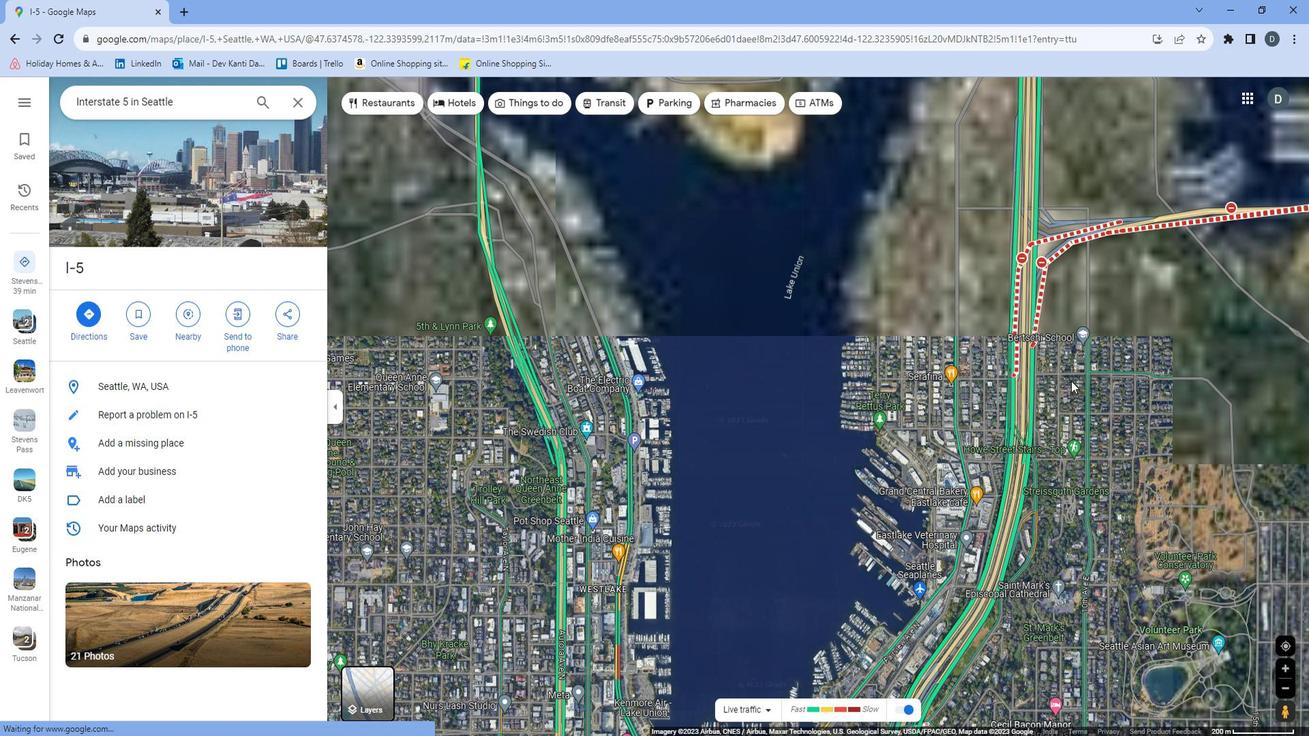 
Action: Mouse pressed left at (1071, 368)
Screenshot: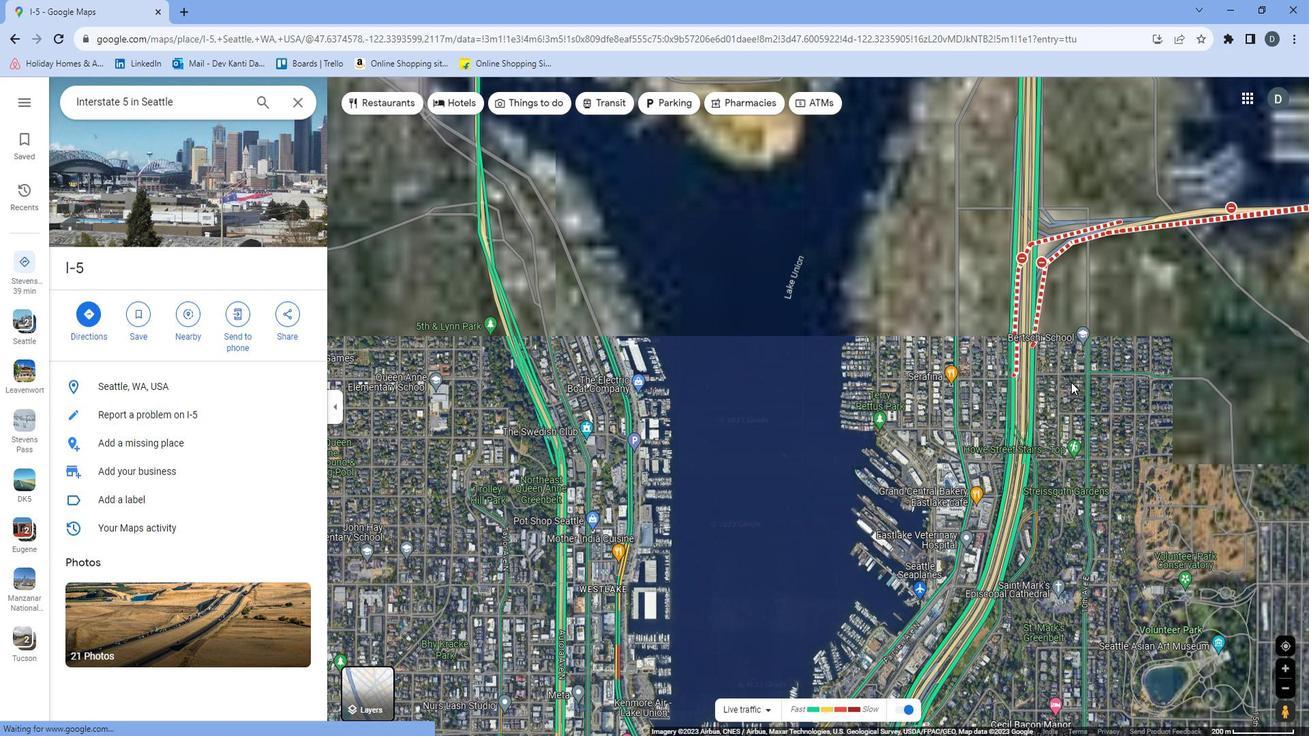 
Action: Mouse moved to (1000, 330)
Screenshot: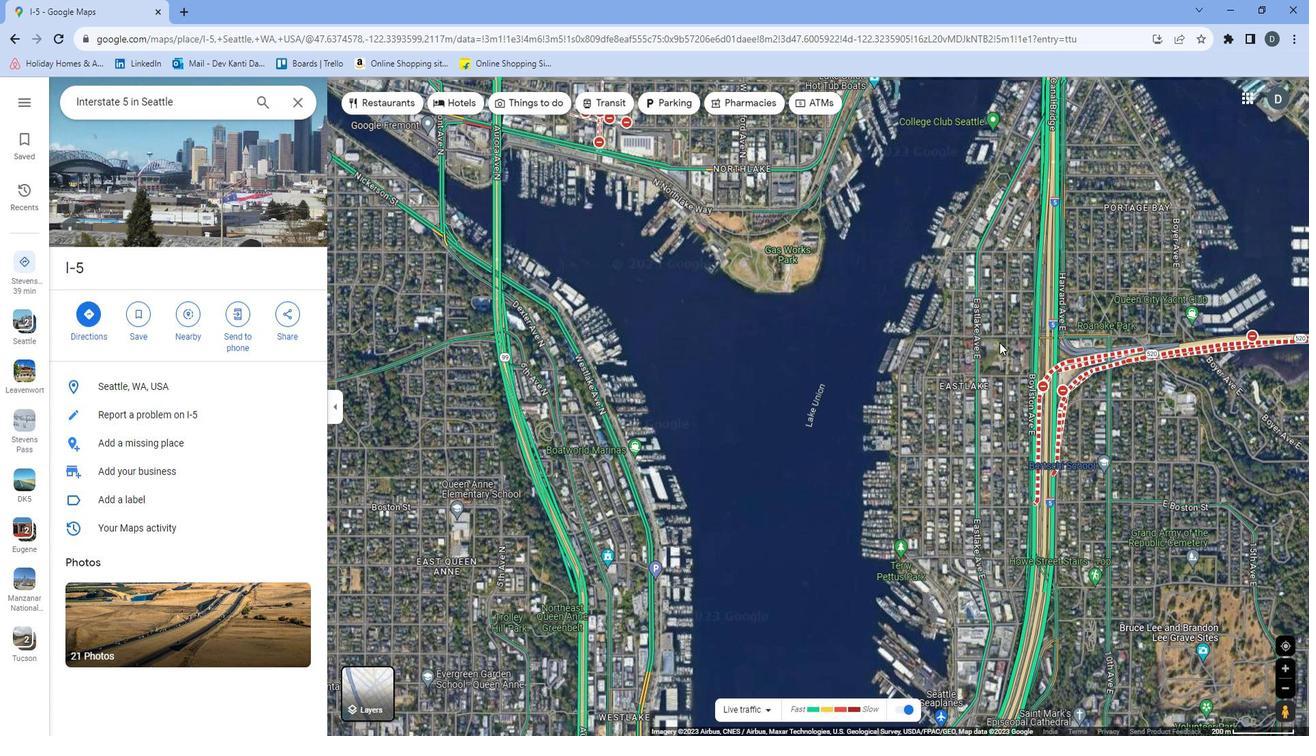 
Action: Mouse pressed left at (1000, 330)
Screenshot: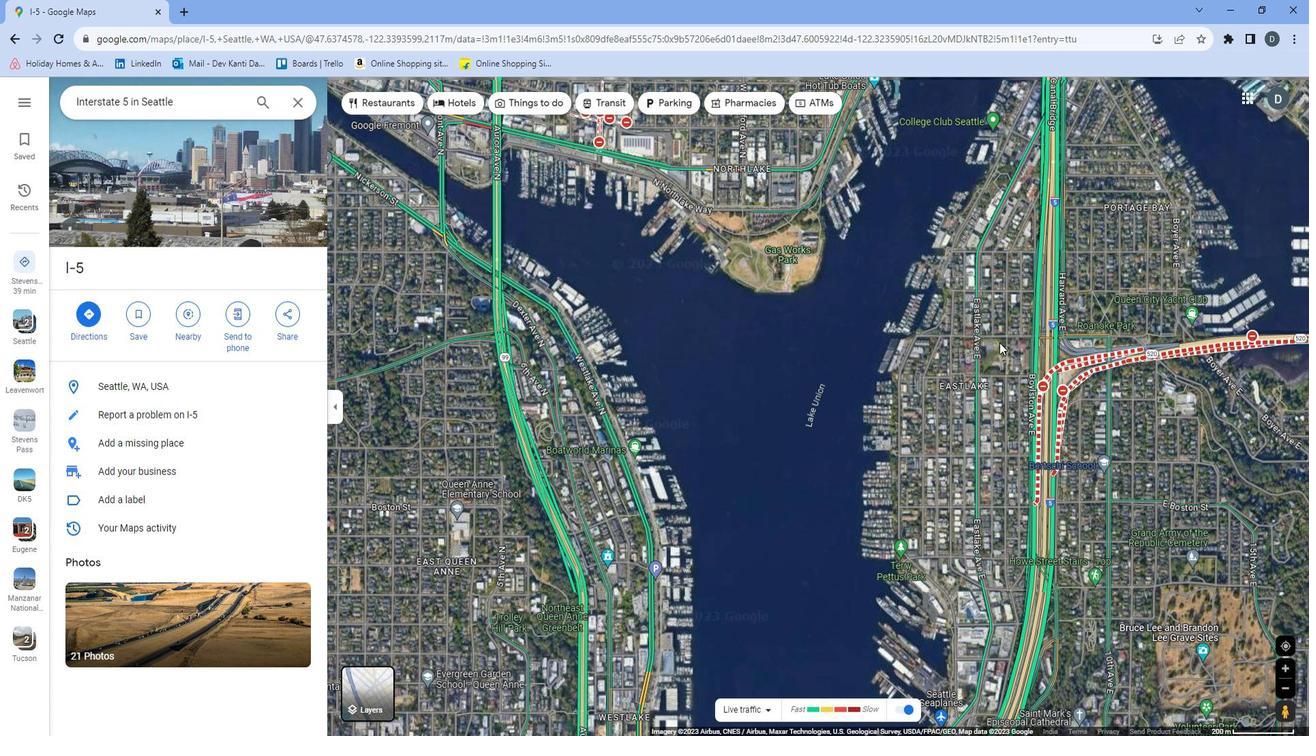 
Action: Mouse moved to (1056, 287)
Screenshot: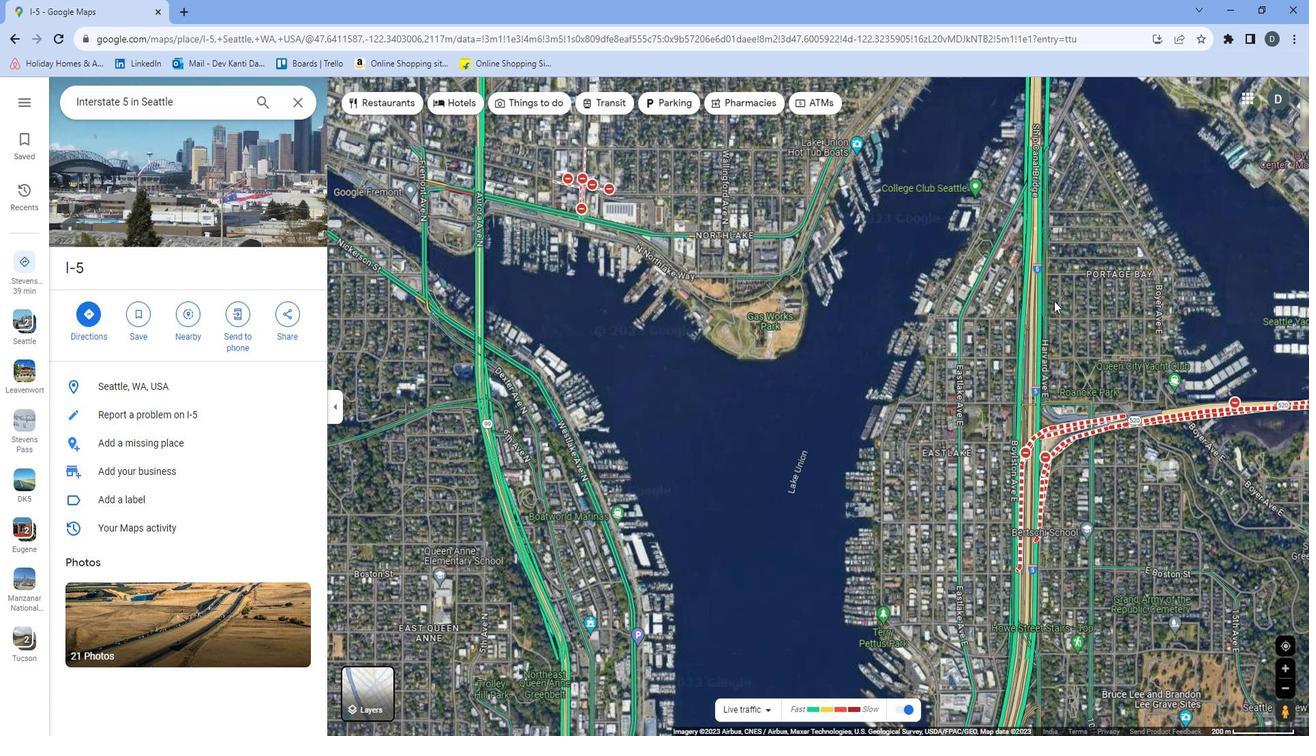
Action: Mouse pressed left at (1056, 287)
Screenshot: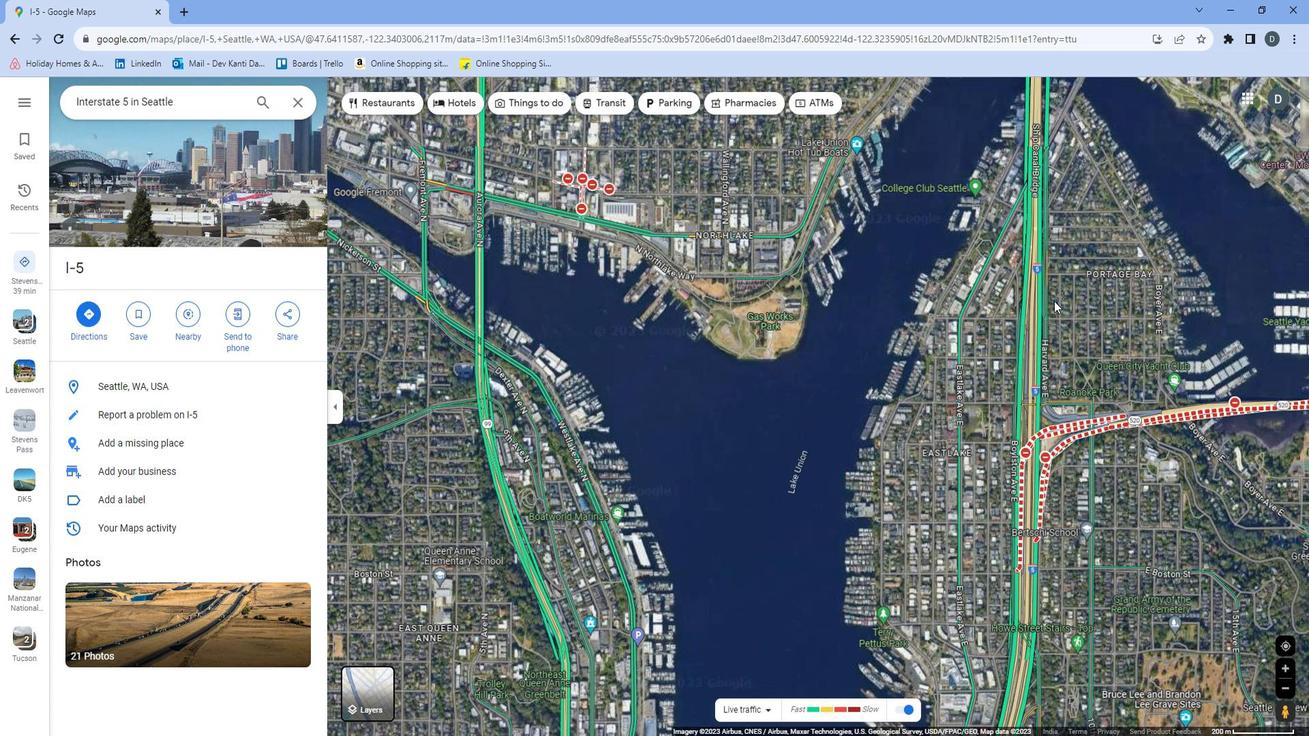 
Action: Mouse moved to (1023, 309)
Screenshot: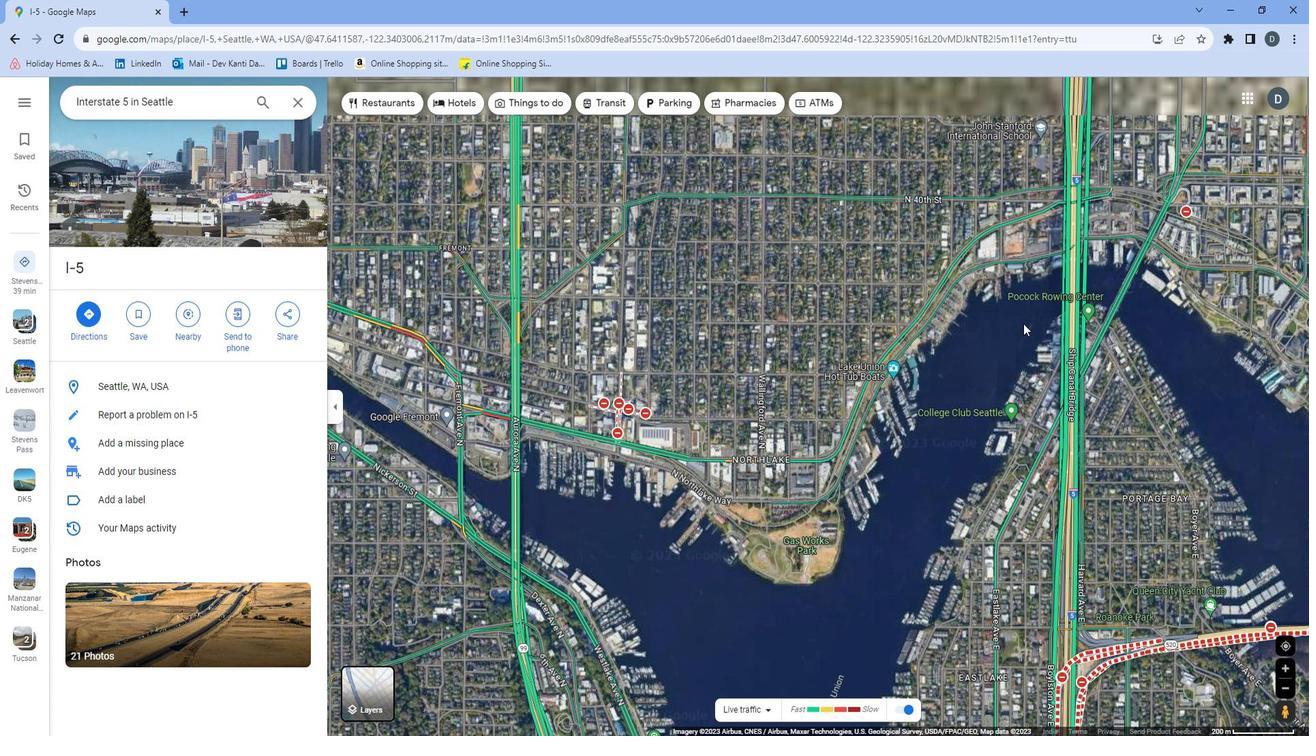 
Action: Mouse pressed left at (1023, 309)
Screenshot: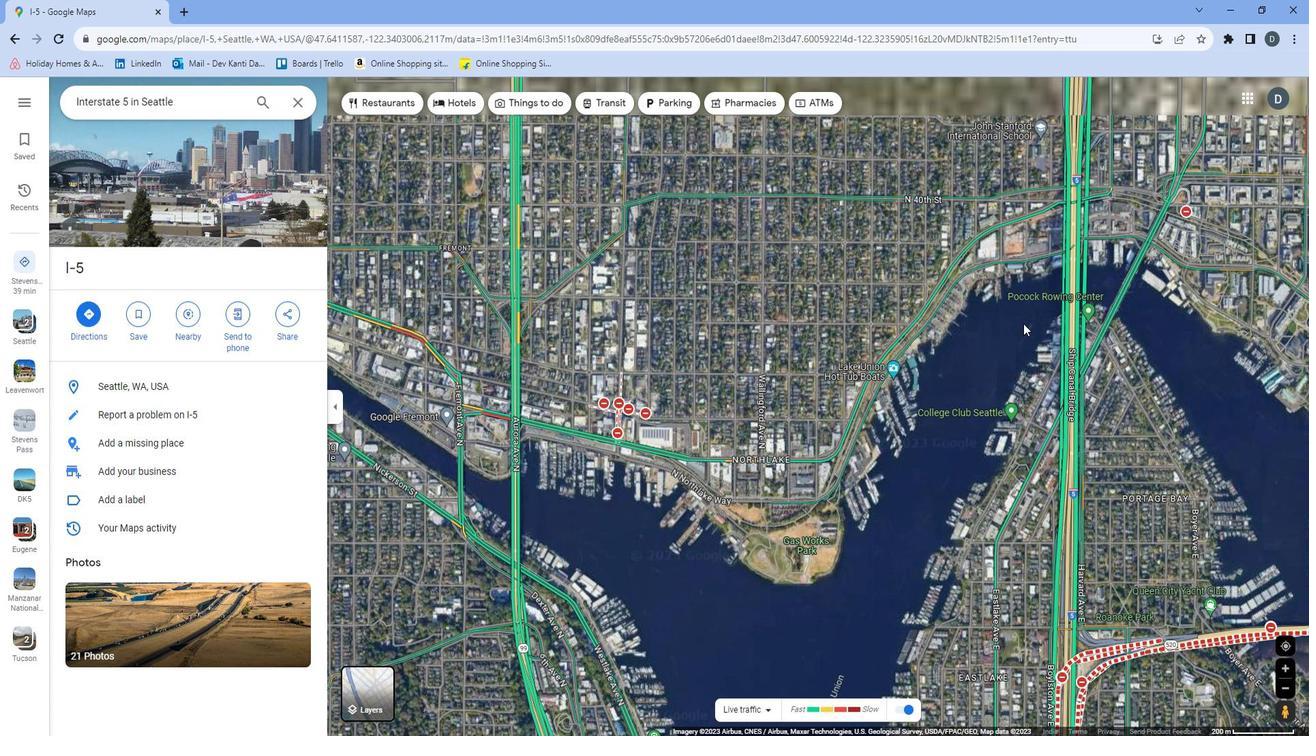 
Action: Mouse moved to (1083, 313)
Screenshot: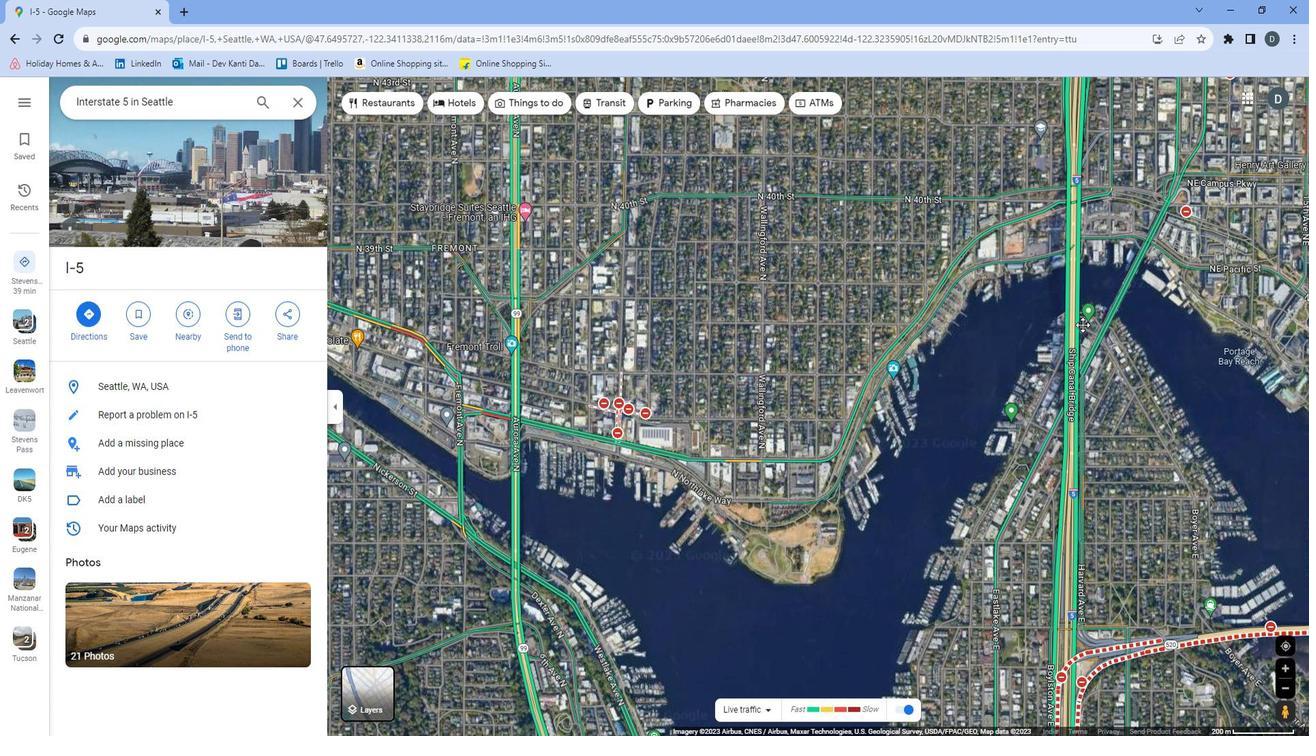 
Action: Mouse scrolled (1083, 312) with delta (0, 0)
Screenshot: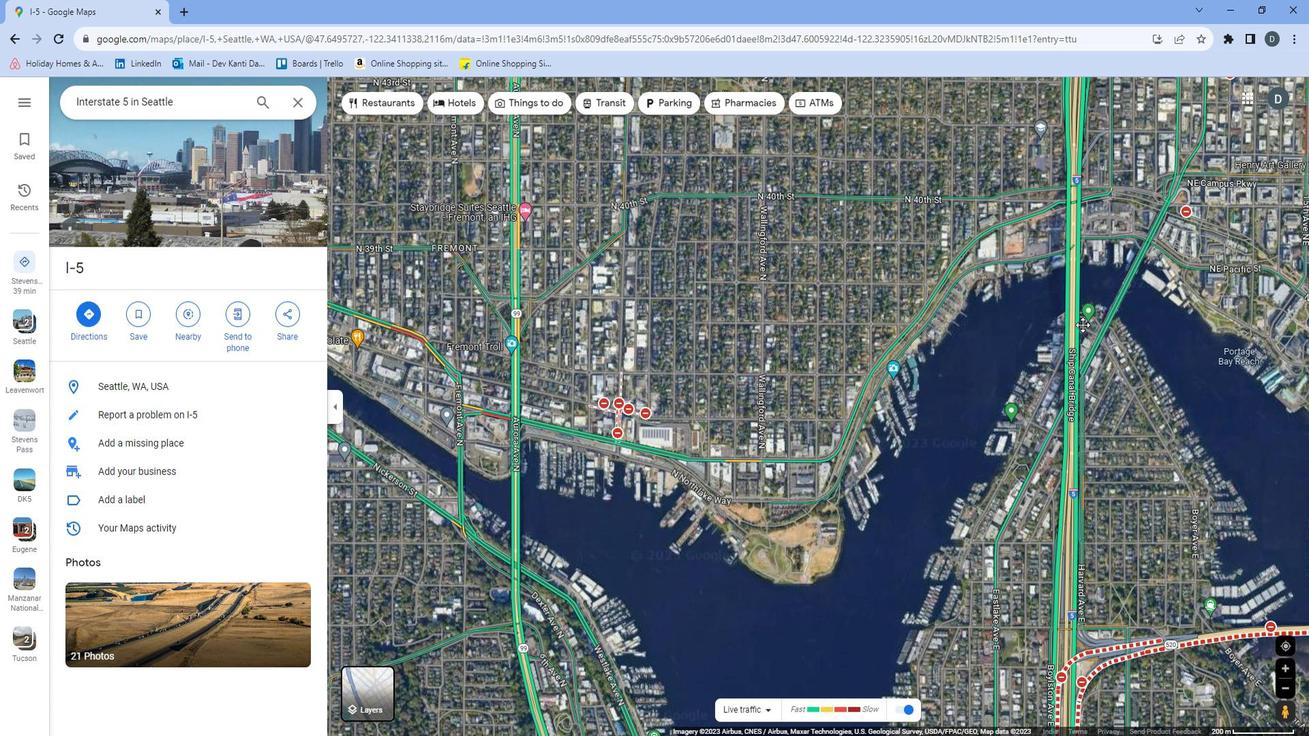 
Action: Mouse moved to (1085, 311)
Screenshot: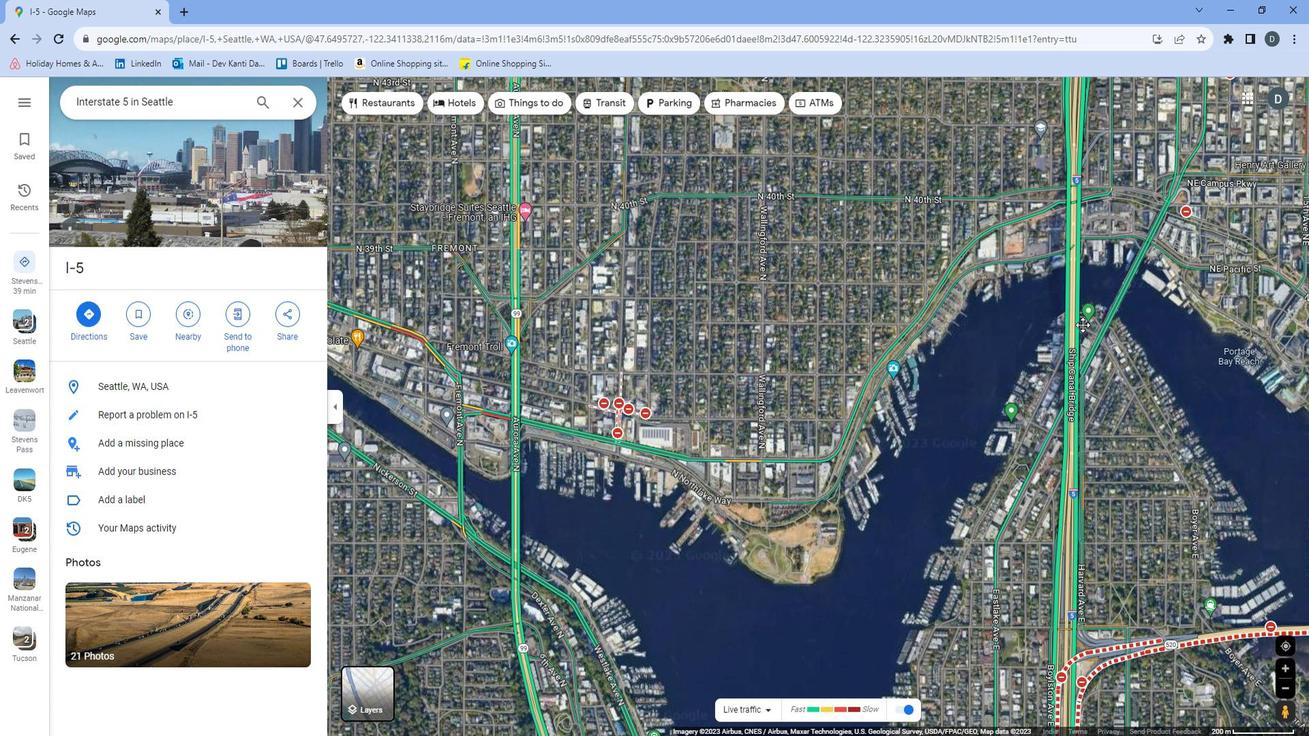 
Action: Mouse scrolled (1085, 311) with delta (0, 0)
Screenshot: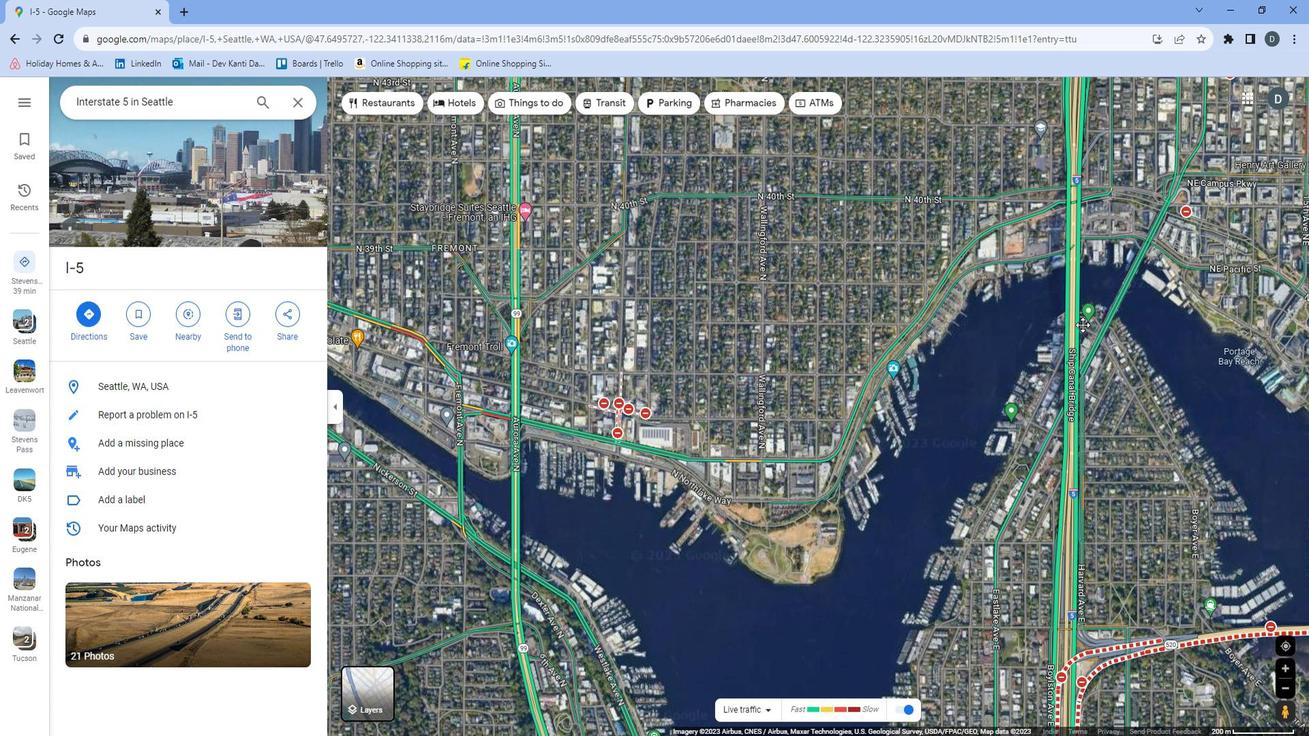 
Action: Mouse moved to (1017, 504)
Screenshot: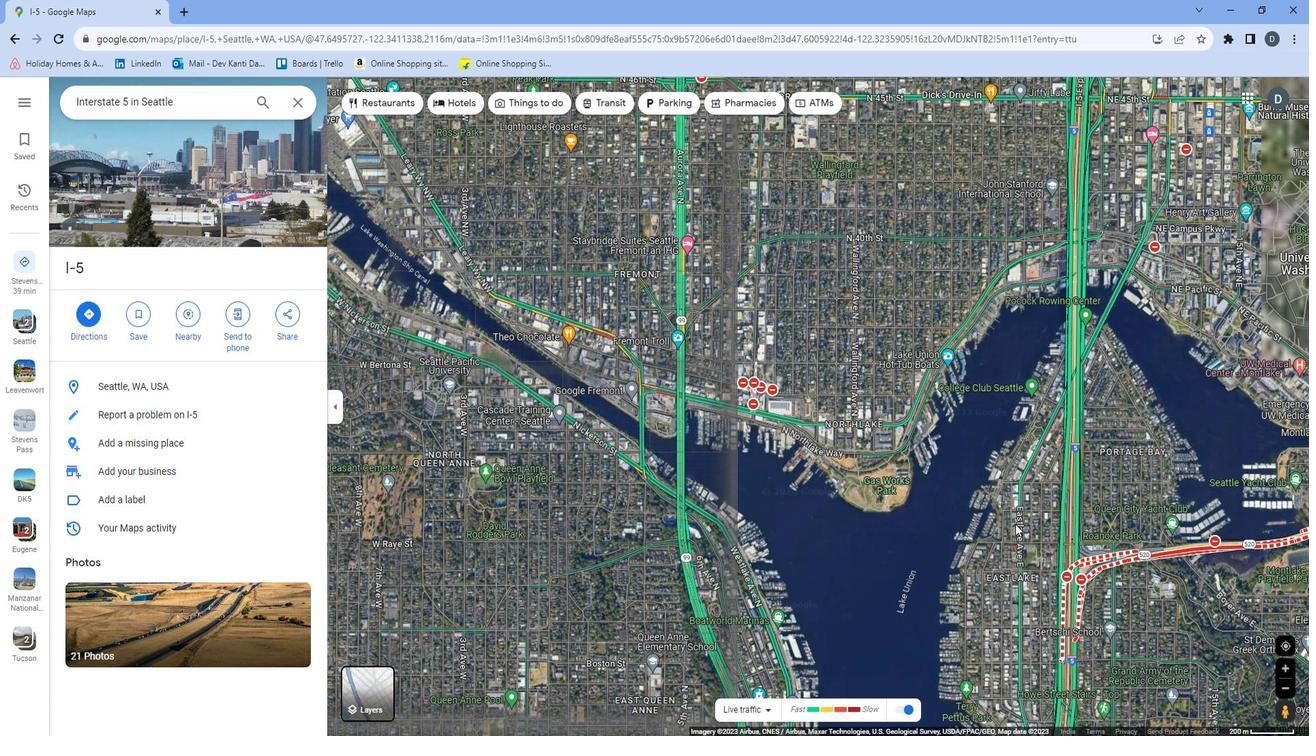 
Action: Mouse scrolled (1017, 503) with delta (0, 0)
Screenshot: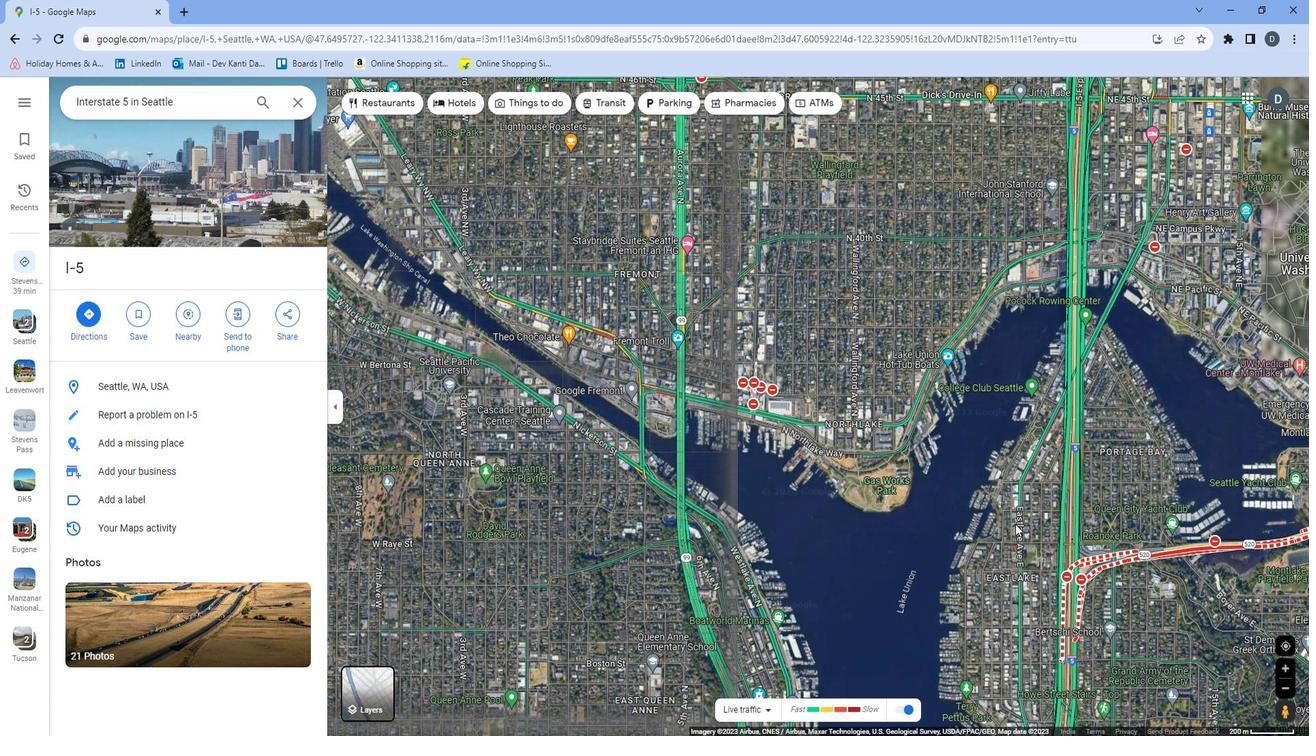 
Action: Mouse moved to (1015, 504)
Screenshot: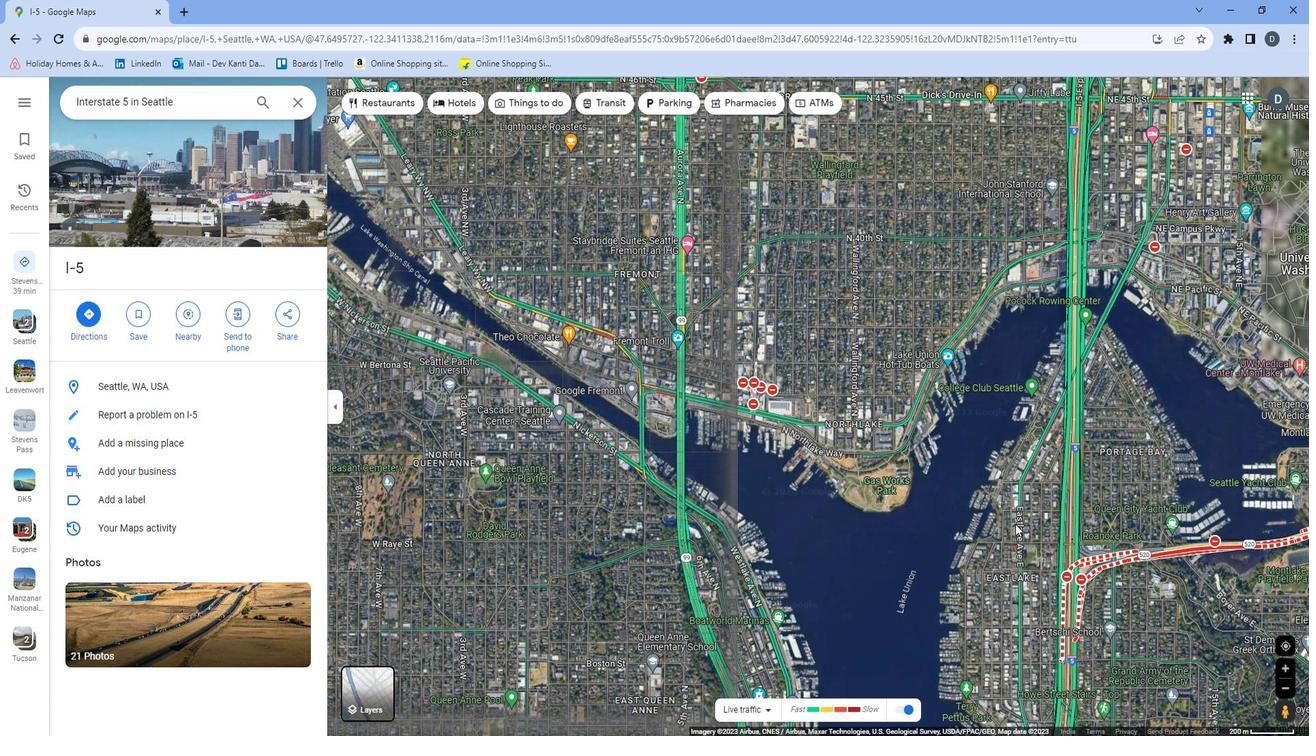 
Action: Mouse scrolled (1015, 504) with delta (0, 0)
Screenshot: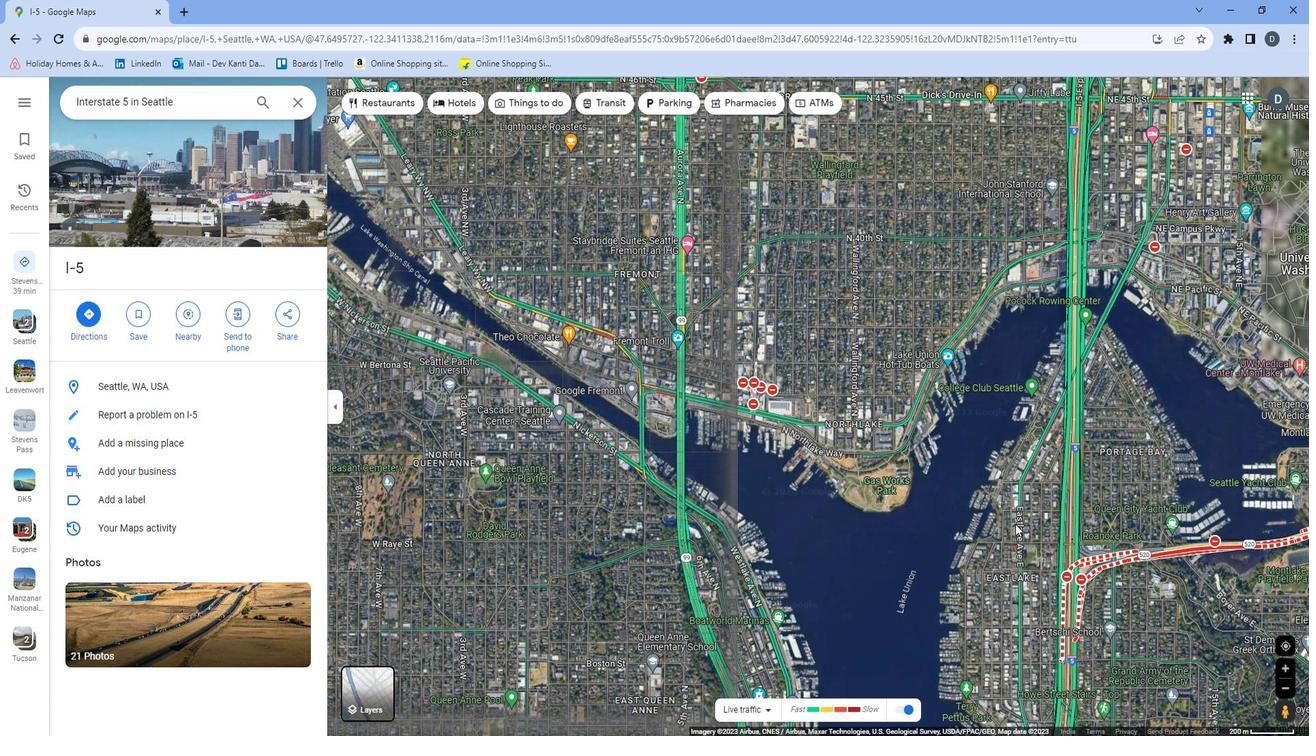 
Action: Mouse moved to (942, 531)
Screenshot: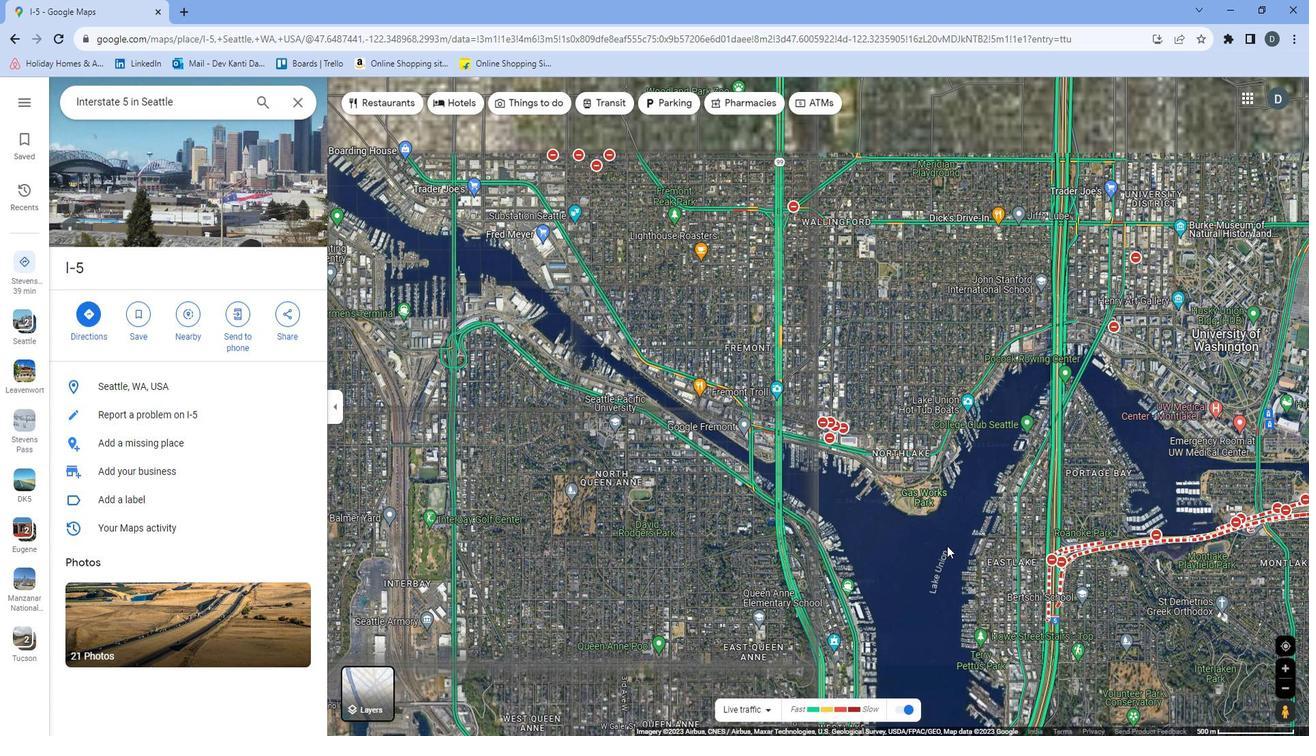 
Action: Mouse pressed left at (942, 531)
Screenshot: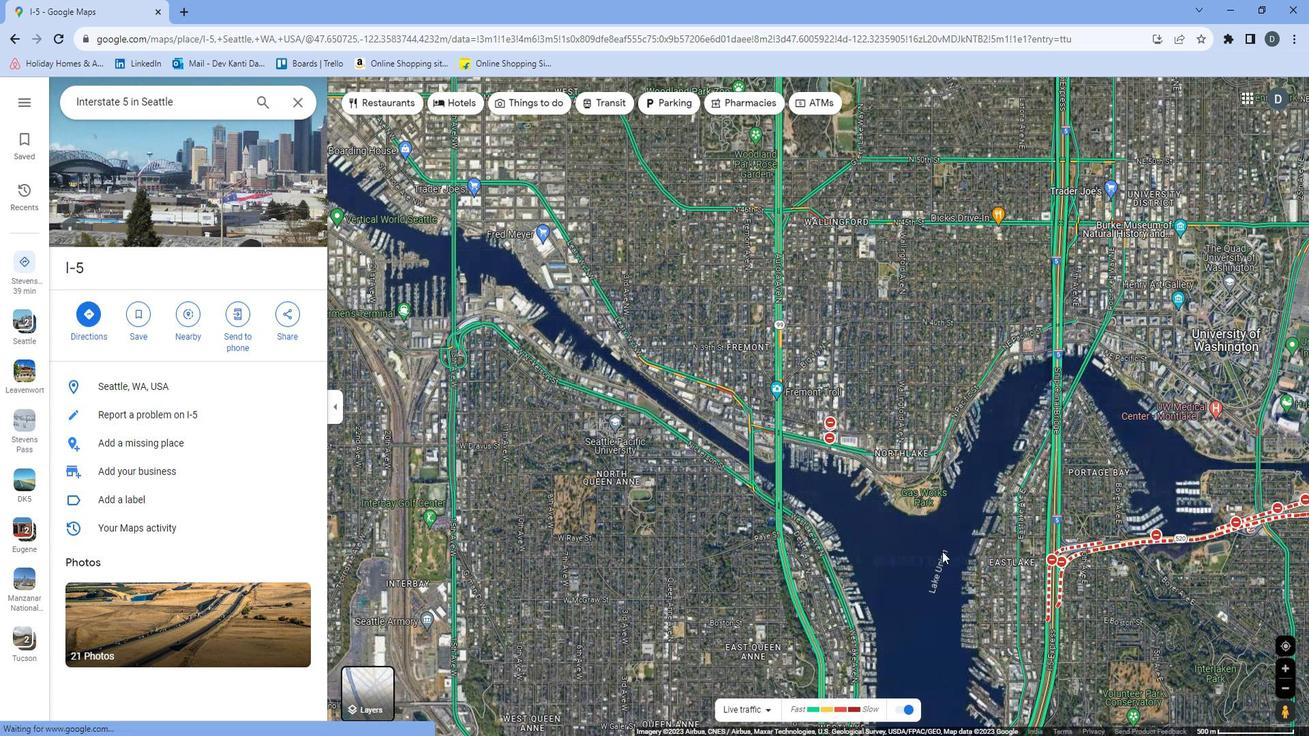 
Action: Mouse moved to (961, 527)
Screenshot: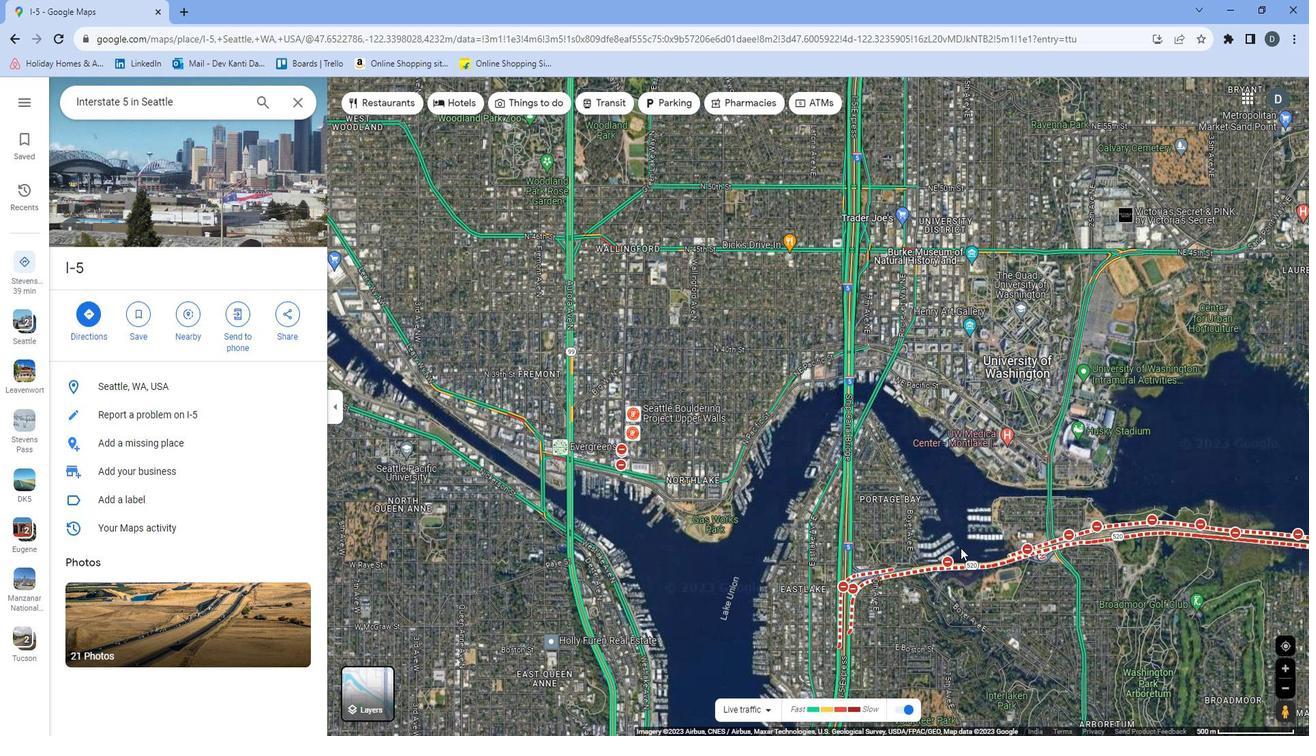 
Action: Mouse scrolled (961, 527) with delta (0, 0)
Screenshot: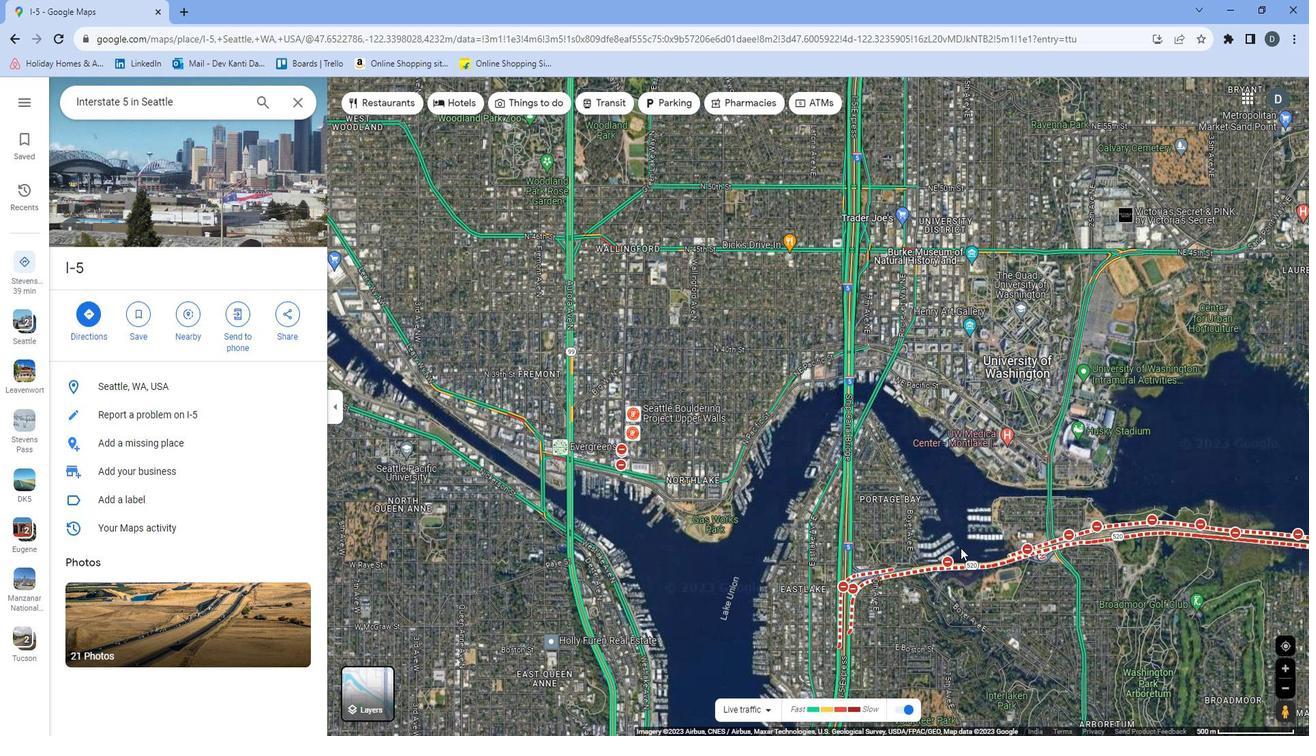 
Action: Mouse moved to (959, 530)
Screenshot: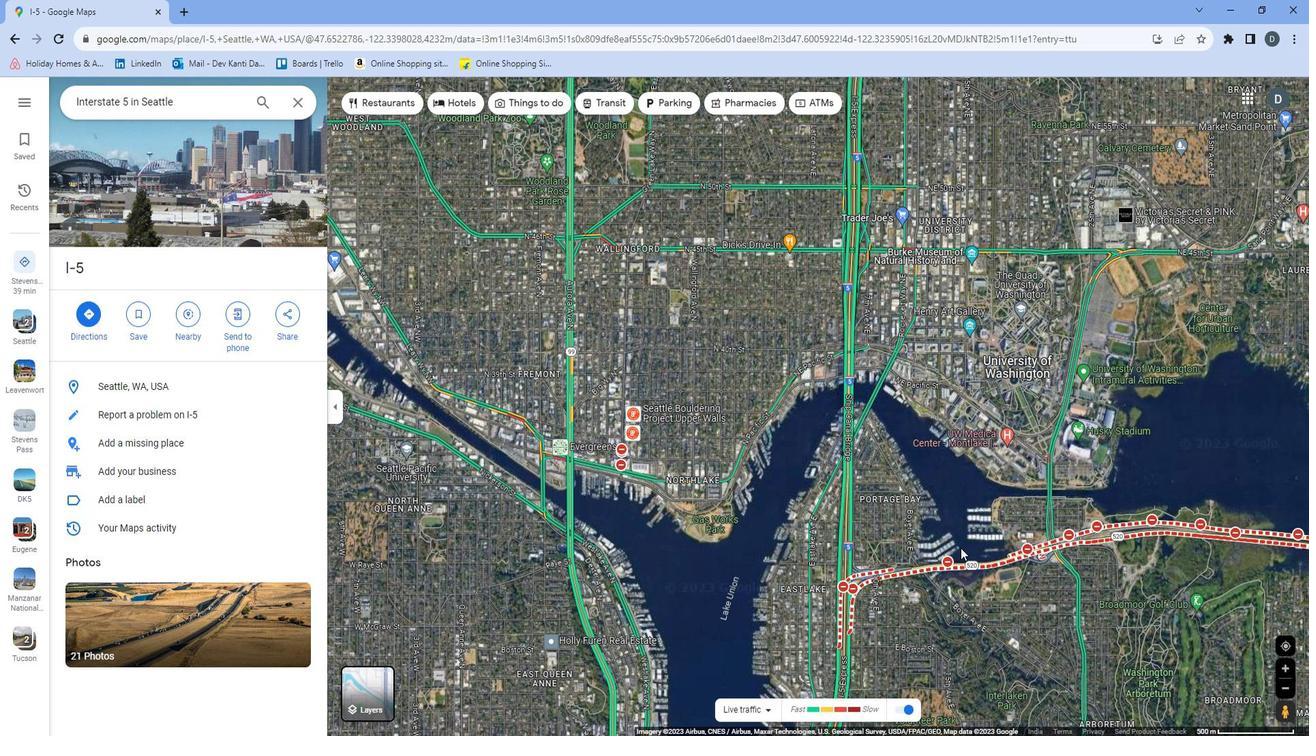 
Action: Mouse scrolled (959, 530) with delta (0, 0)
Screenshot: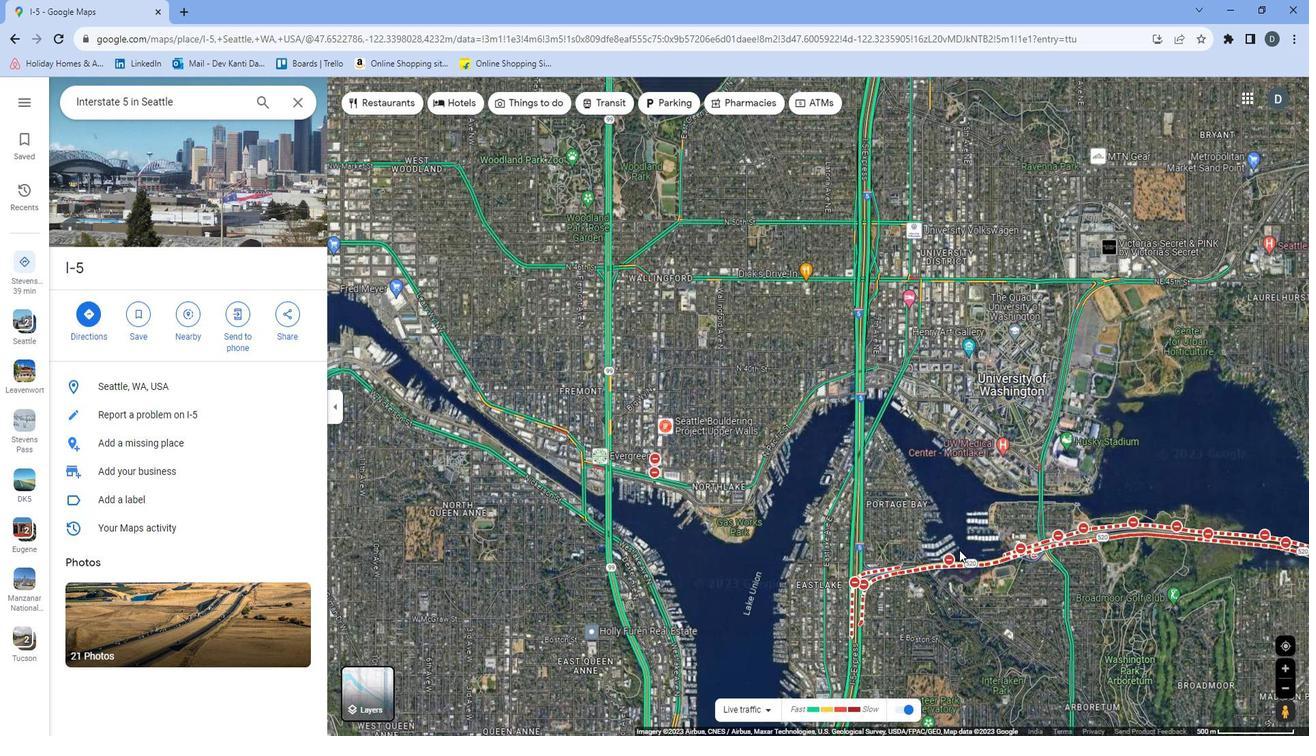 
Action: Mouse scrolled (959, 530) with delta (0, 0)
Screenshot: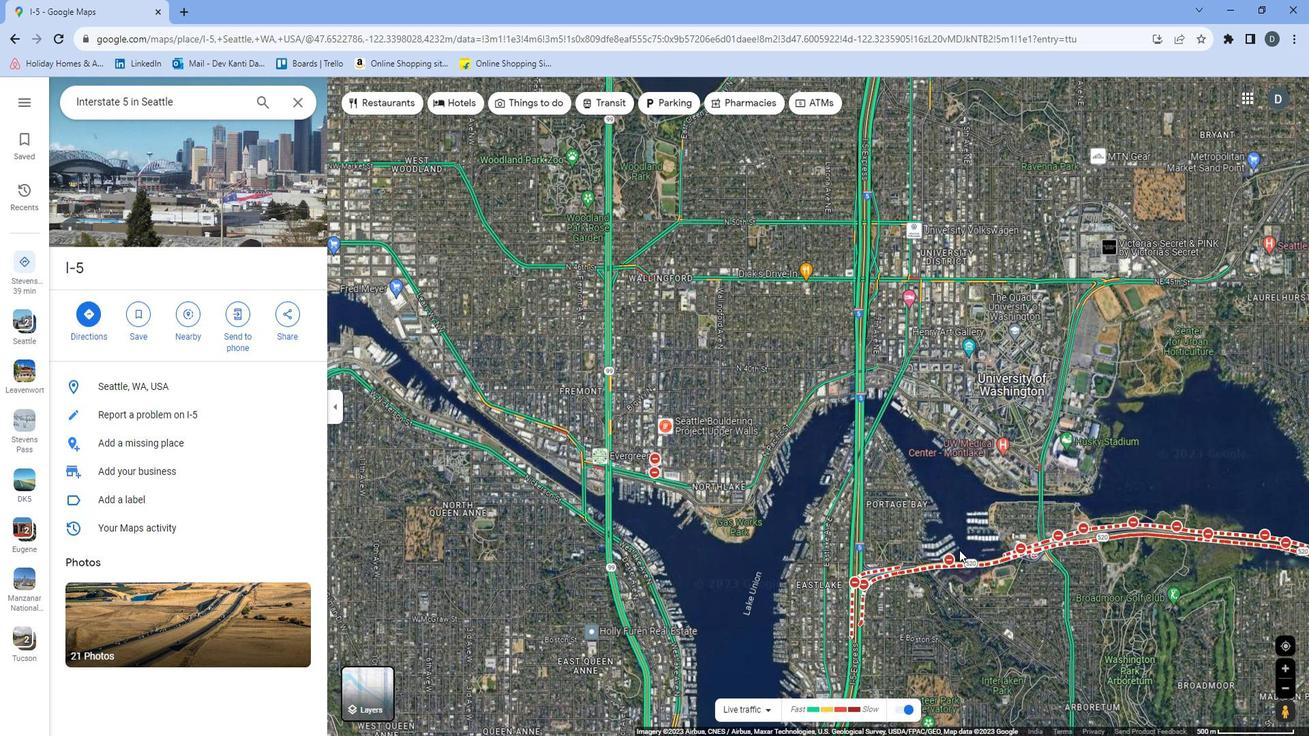 
Action: Mouse scrolled (959, 530) with delta (0, 0)
Screenshot: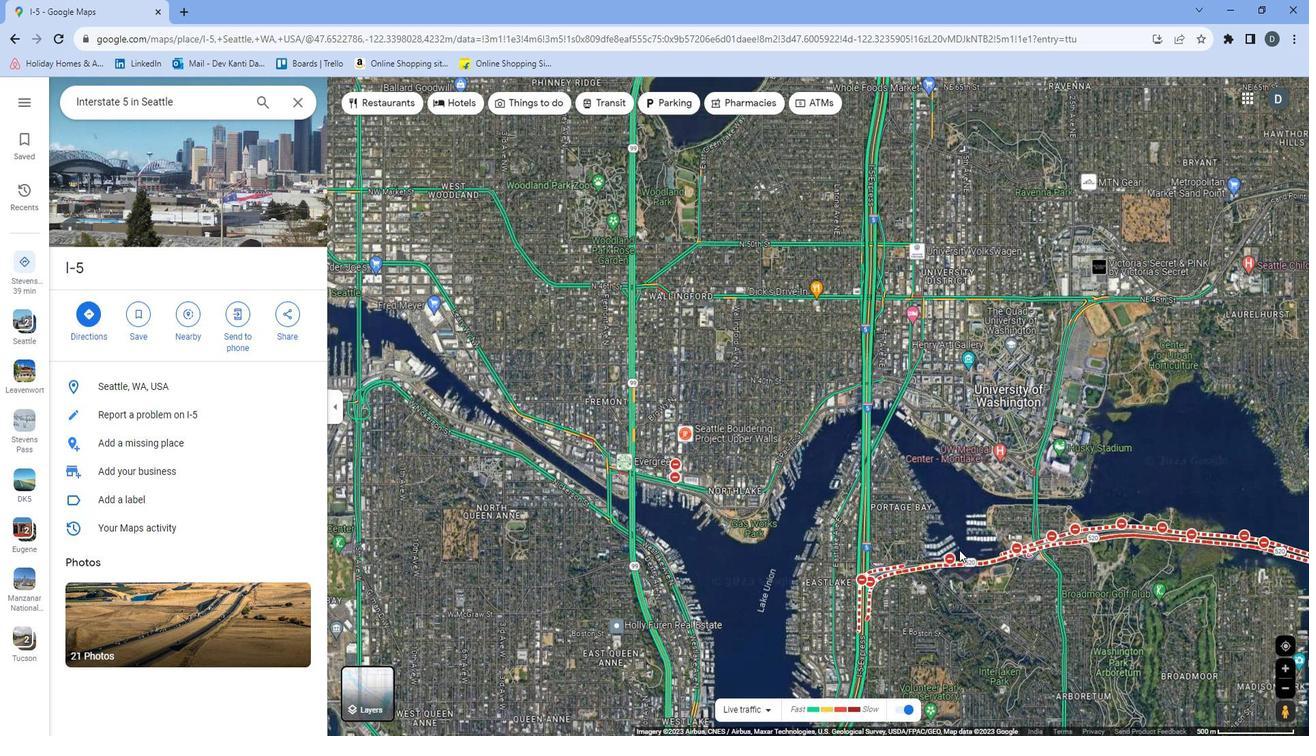 
Action: Mouse moved to (736, 415)
Screenshot: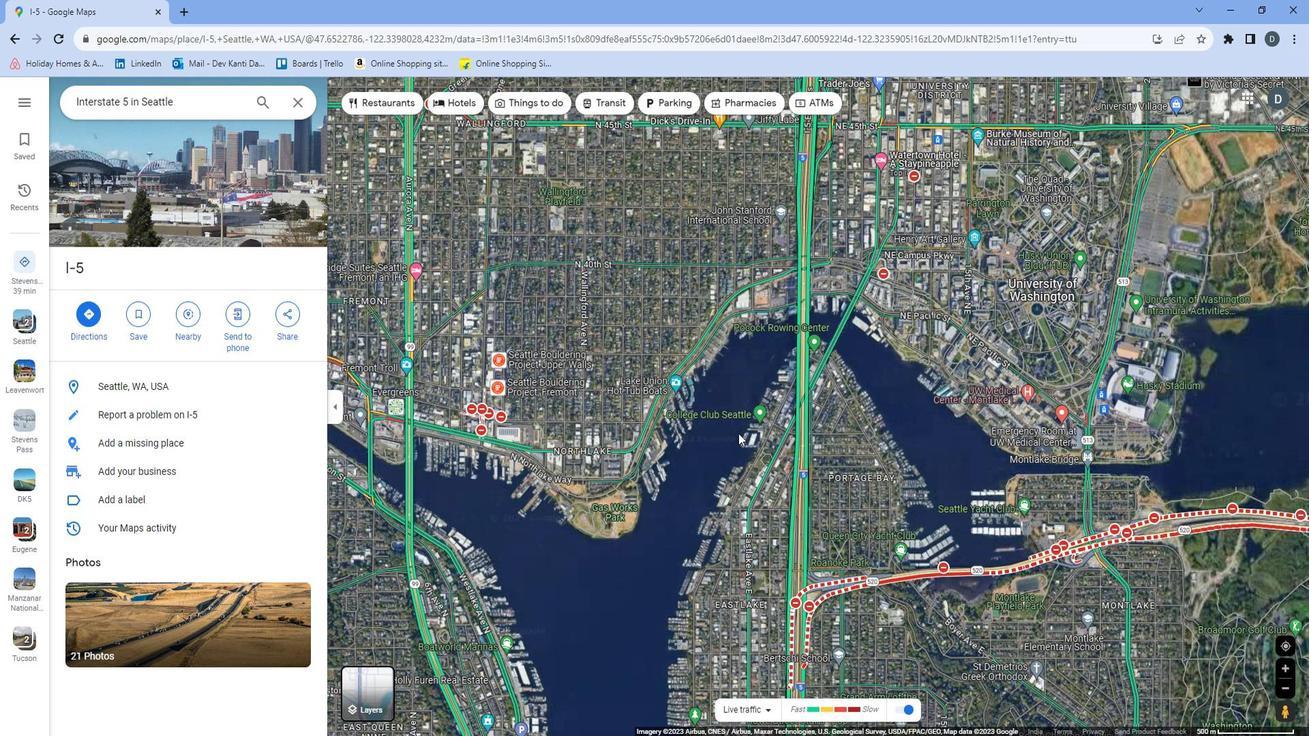 
Action: Mouse scrolled (736, 416) with delta (0, 0)
Screenshot: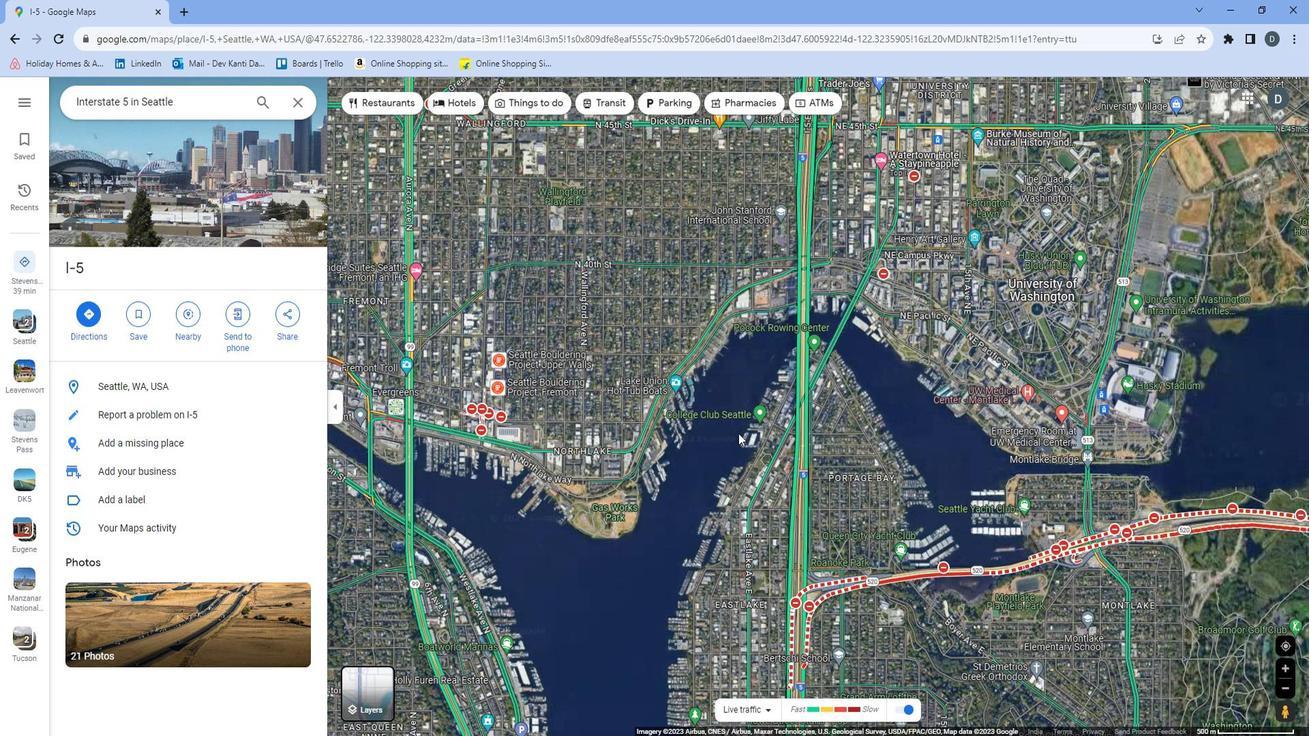 
Action: Mouse moved to (744, 407)
Screenshot: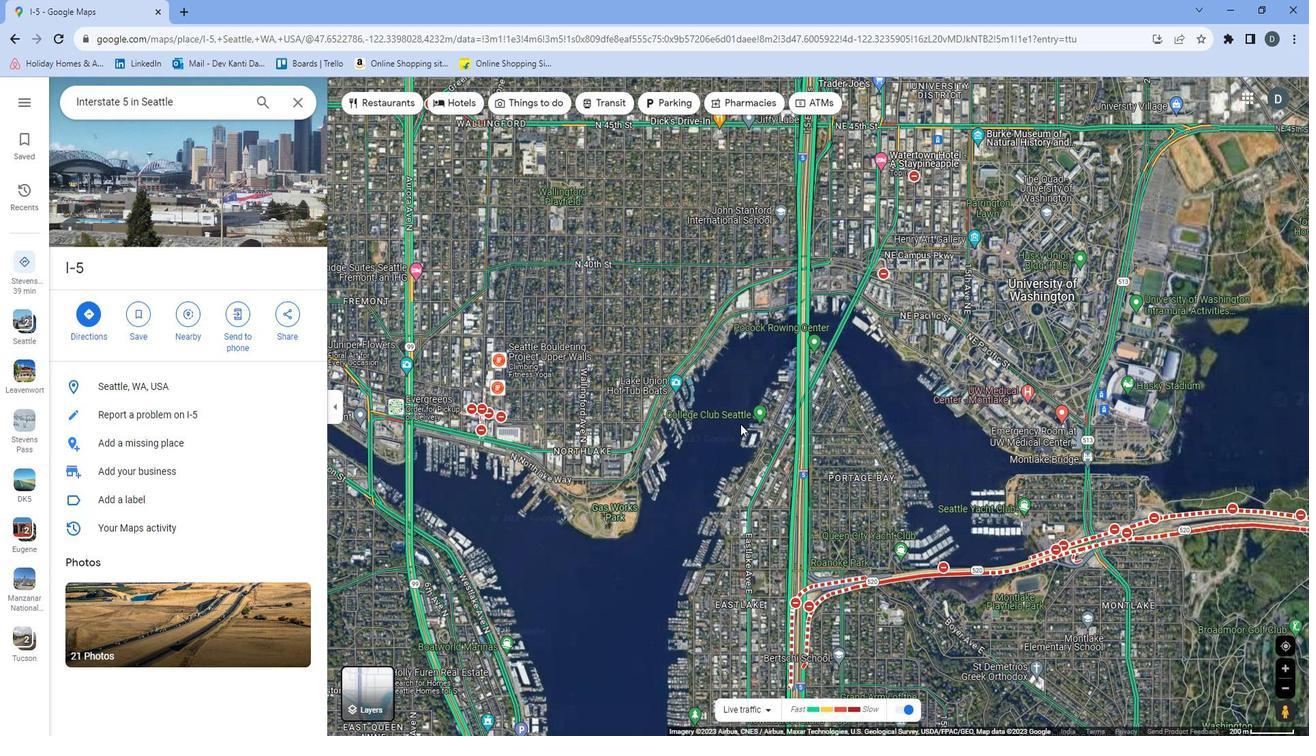 
Action: Mouse scrolled (744, 407) with delta (0, 0)
Screenshot: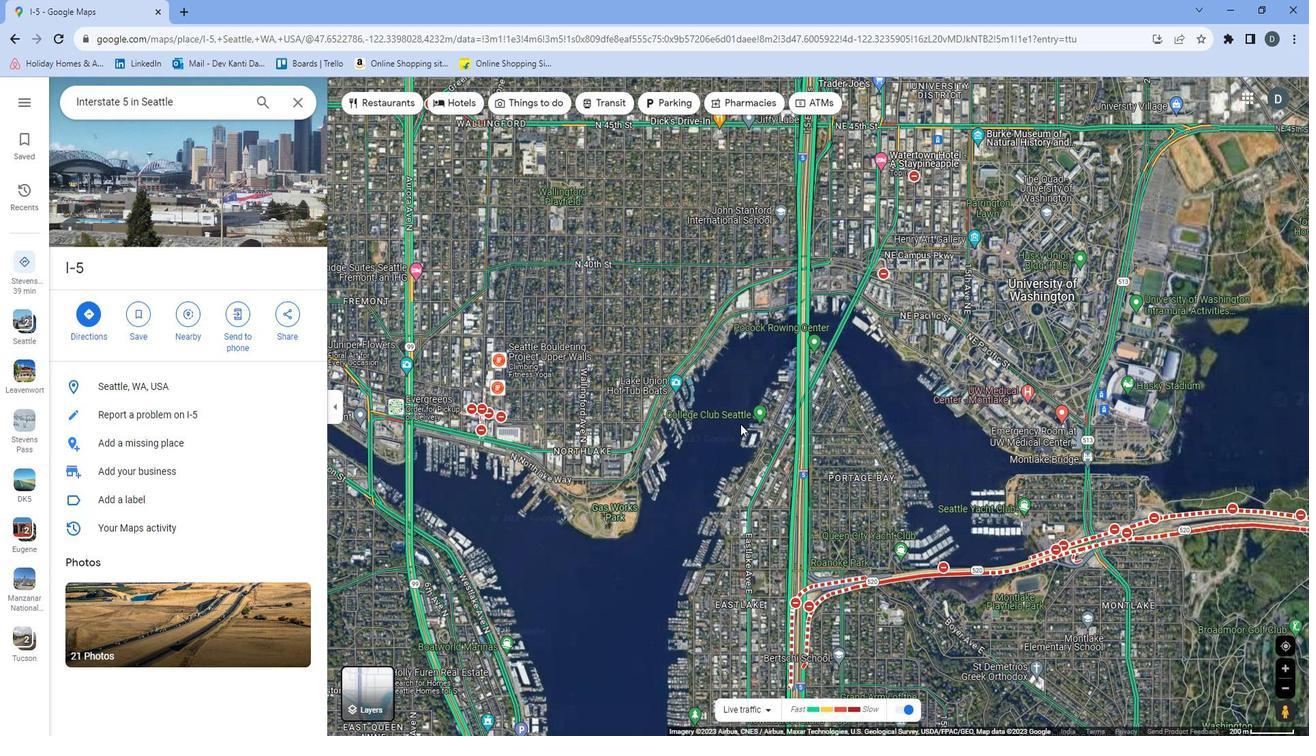
Action: Mouse moved to (751, 403)
Screenshot: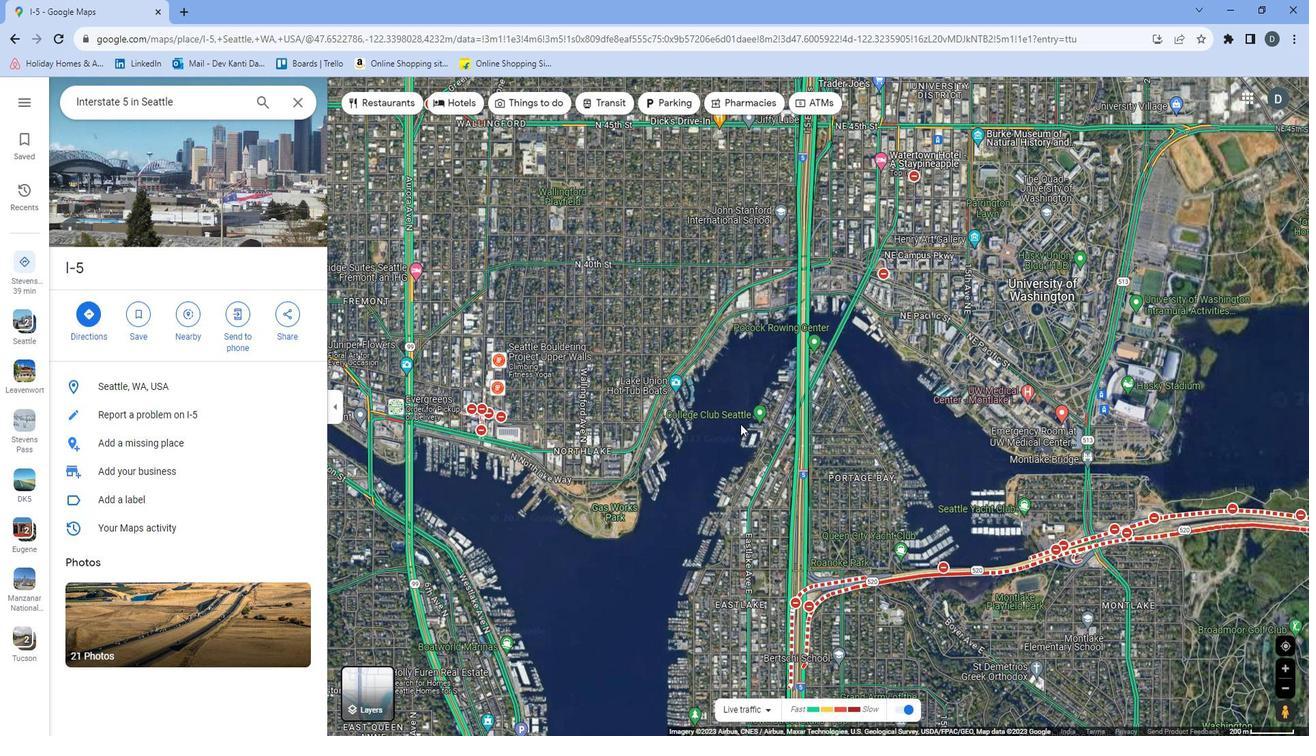 
Action: Mouse scrolled (751, 404) with delta (0, 0)
Screenshot: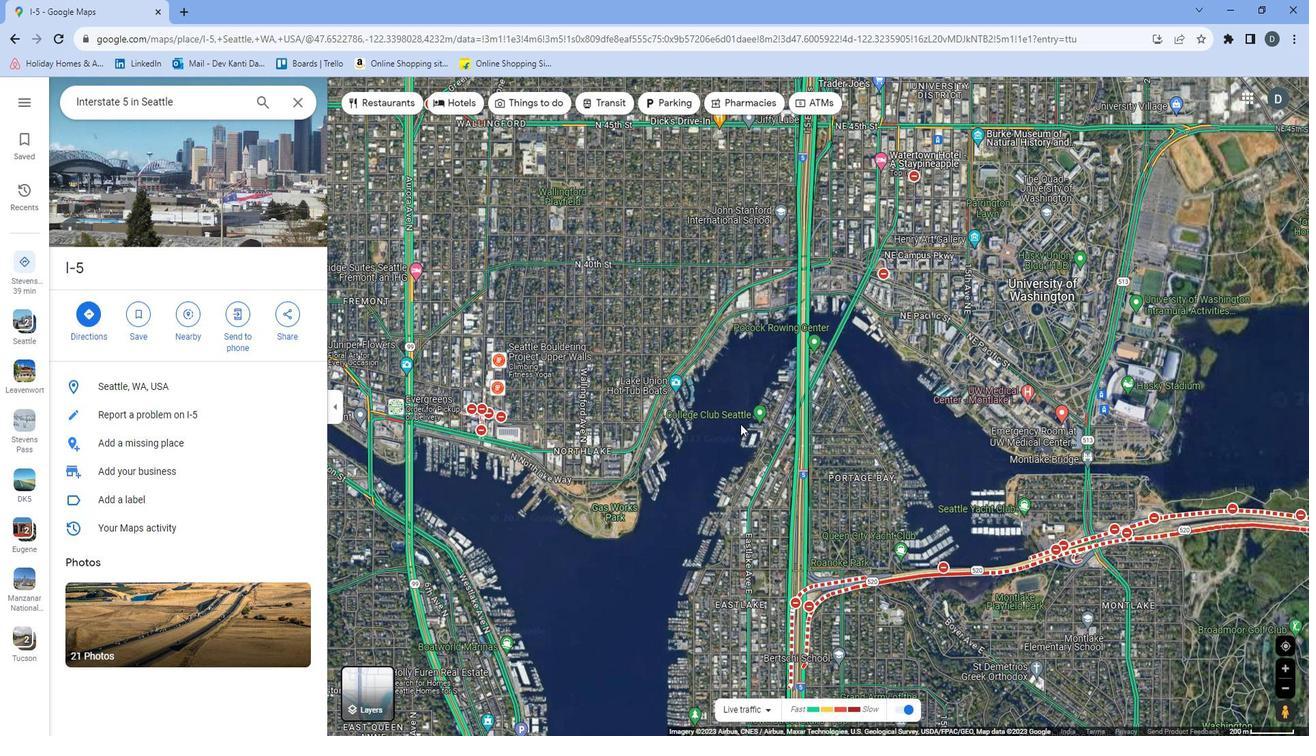 
Action: Mouse moved to (888, 237)
Screenshot: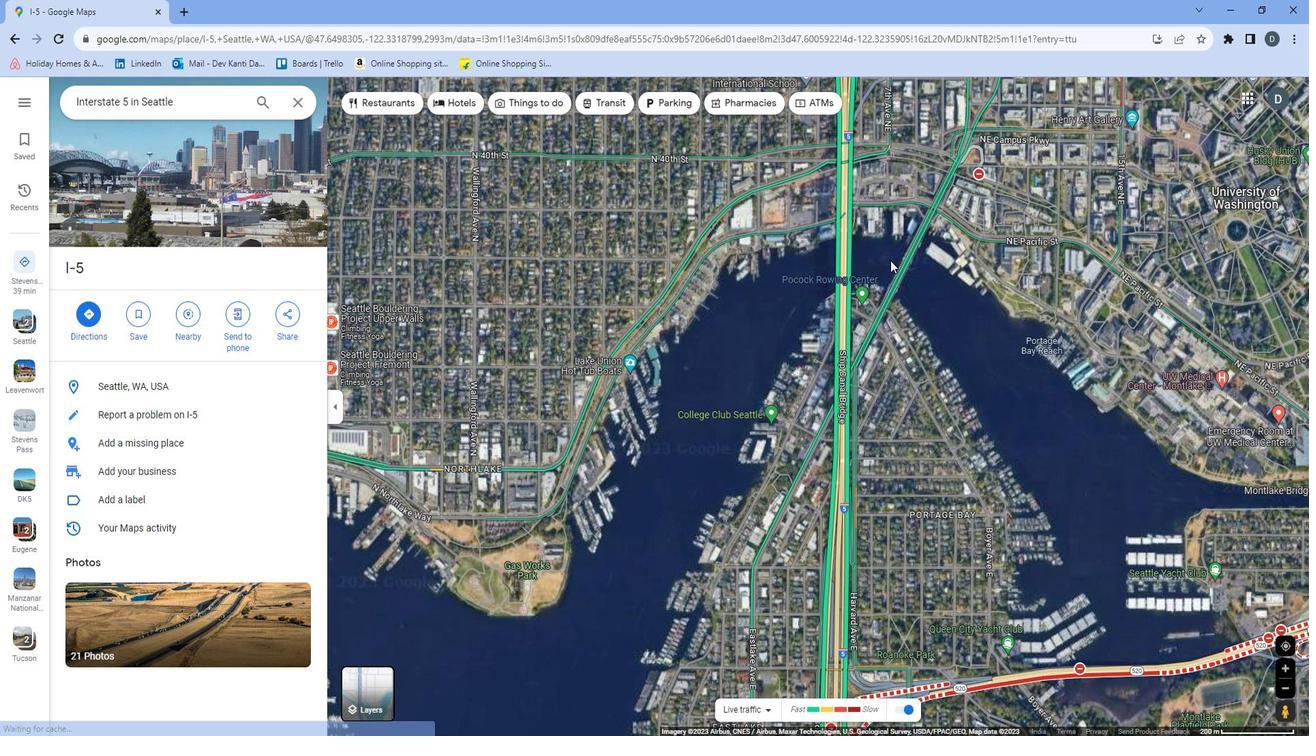 
Action: Mouse pressed left at (888, 237)
Screenshot: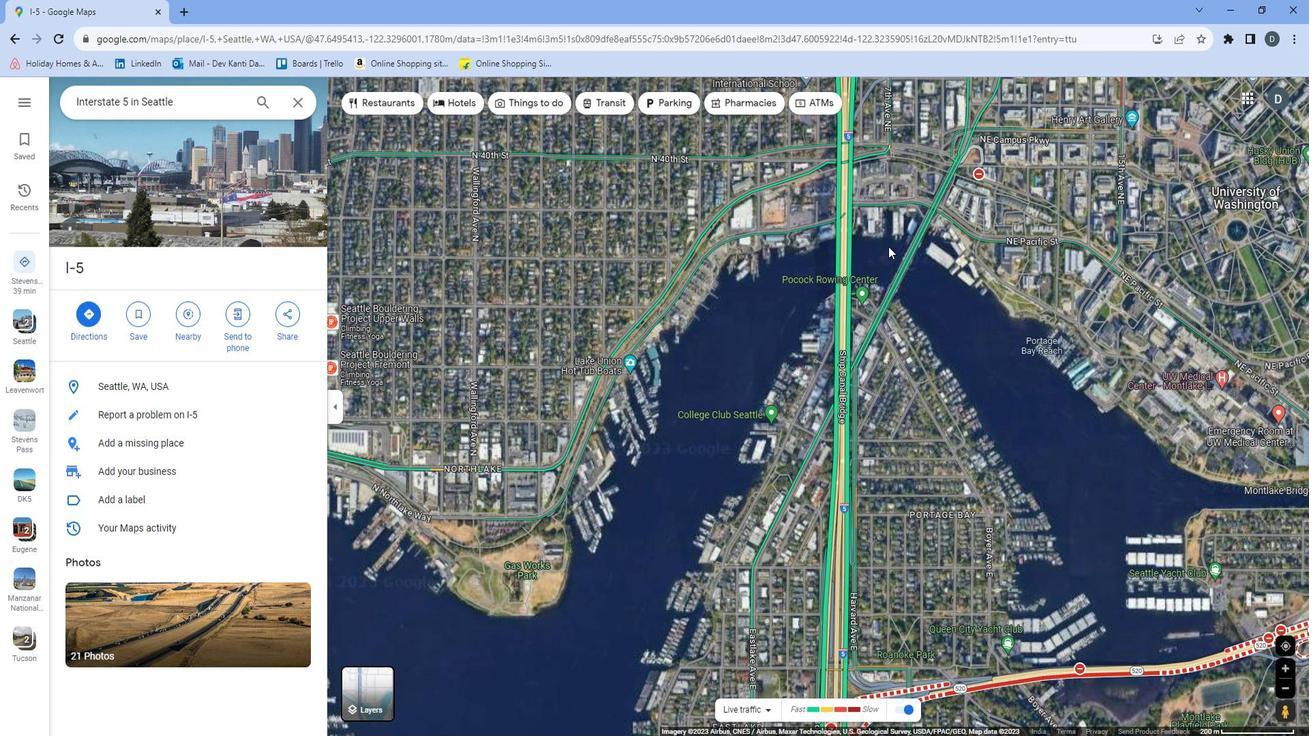 
Action: Mouse moved to (963, 495)
Screenshot: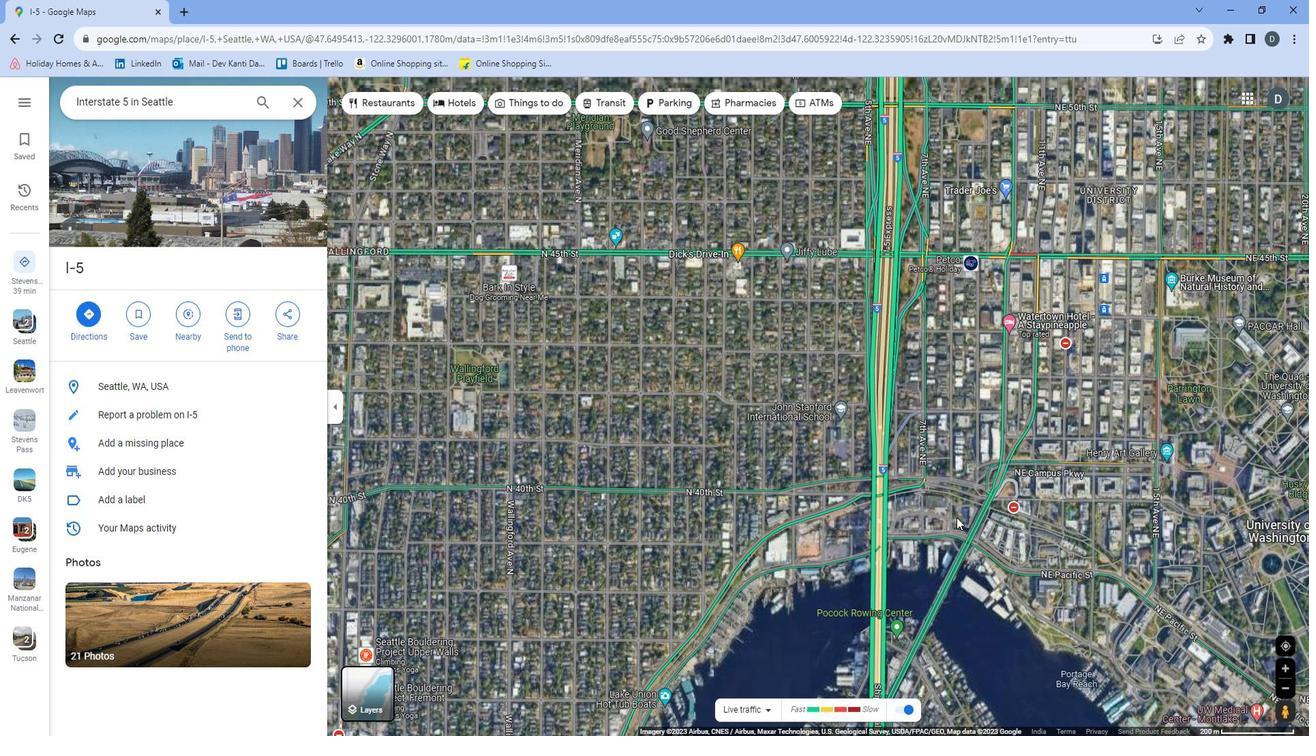 
